 Task: Reply to email with the signature Gage Hill with the subject Request for a survey from softage.1@softage.net with the message Please let me know if there are any concerns regarding the project timeline. Undo the message and rewrite the message as Please let me know if there are any changes to the project scope. Send the email
Action: Mouse moved to (401, 524)
Screenshot: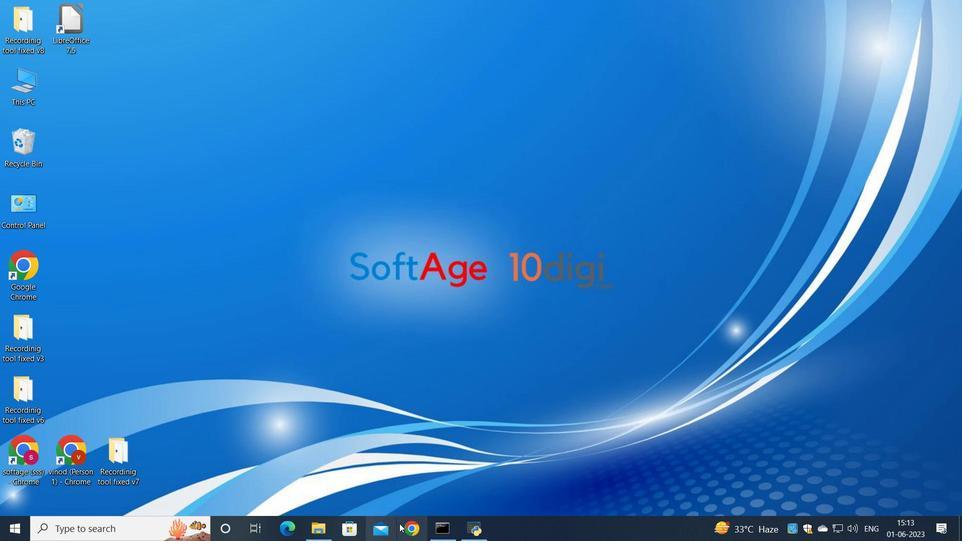
Action: Mouse pressed left at (401, 524)
Screenshot: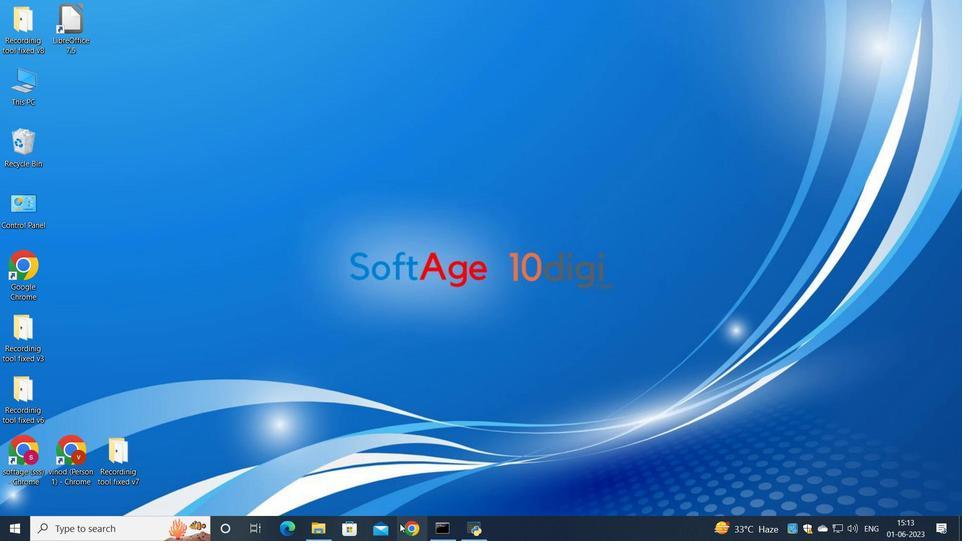 
Action: Mouse moved to (424, 317)
Screenshot: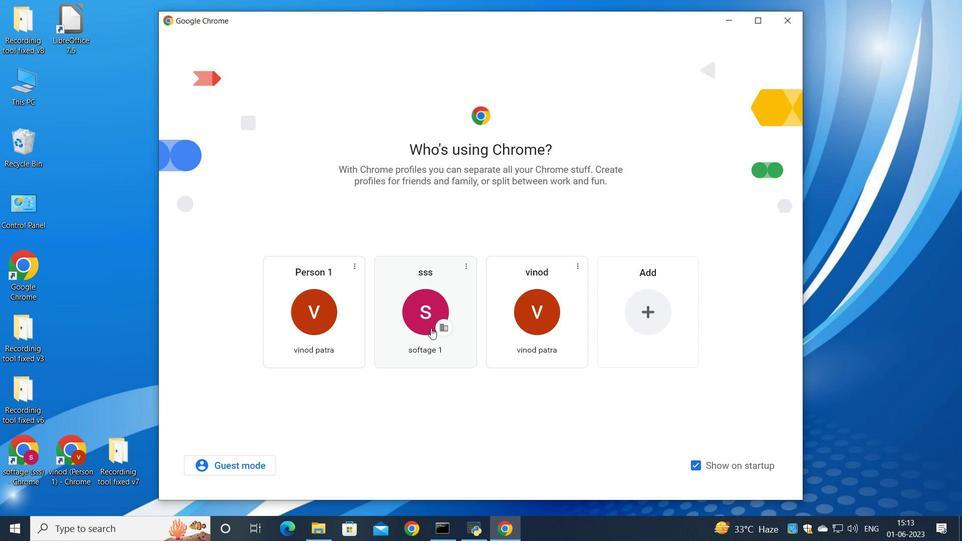 
Action: Mouse pressed left at (424, 317)
Screenshot: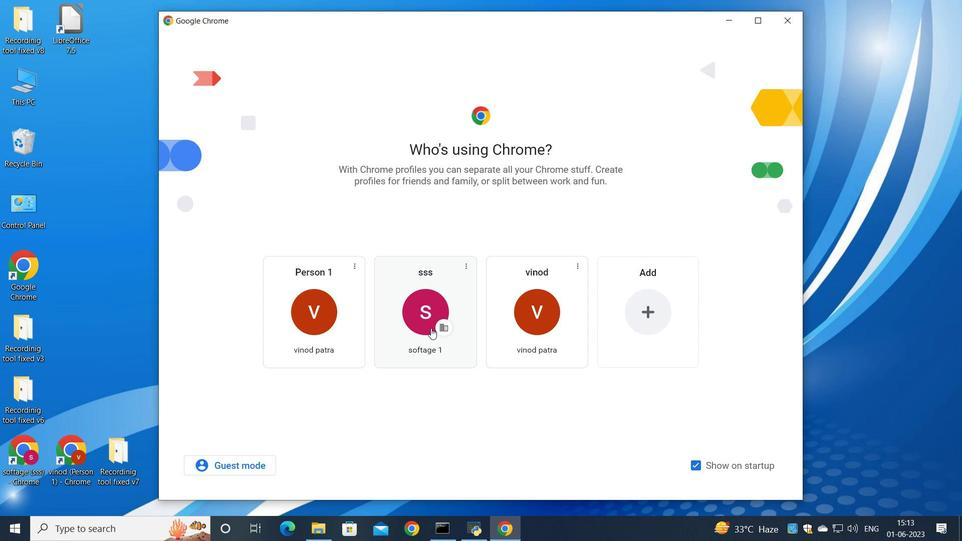 
Action: Mouse moved to (840, 83)
Screenshot: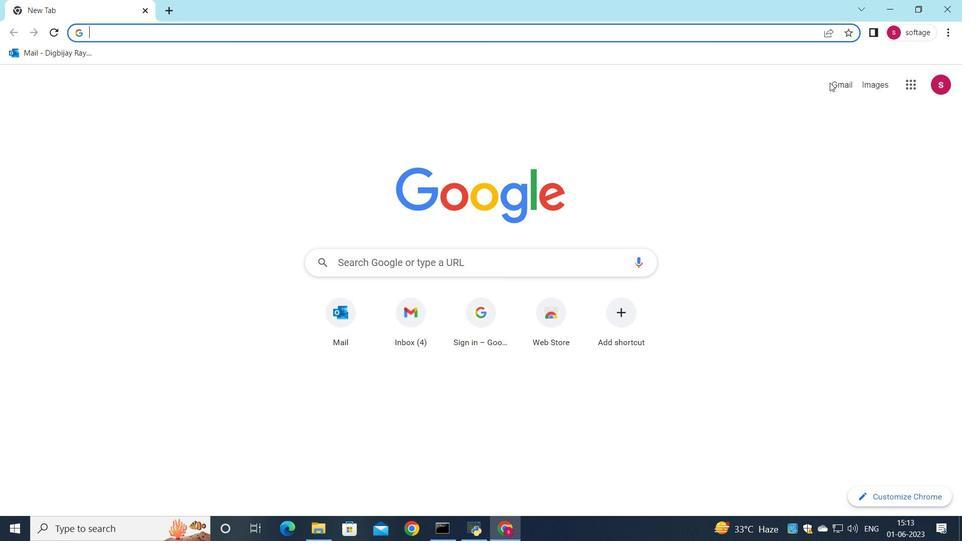 
Action: Mouse pressed left at (840, 83)
Screenshot: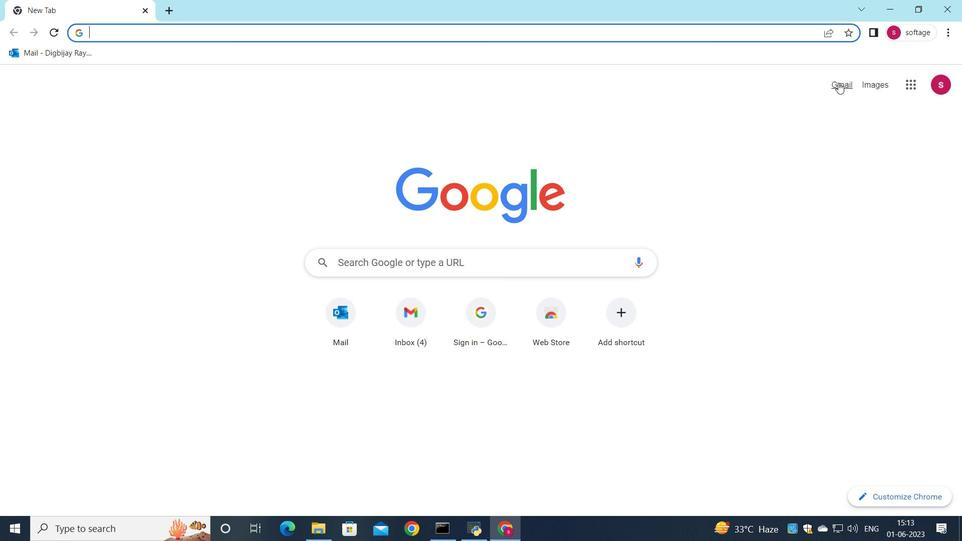 
Action: Mouse moved to (815, 85)
Screenshot: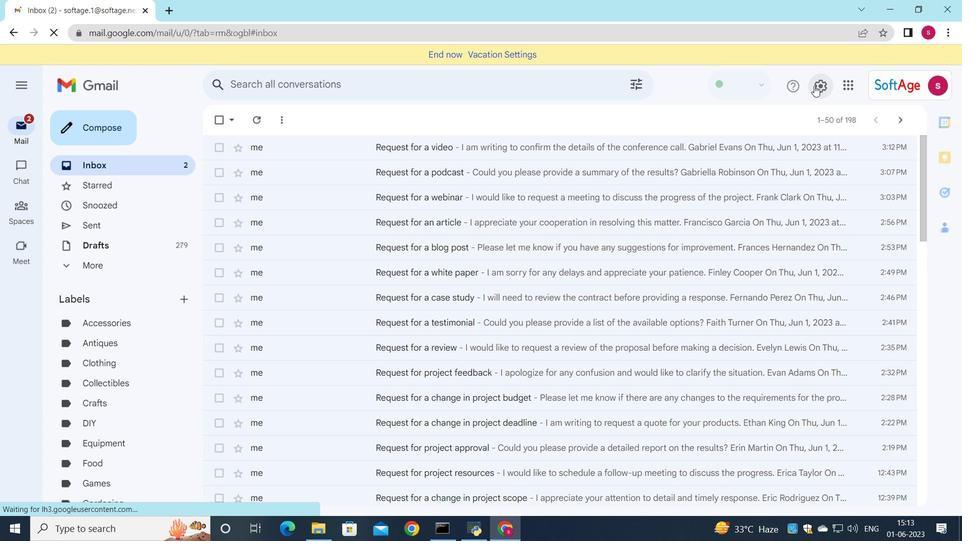 
Action: Mouse pressed left at (815, 85)
Screenshot: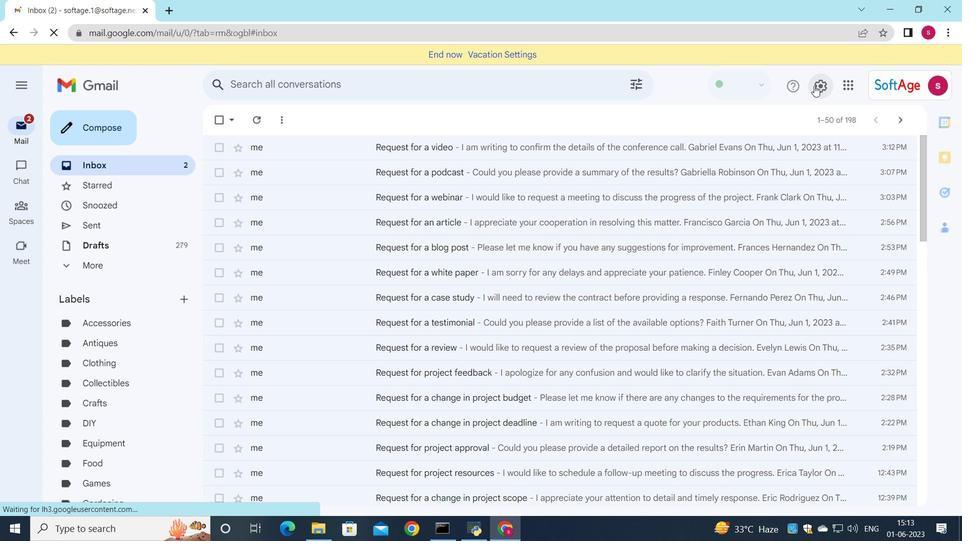 
Action: Mouse moved to (826, 147)
Screenshot: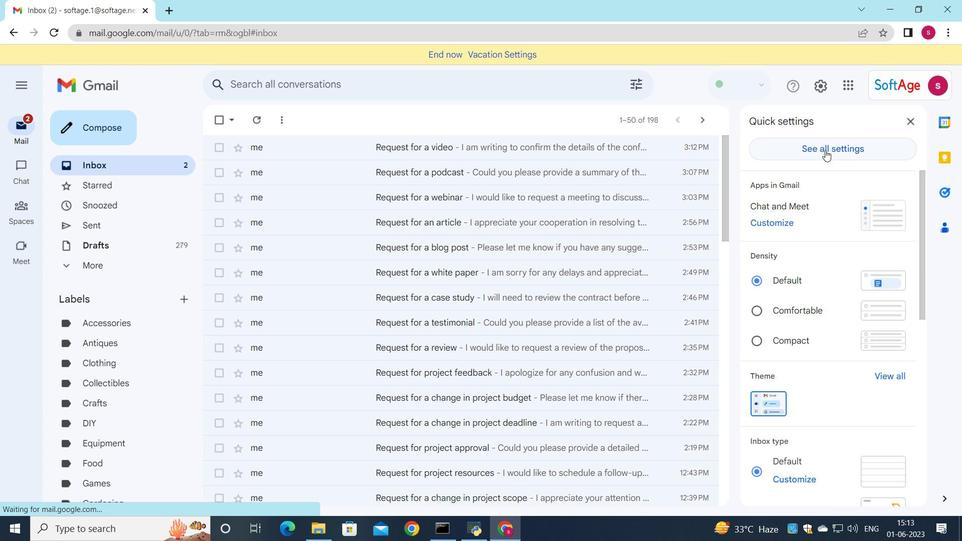 
Action: Mouse pressed left at (826, 147)
Screenshot: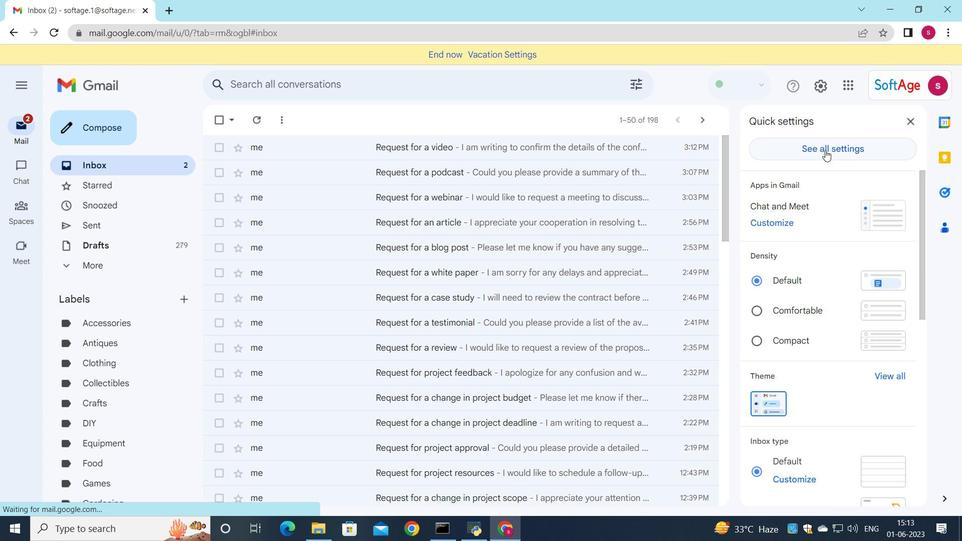 
Action: Mouse moved to (495, 314)
Screenshot: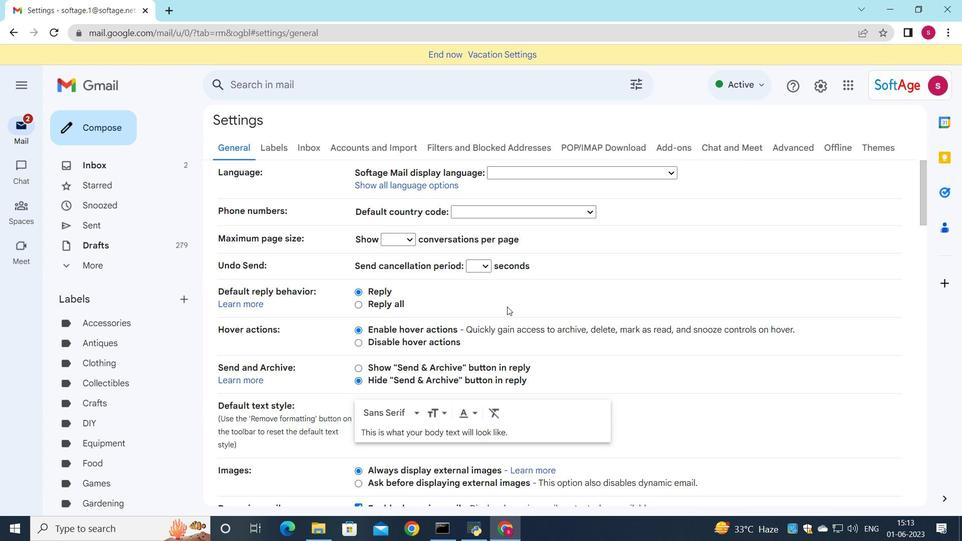 
Action: Mouse scrolled (495, 313) with delta (0, 0)
Screenshot: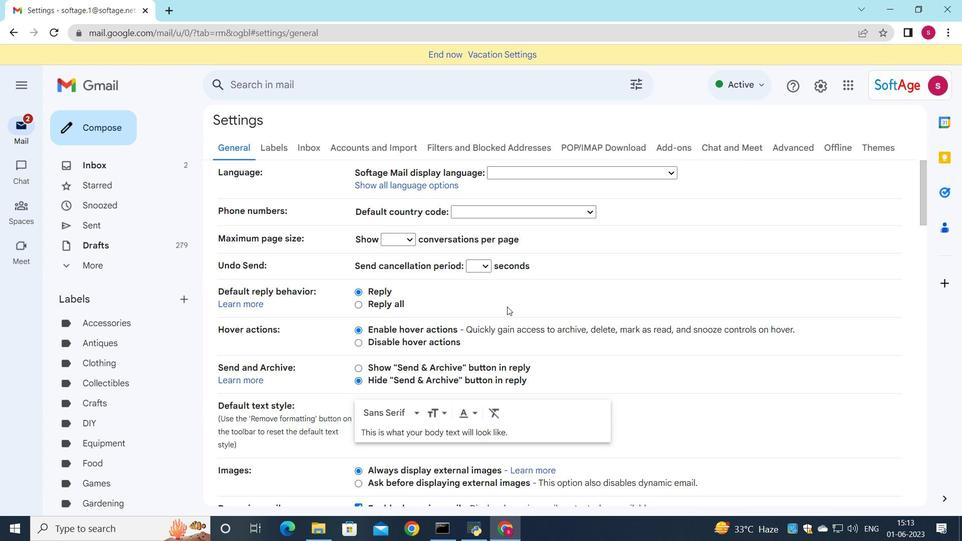 
Action: Mouse scrolled (495, 313) with delta (0, 0)
Screenshot: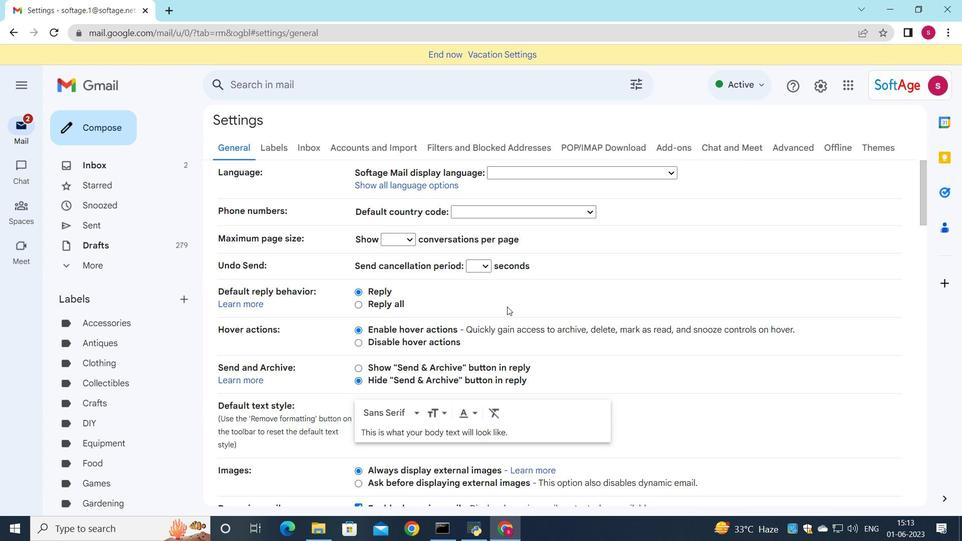 
Action: Mouse scrolled (495, 313) with delta (0, 0)
Screenshot: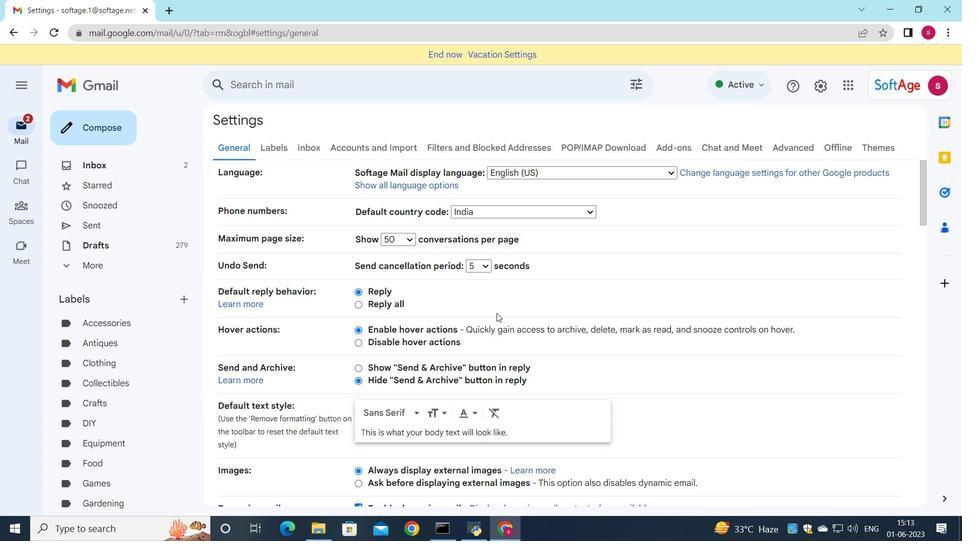 
Action: Mouse moved to (495, 314)
Screenshot: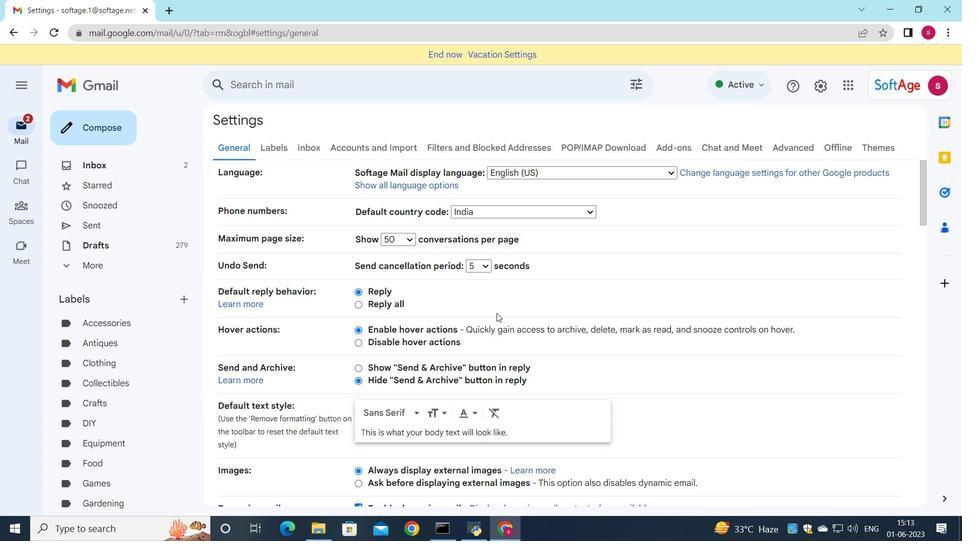 
Action: Mouse scrolled (495, 313) with delta (0, 0)
Screenshot: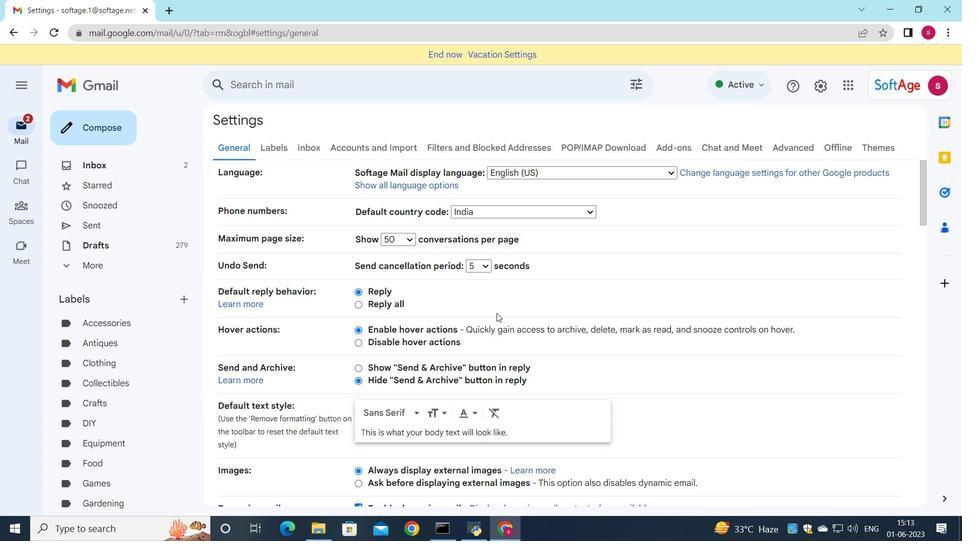 
Action: Mouse scrolled (495, 313) with delta (0, 0)
Screenshot: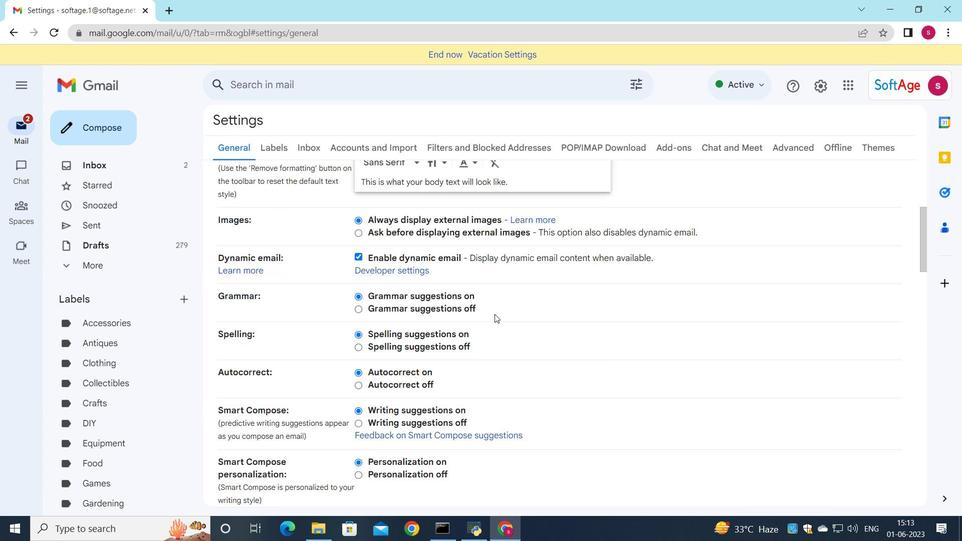 
Action: Mouse scrolled (495, 313) with delta (0, 0)
Screenshot: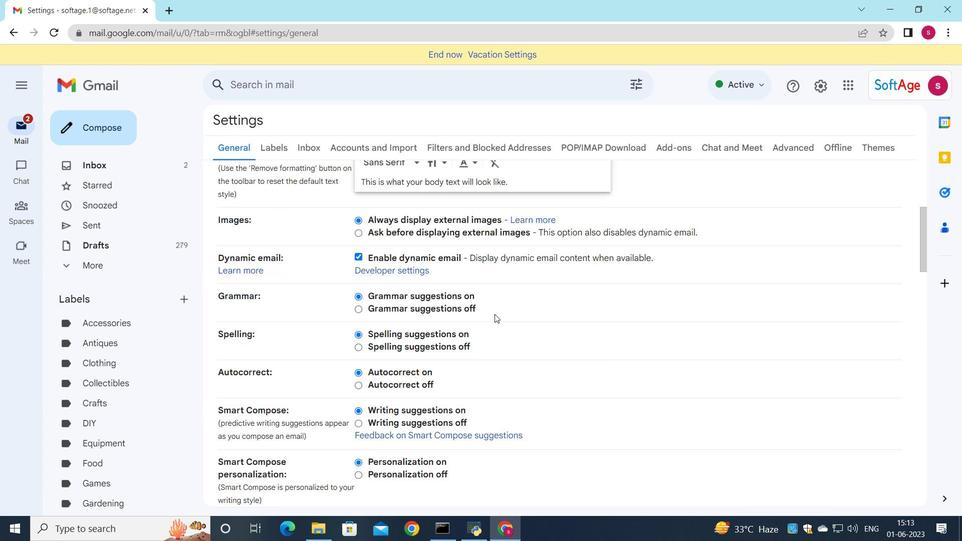 
Action: Mouse scrolled (495, 313) with delta (0, 0)
Screenshot: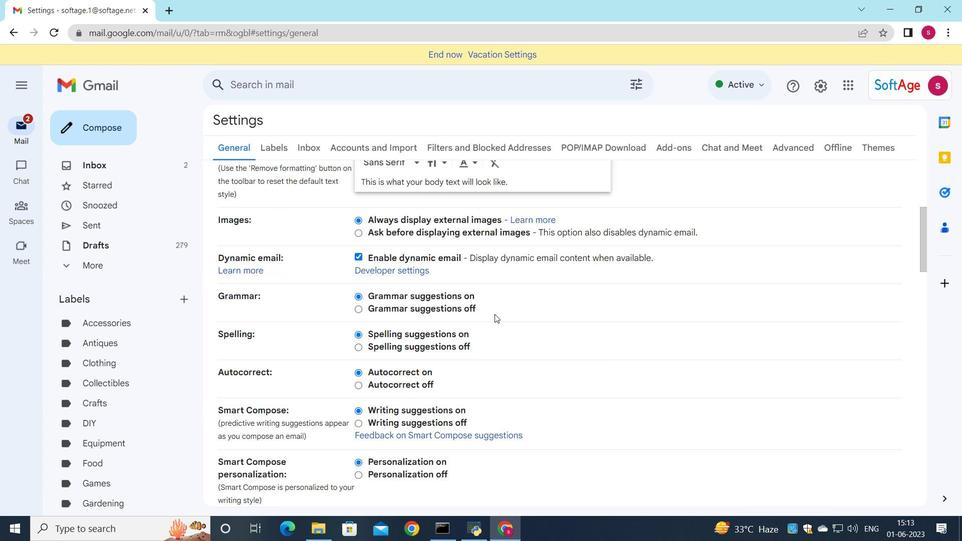 
Action: Mouse scrolled (495, 313) with delta (0, 0)
Screenshot: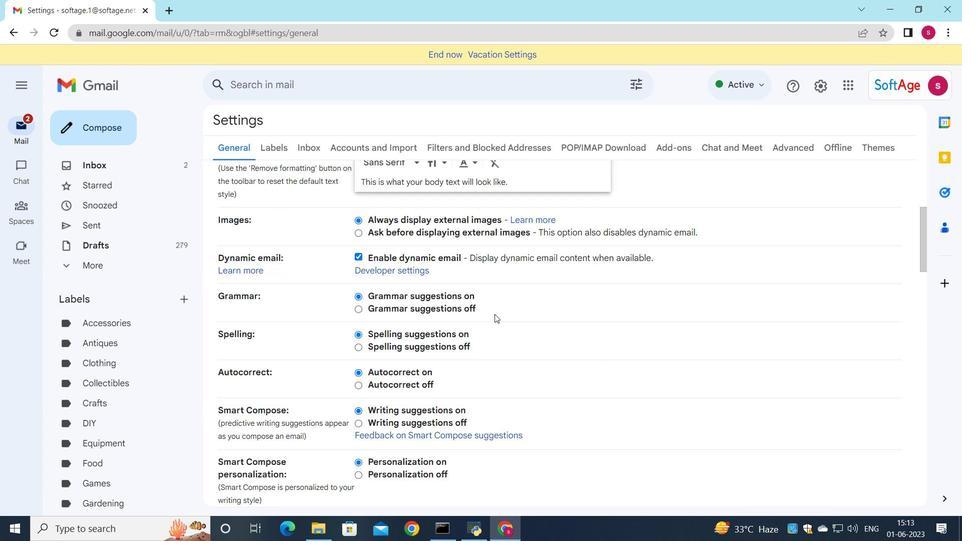 
Action: Mouse scrolled (495, 313) with delta (0, 0)
Screenshot: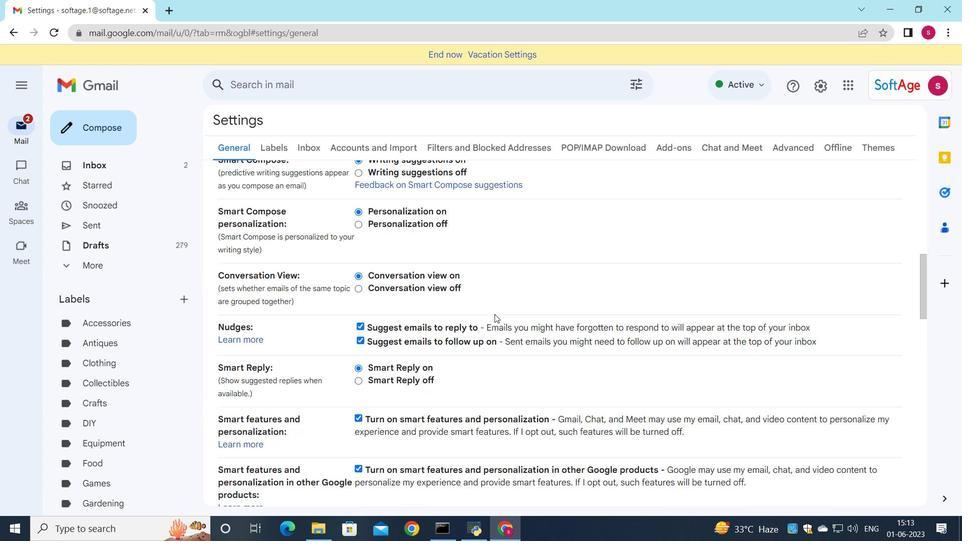 
Action: Mouse scrolled (495, 313) with delta (0, 0)
Screenshot: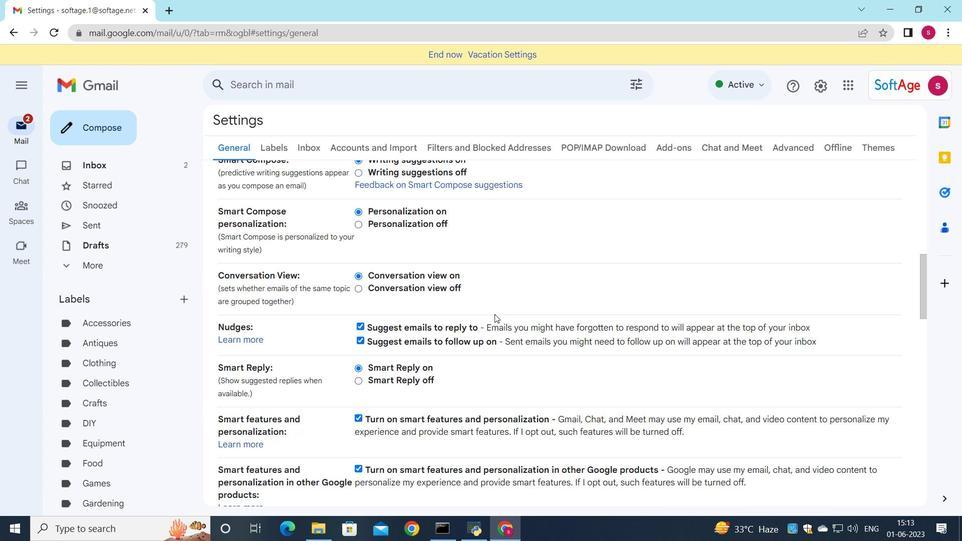 
Action: Mouse scrolled (495, 313) with delta (0, 0)
Screenshot: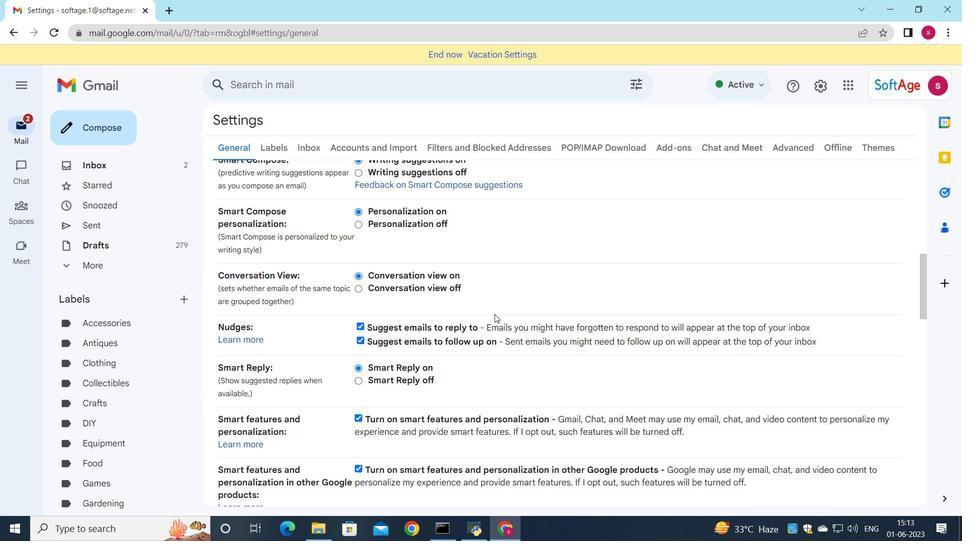 
Action: Mouse scrolled (495, 313) with delta (0, 0)
Screenshot: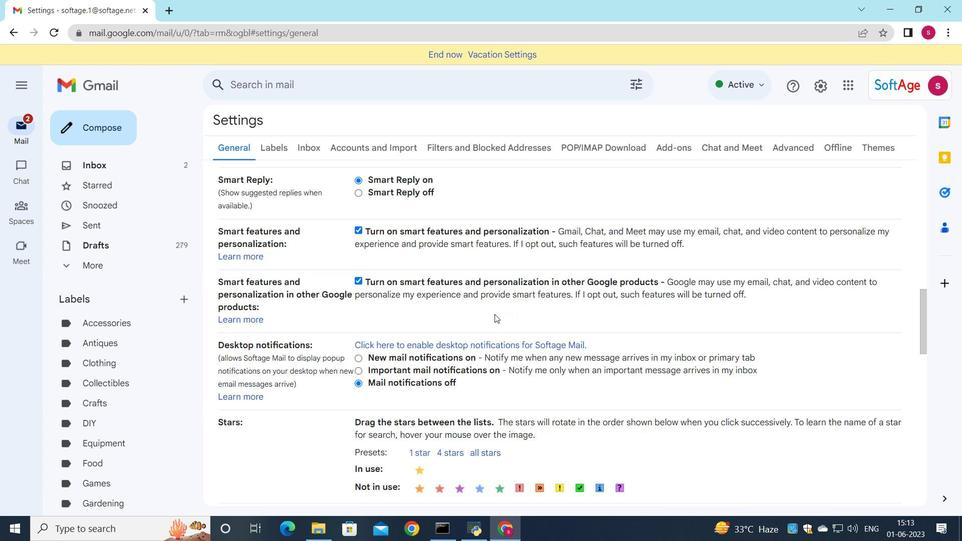 
Action: Mouse scrolled (495, 313) with delta (0, 0)
Screenshot: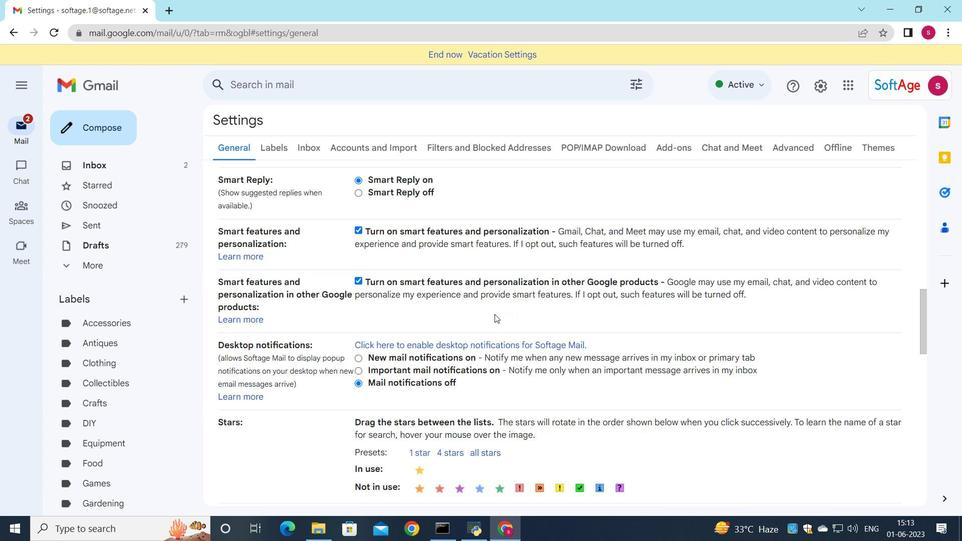 
Action: Mouse scrolled (495, 313) with delta (0, 0)
Screenshot: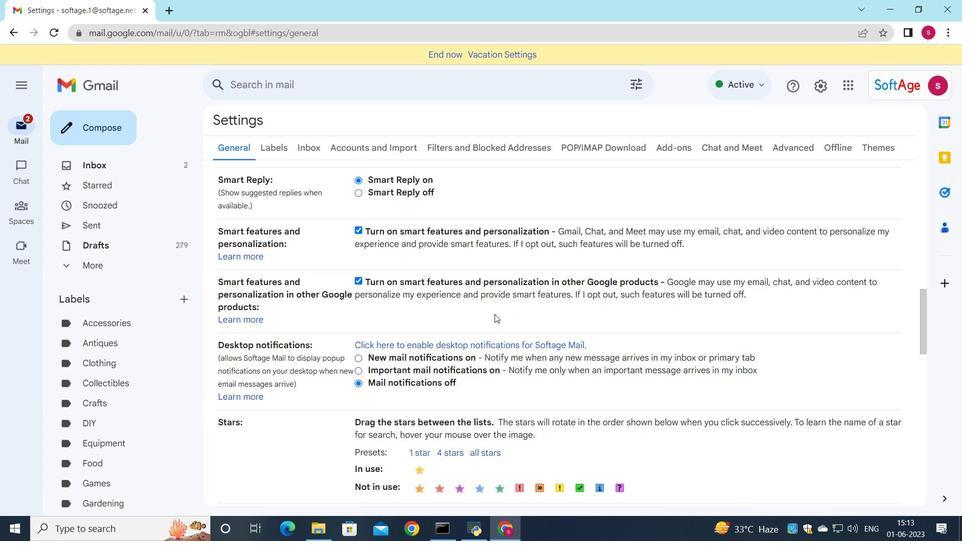 
Action: Mouse scrolled (495, 313) with delta (0, 0)
Screenshot: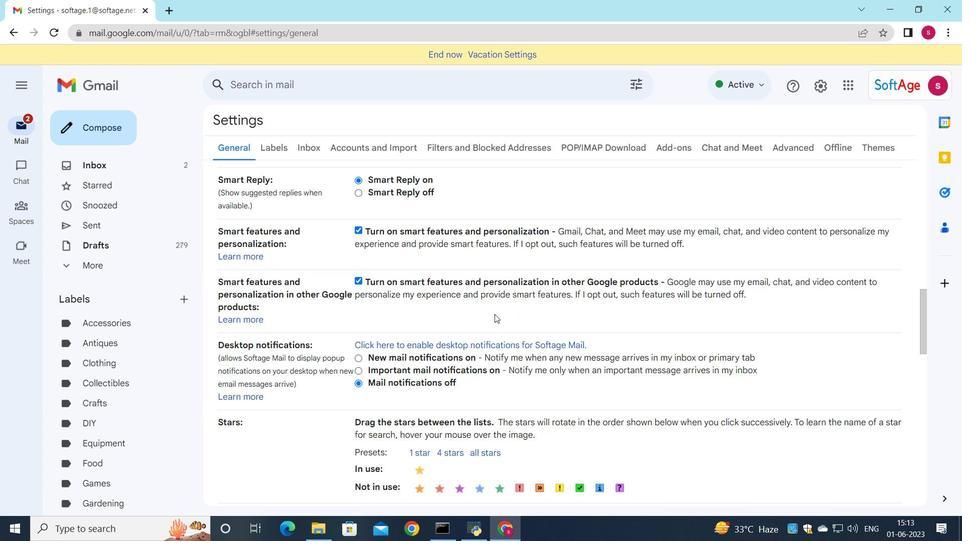 
Action: Mouse scrolled (495, 313) with delta (0, 0)
Screenshot: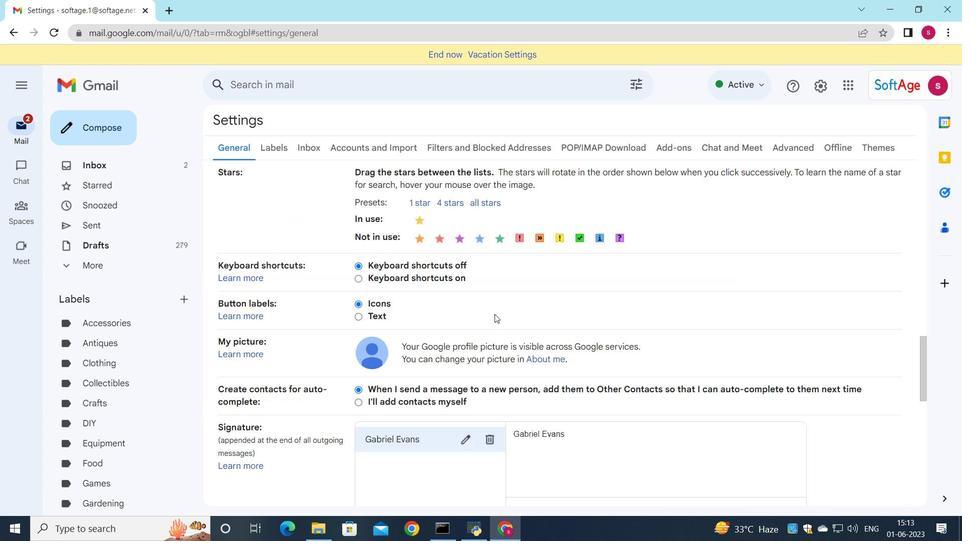
Action: Mouse scrolled (495, 313) with delta (0, 0)
Screenshot: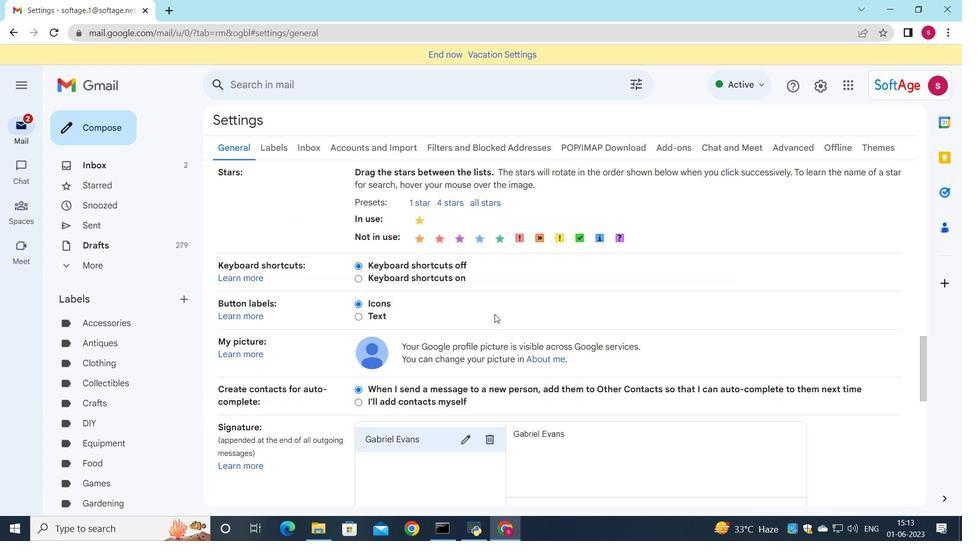 
Action: Mouse scrolled (495, 313) with delta (0, 0)
Screenshot: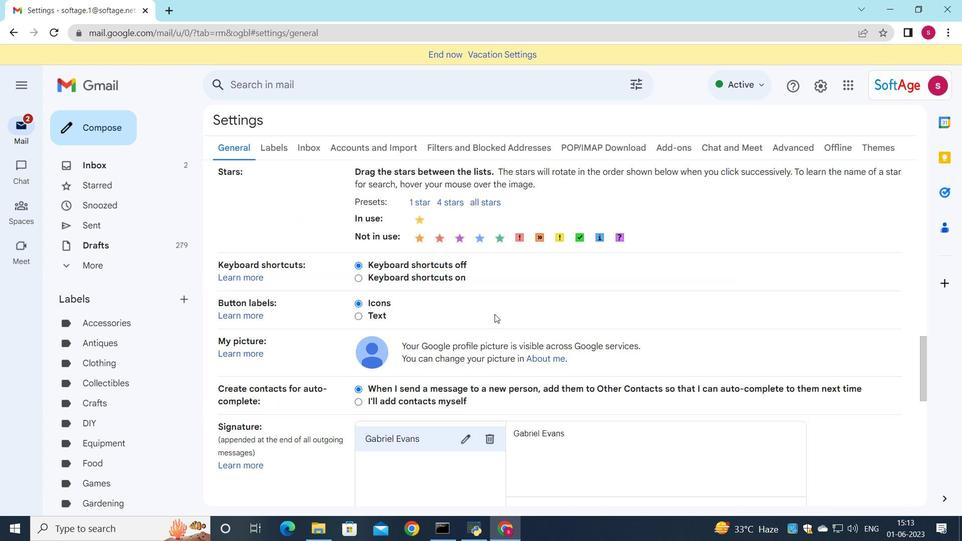 
Action: Mouse scrolled (495, 313) with delta (0, 0)
Screenshot: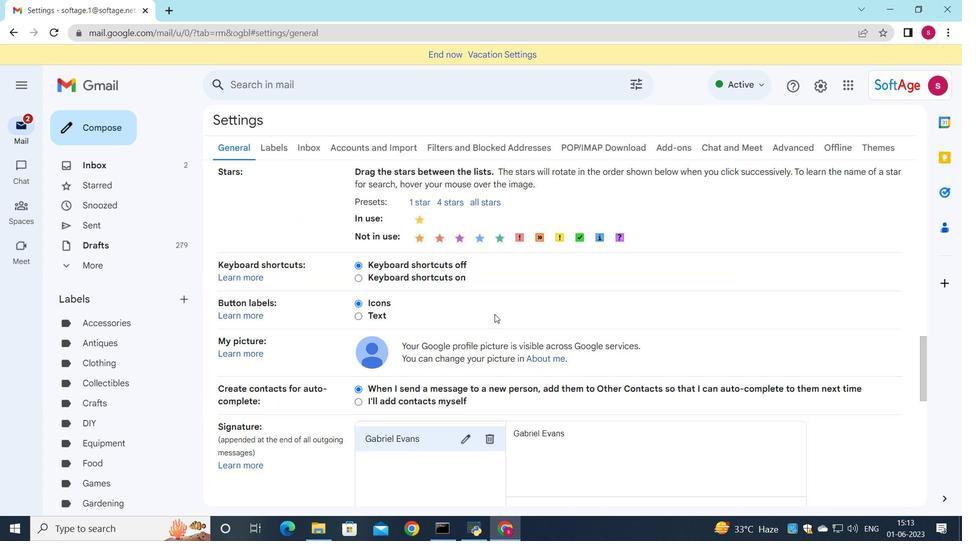 
Action: Mouse moved to (492, 187)
Screenshot: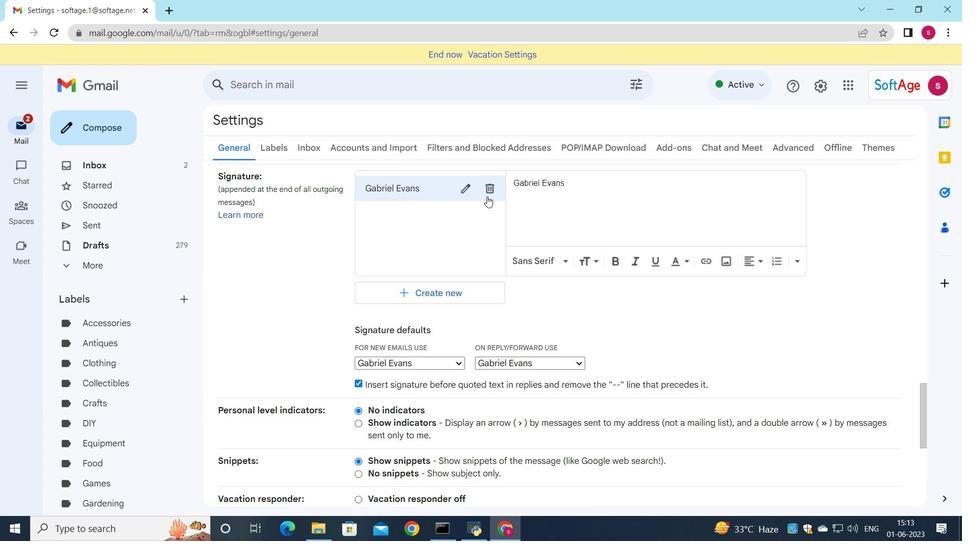
Action: Mouse pressed left at (492, 187)
Screenshot: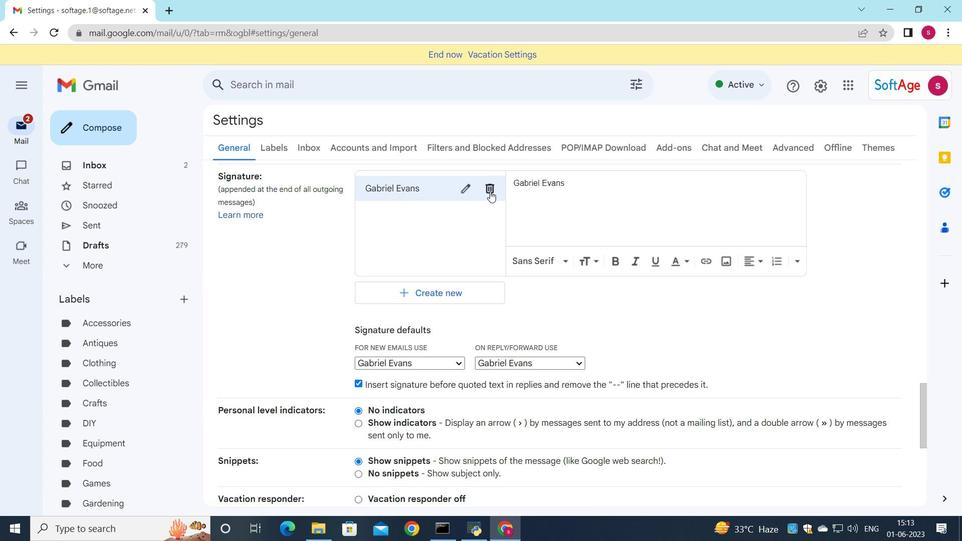 
Action: Mouse moved to (603, 306)
Screenshot: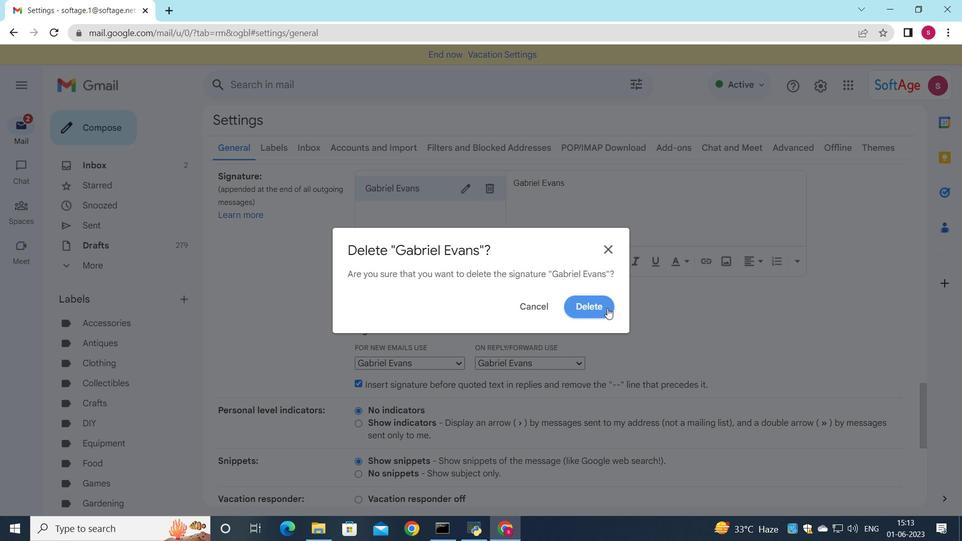 
Action: Mouse pressed left at (603, 306)
Screenshot: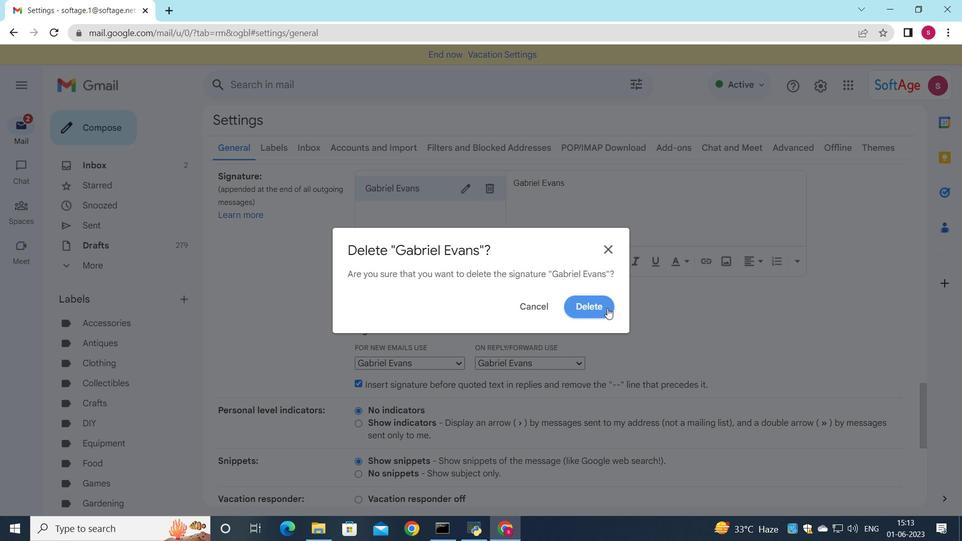
Action: Mouse moved to (401, 197)
Screenshot: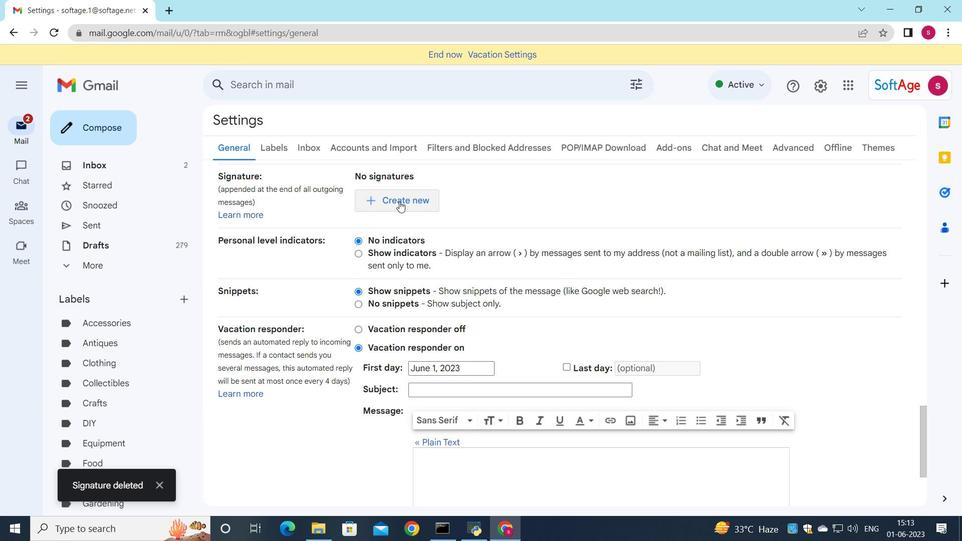
Action: Mouse pressed left at (401, 197)
Screenshot: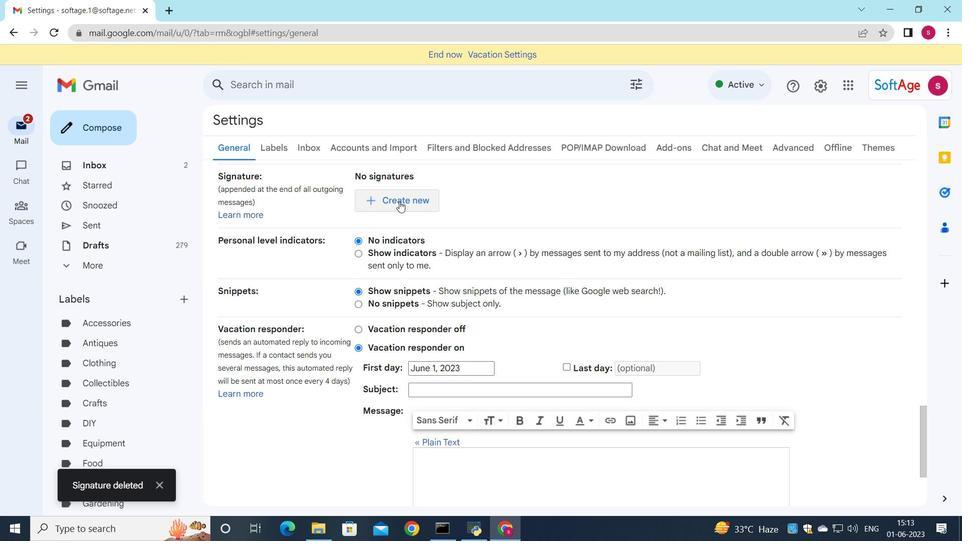 
Action: Mouse moved to (654, 200)
Screenshot: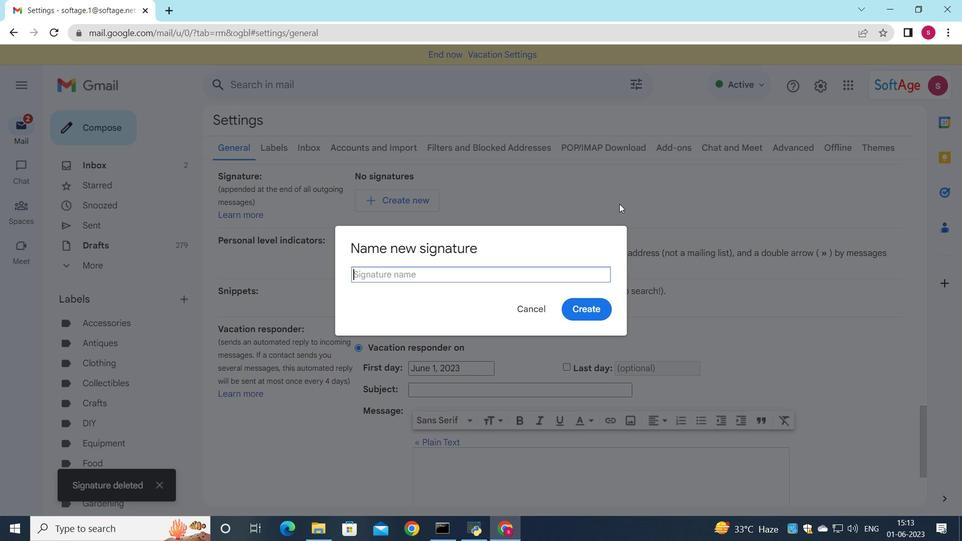 
Action: Key pressed <Key.shift>gage<Key.space><Key.shift>Hill
Screenshot: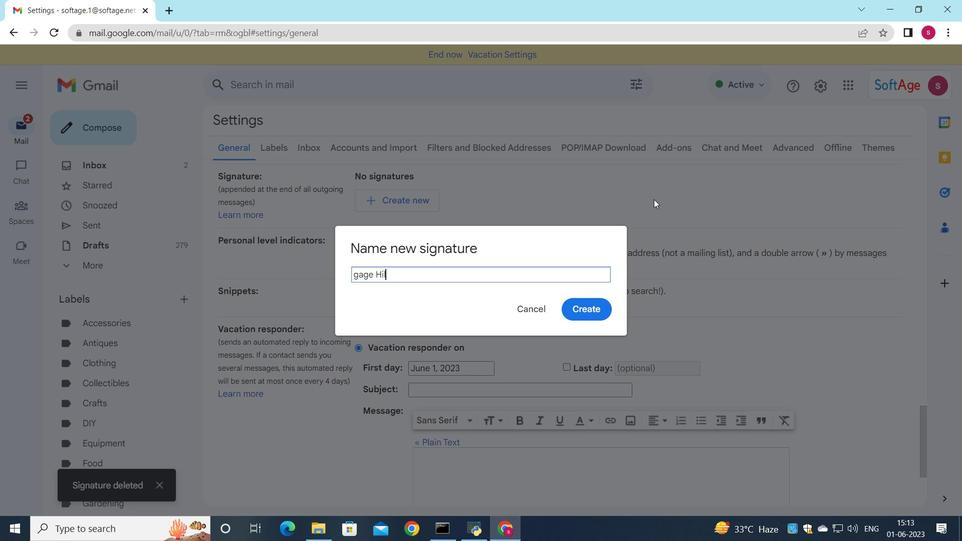 
Action: Mouse moved to (357, 275)
Screenshot: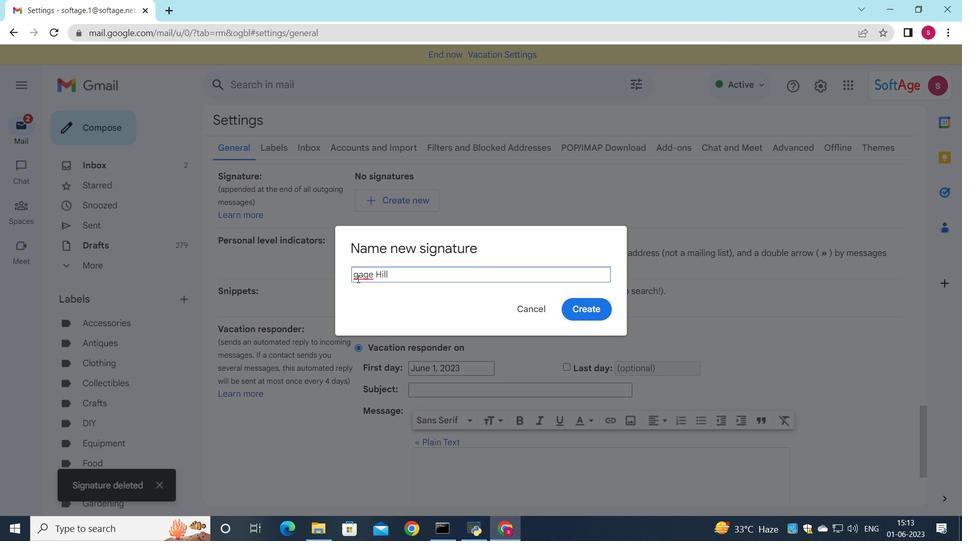
Action: Mouse pressed left at (357, 275)
Screenshot: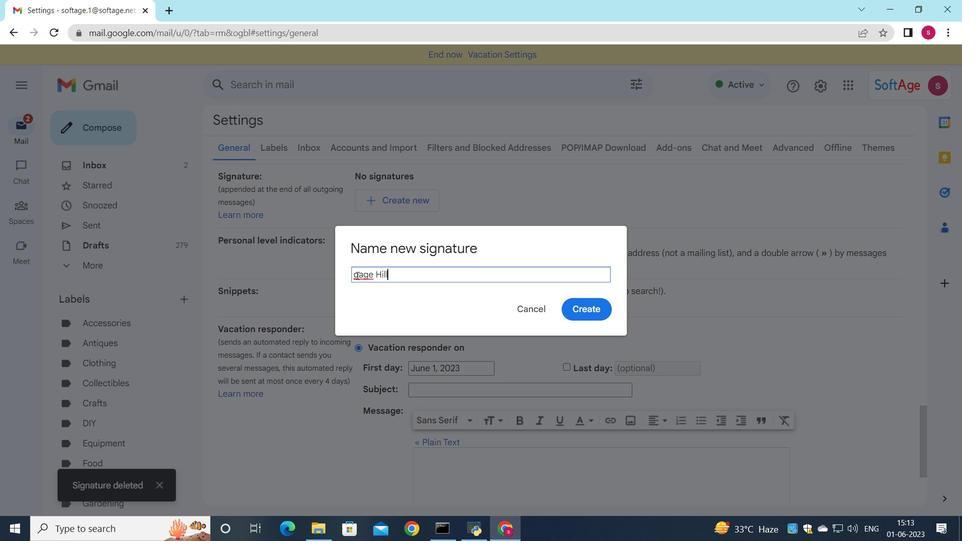 
Action: Key pressed <Key.backspace><Key.shift><Key.shift>G
Screenshot: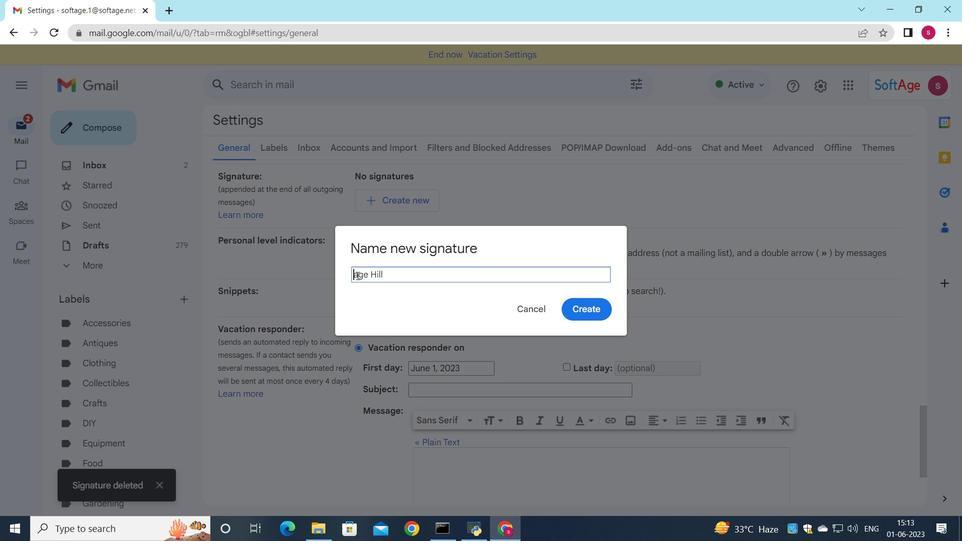 
Action: Mouse moved to (590, 311)
Screenshot: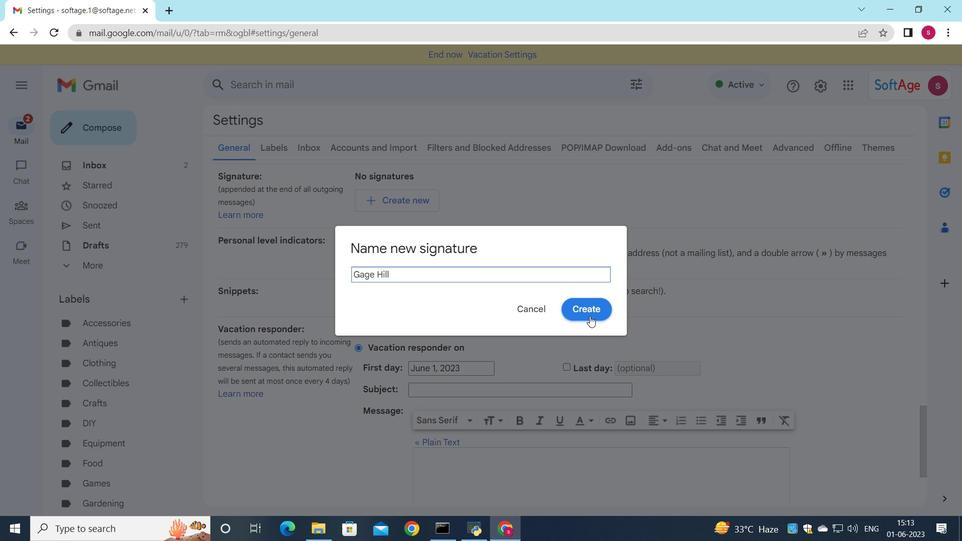
Action: Mouse pressed left at (590, 311)
Screenshot: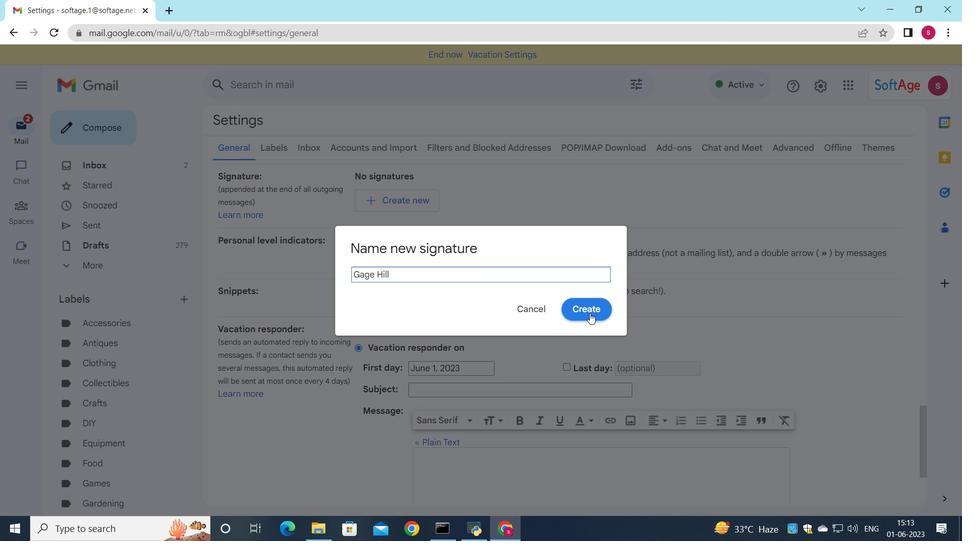 
Action: Mouse moved to (599, 179)
Screenshot: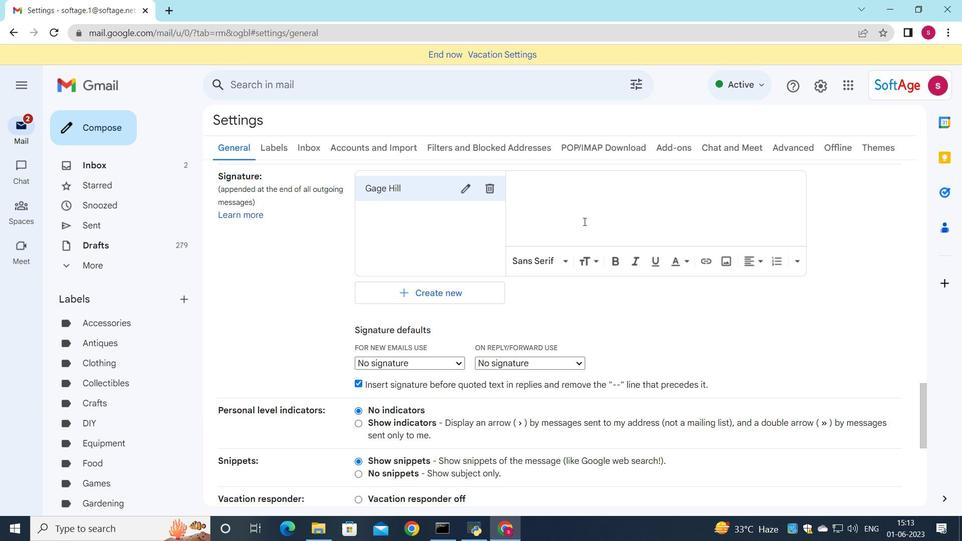 
Action: Mouse pressed left at (599, 179)
Screenshot: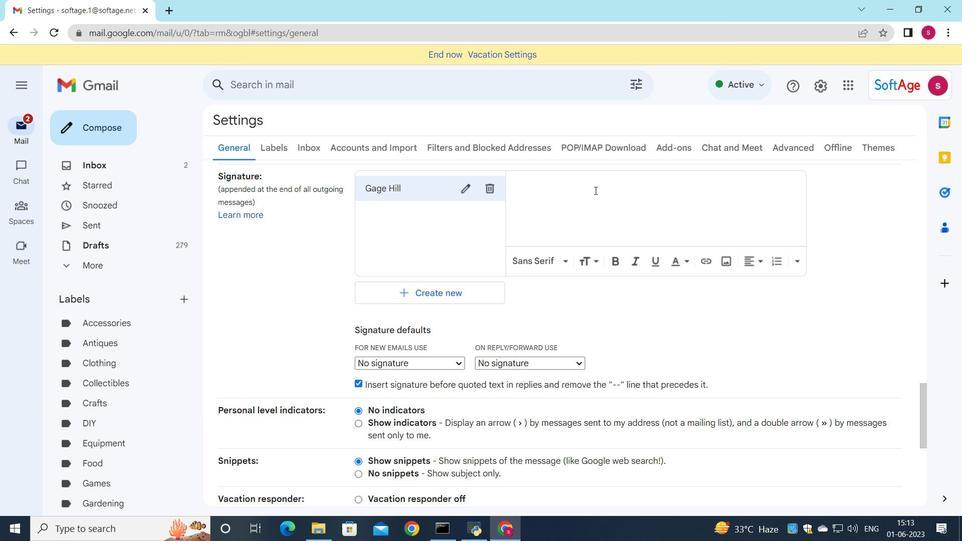 
Action: Mouse moved to (596, 185)
Screenshot: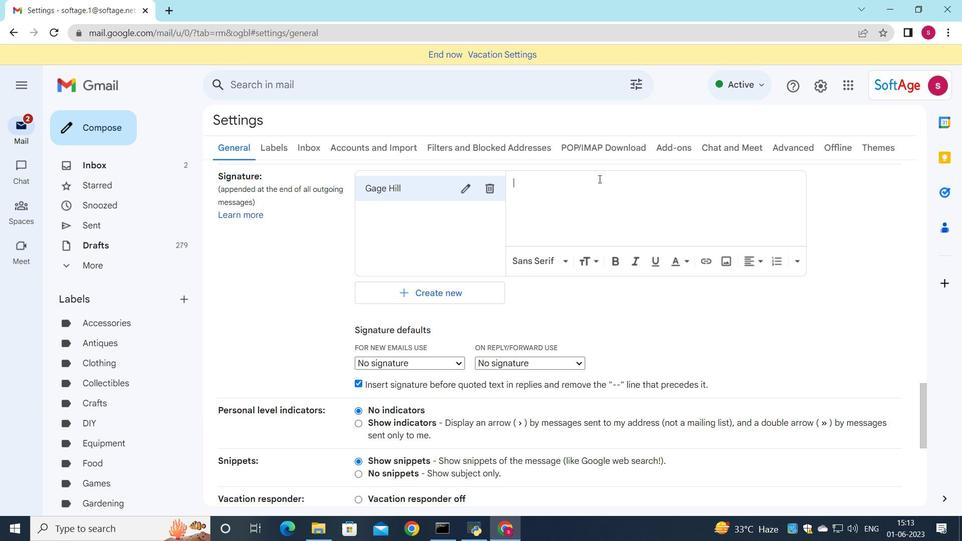 
Action: Key pressed <Key.shift><Key.shift>gage<Key.space><Key.shift>Hill
Screenshot: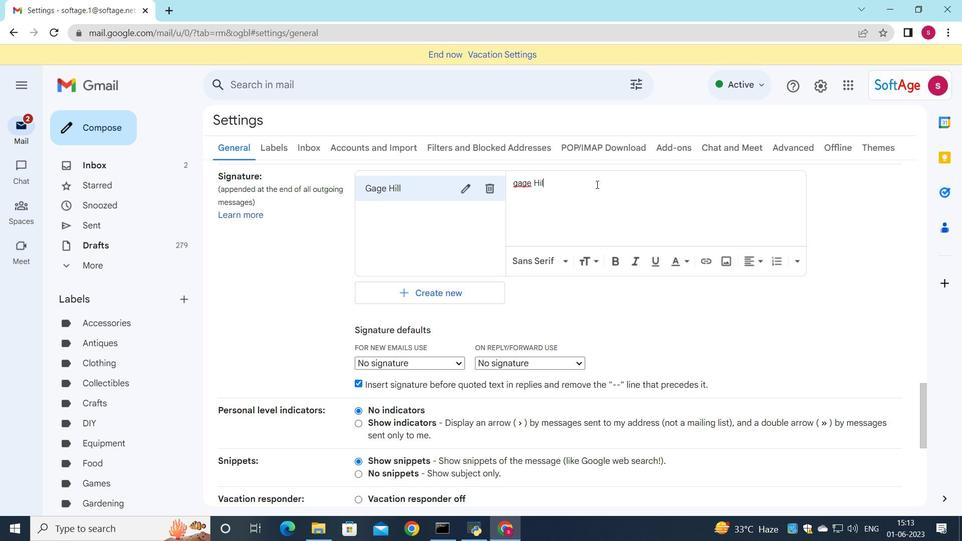 
Action: Mouse moved to (516, 185)
Screenshot: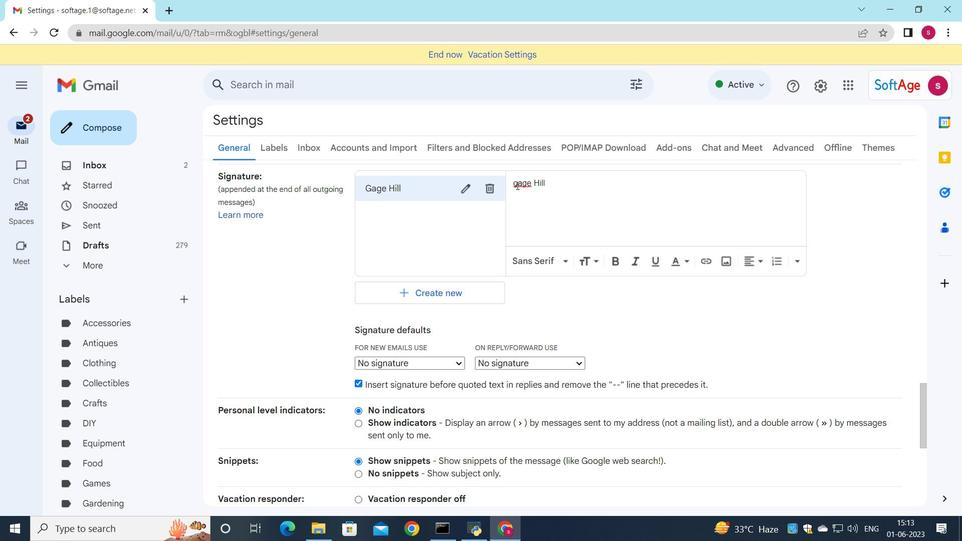 
Action: Mouse pressed left at (516, 185)
Screenshot: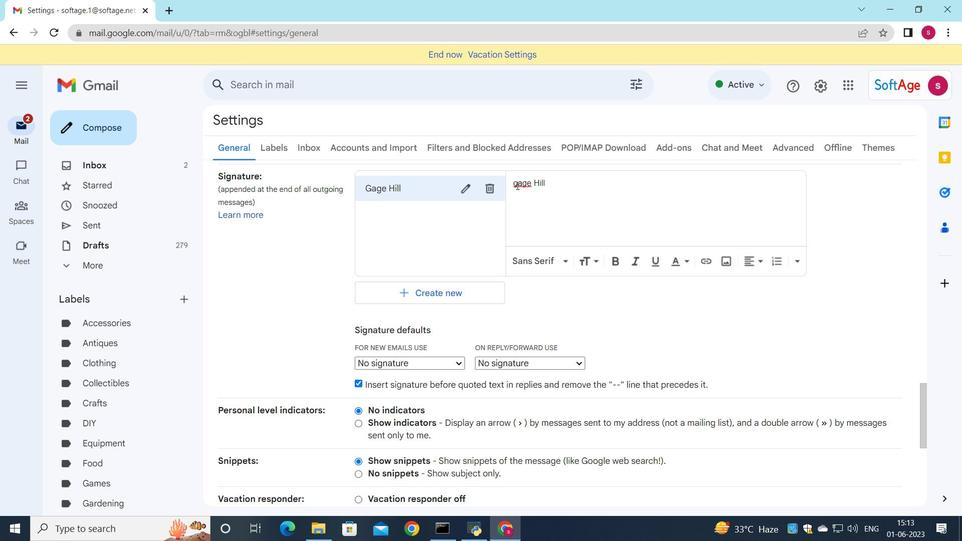 
Action: Key pressed <Key.backspace><Key.shift>G
Screenshot: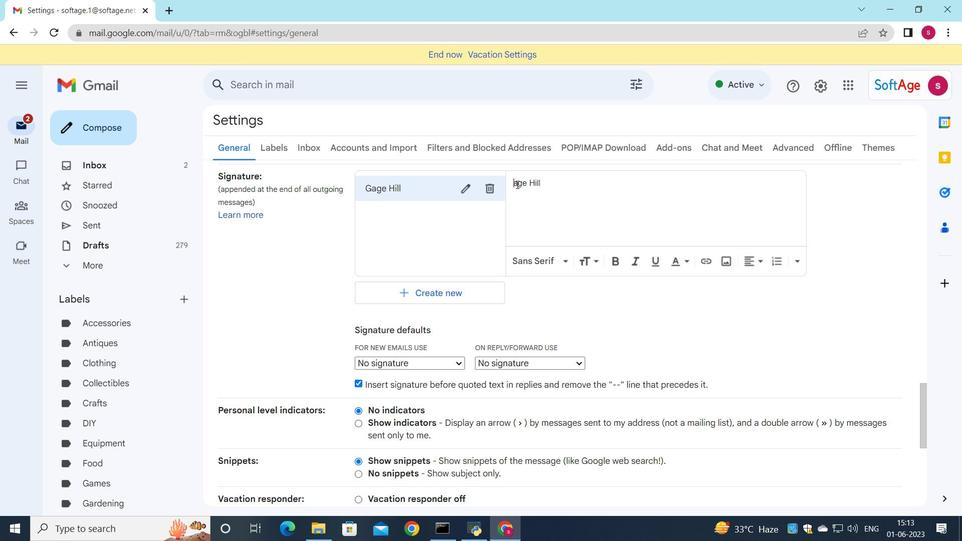 
Action: Mouse moved to (450, 370)
Screenshot: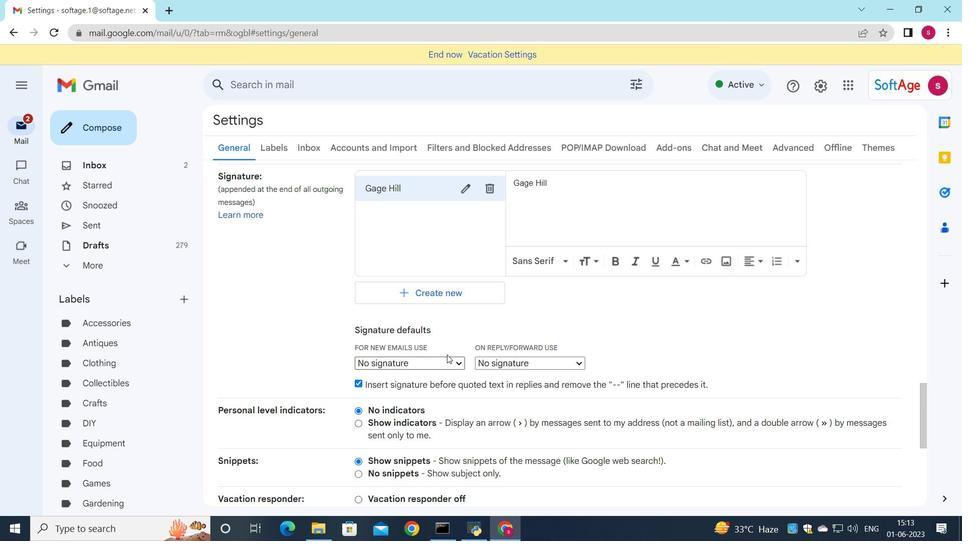 
Action: Mouse pressed left at (450, 370)
Screenshot: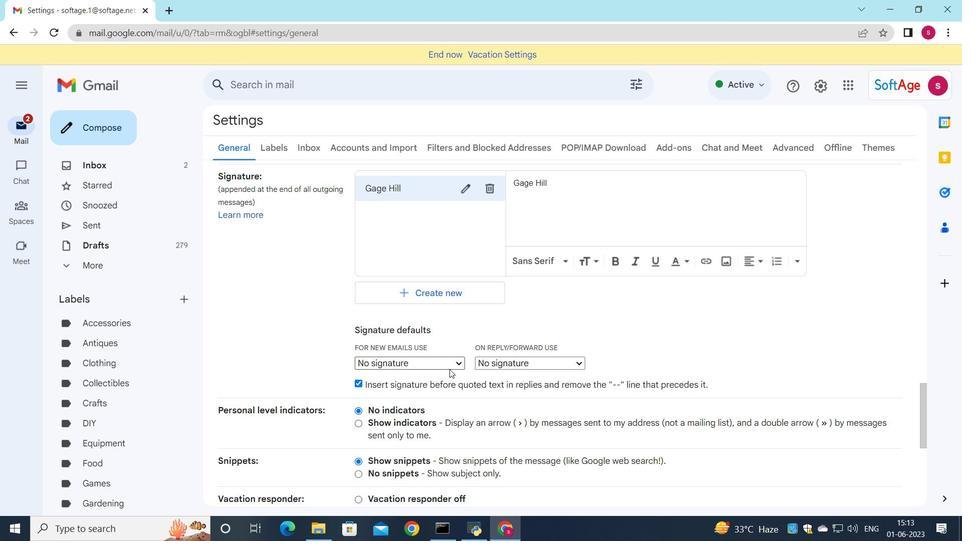 
Action: Mouse moved to (451, 364)
Screenshot: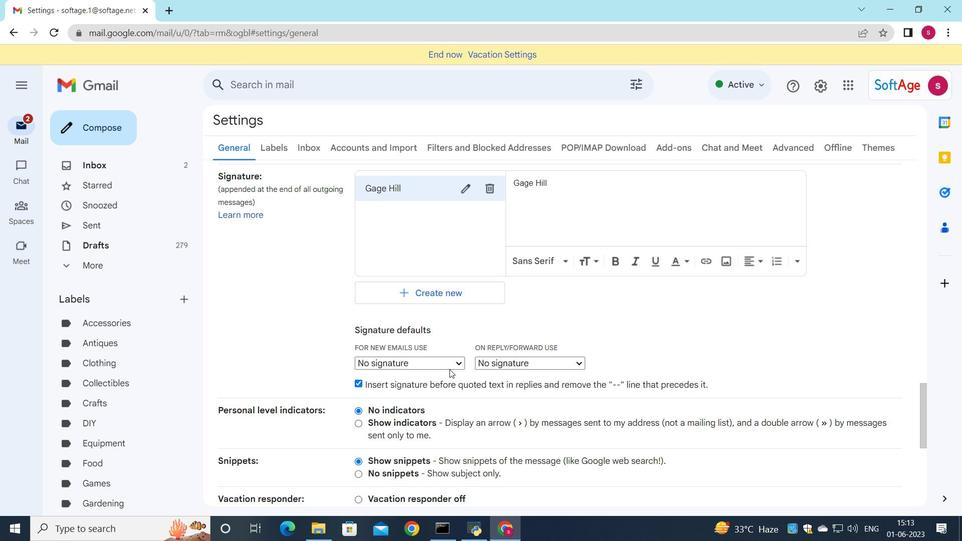 
Action: Mouse pressed left at (451, 364)
Screenshot: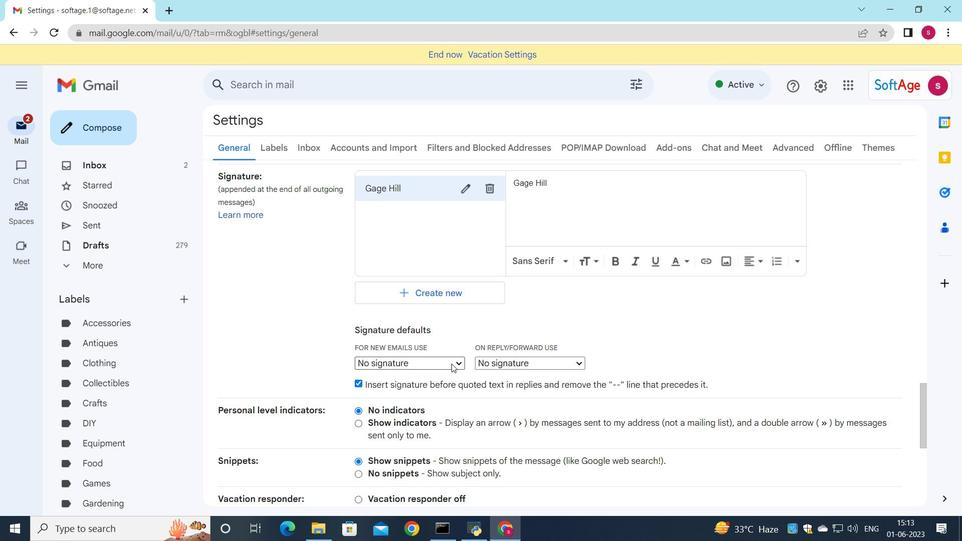 
Action: Mouse moved to (447, 388)
Screenshot: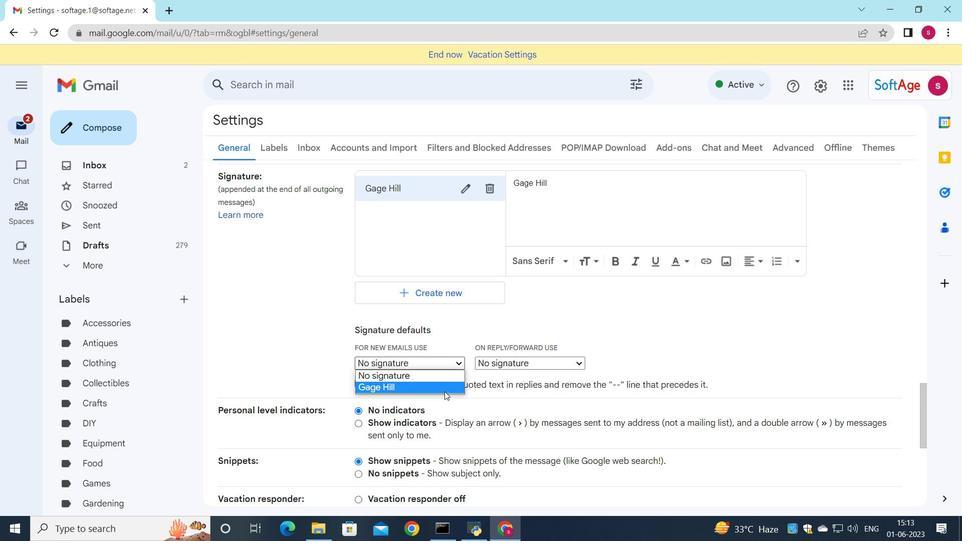 
Action: Mouse pressed left at (447, 388)
Screenshot: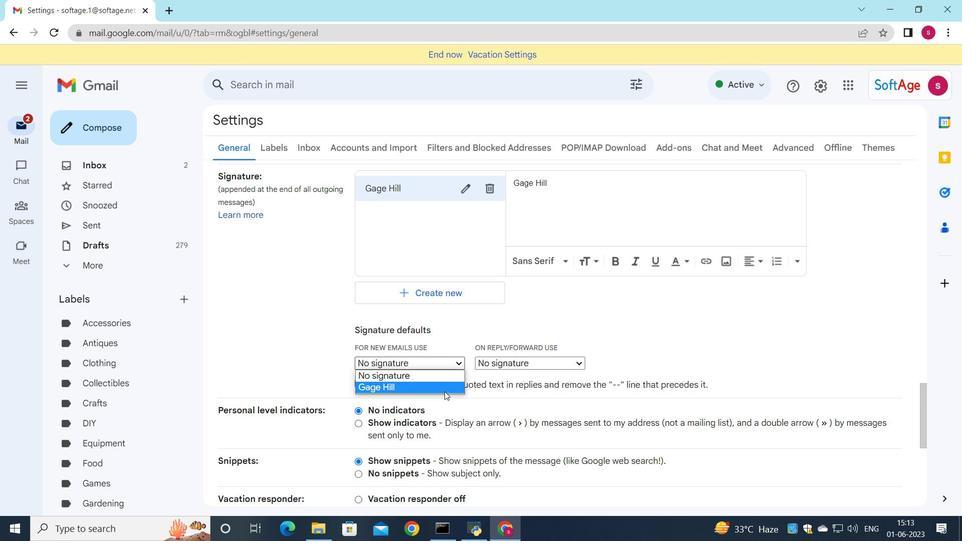 
Action: Mouse moved to (540, 360)
Screenshot: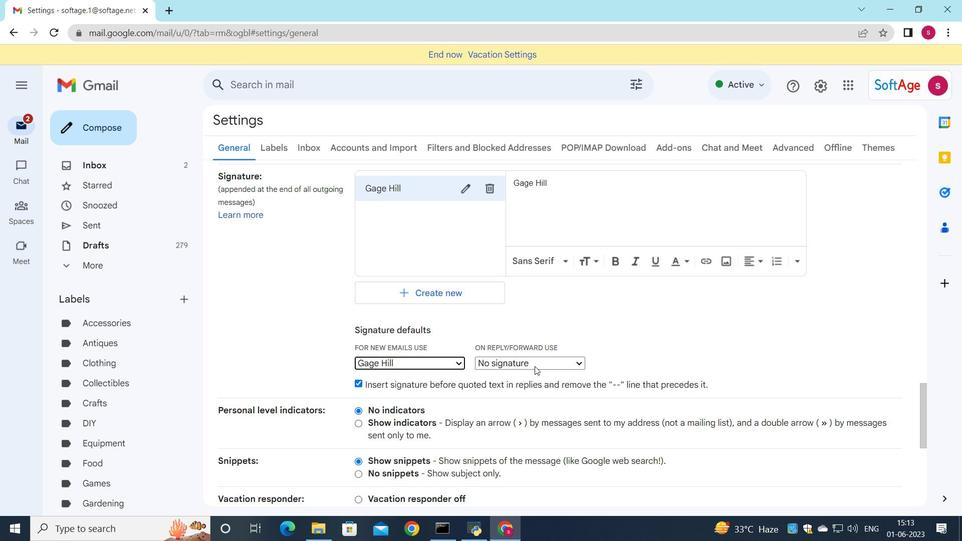 
Action: Mouse pressed left at (540, 360)
Screenshot: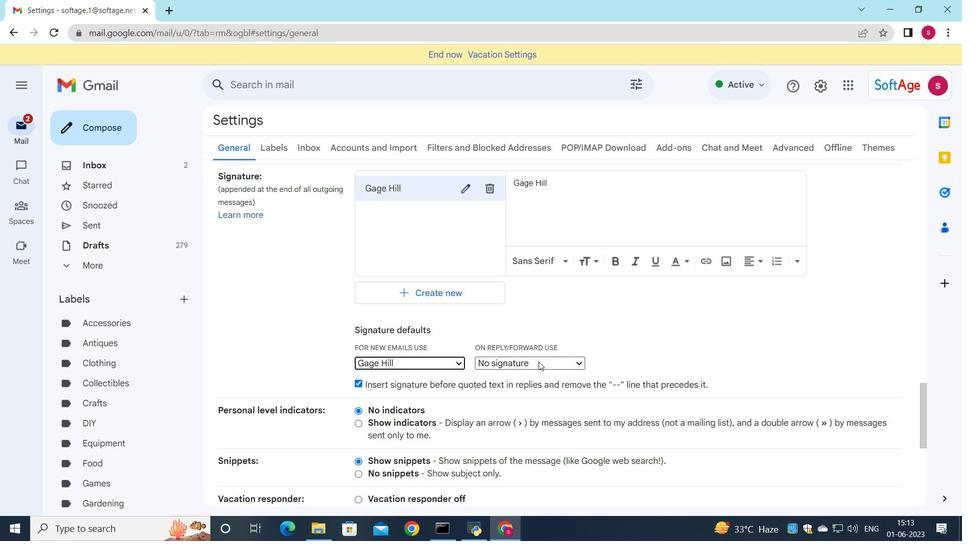 
Action: Mouse moved to (524, 394)
Screenshot: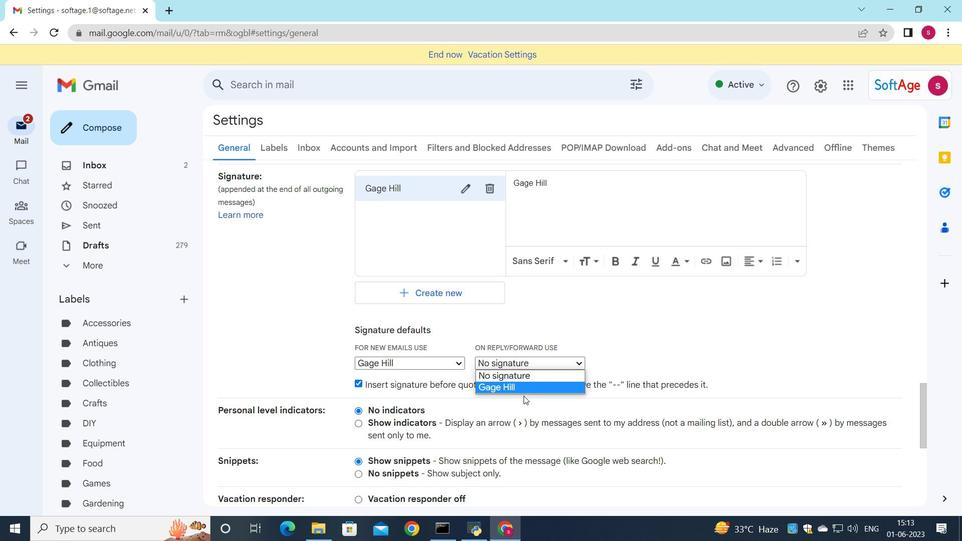 
Action: Mouse pressed left at (524, 394)
Screenshot: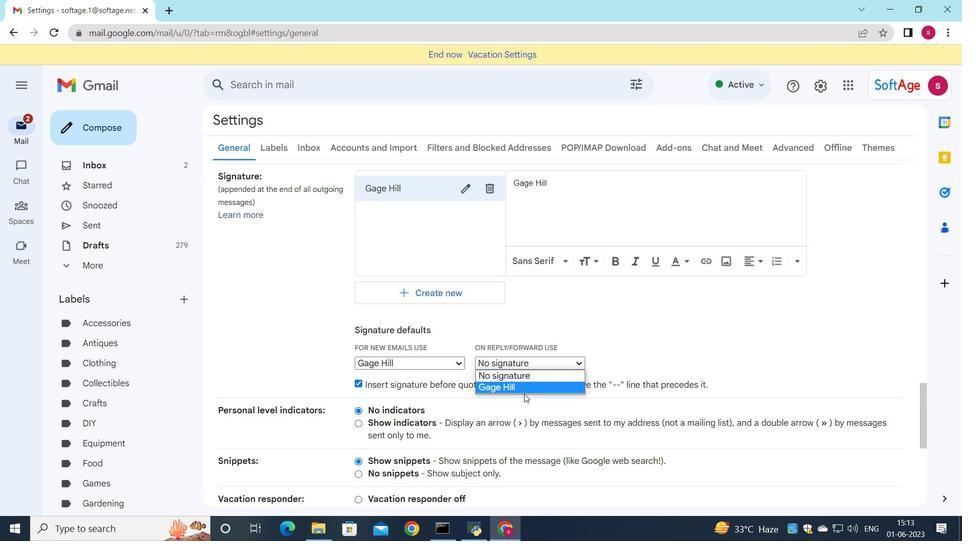 
Action: Mouse moved to (524, 392)
Screenshot: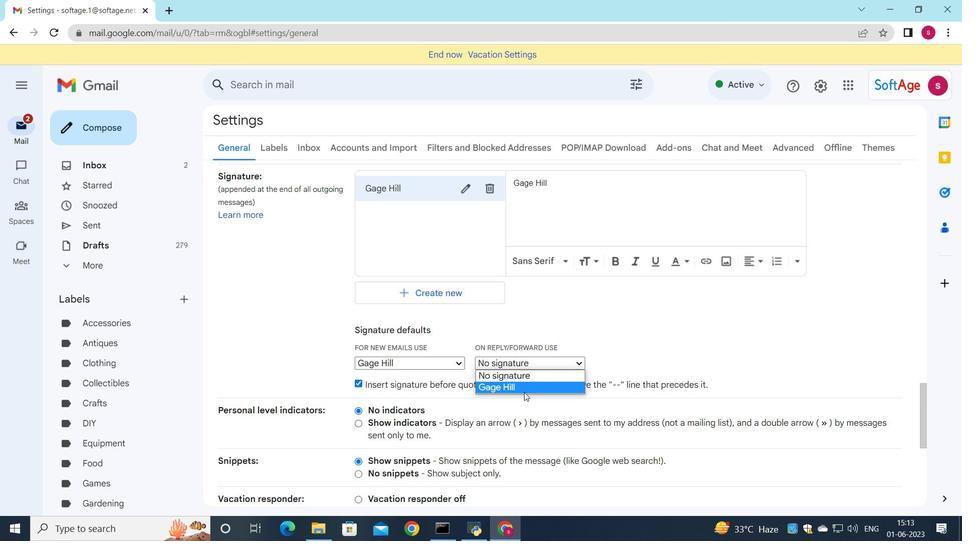 
Action: Mouse pressed left at (524, 392)
Screenshot: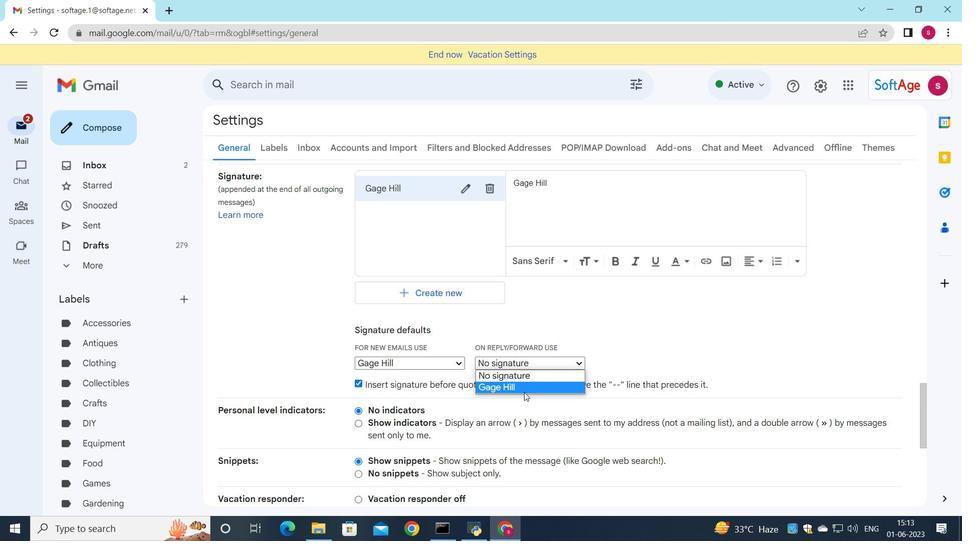 
Action: Mouse moved to (513, 382)
Screenshot: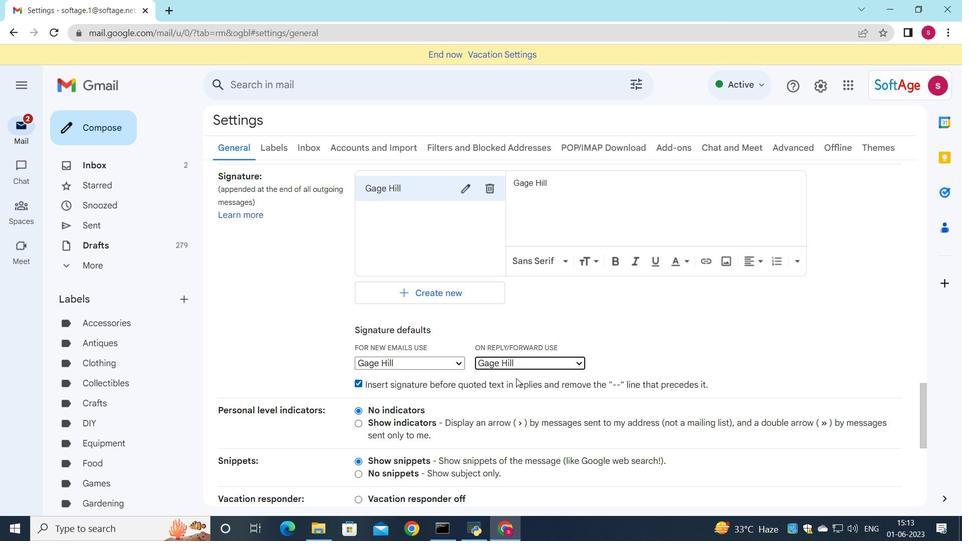 
Action: Mouse scrolled (513, 381) with delta (0, 0)
Screenshot: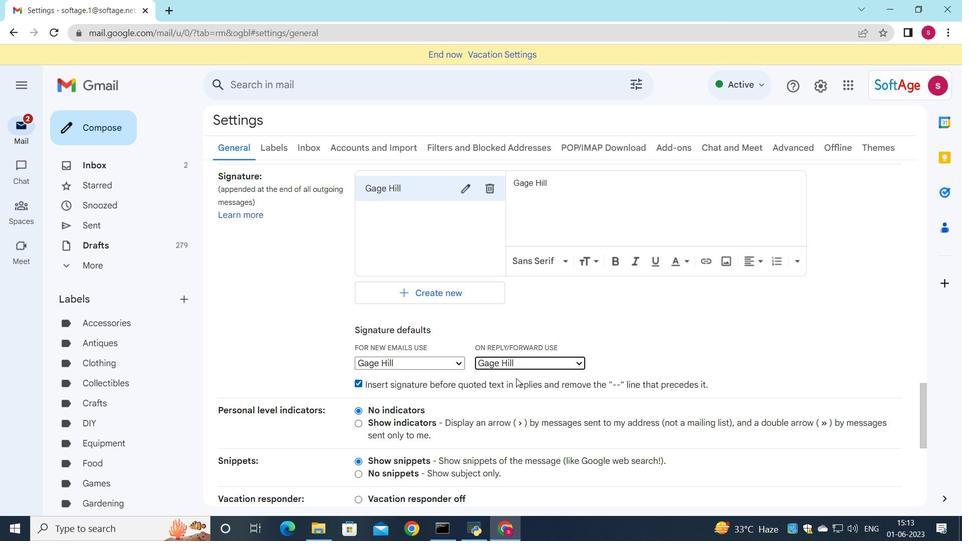 
Action: Mouse moved to (512, 387)
Screenshot: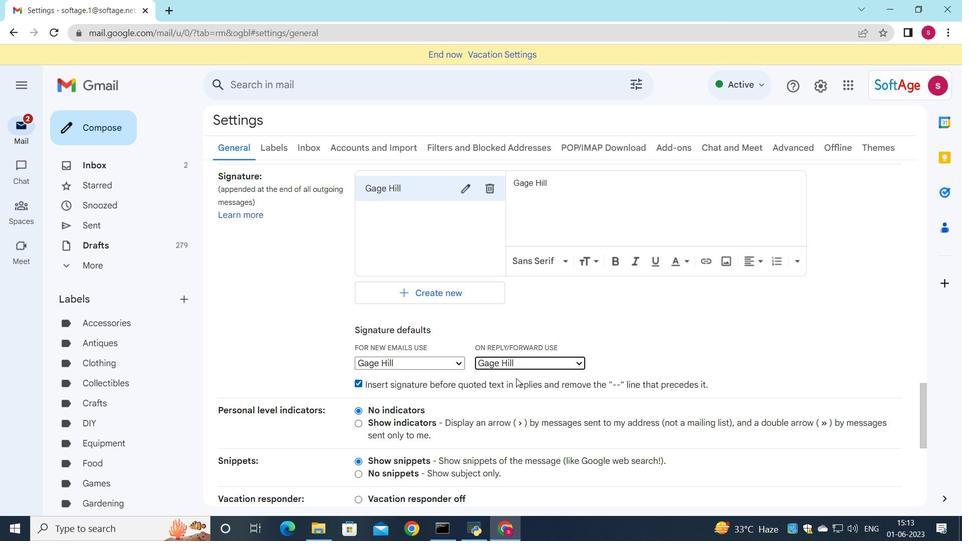 
Action: Mouse scrolled (512, 387) with delta (0, 0)
Screenshot: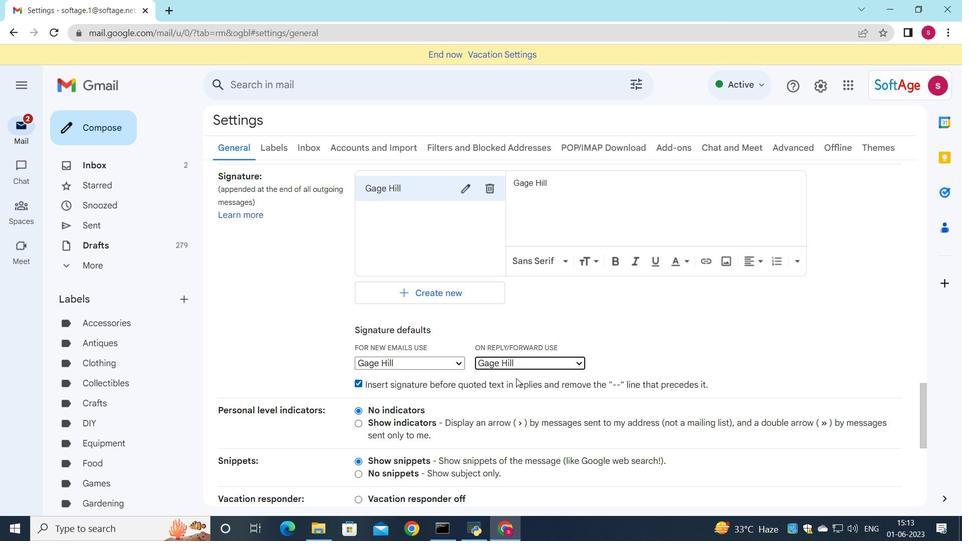 
Action: Mouse moved to (512, 394)
Screenshot: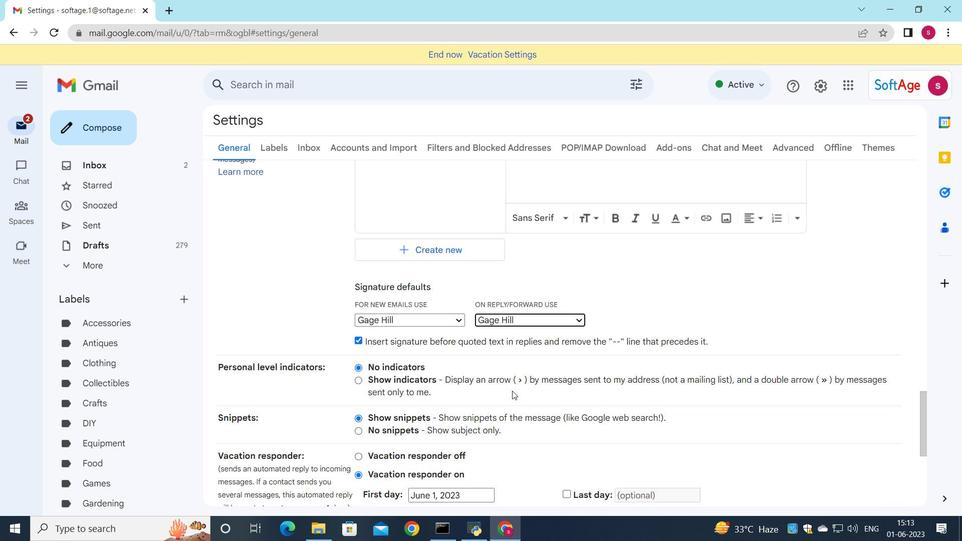
Action: Mouse scrolled (512, 392) with delta (0, 0)
Screenshot: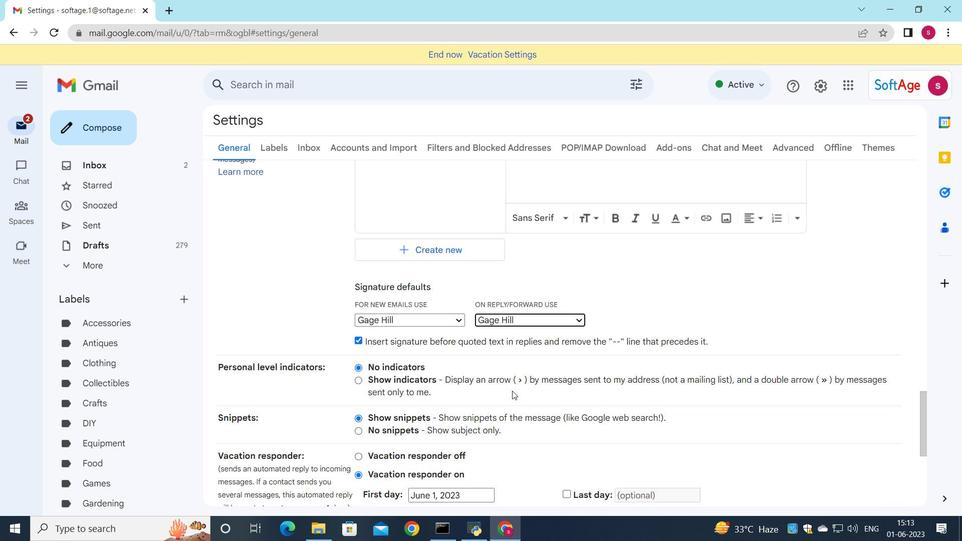 
Action: Mouse moved to (515, 398)
Screenshot: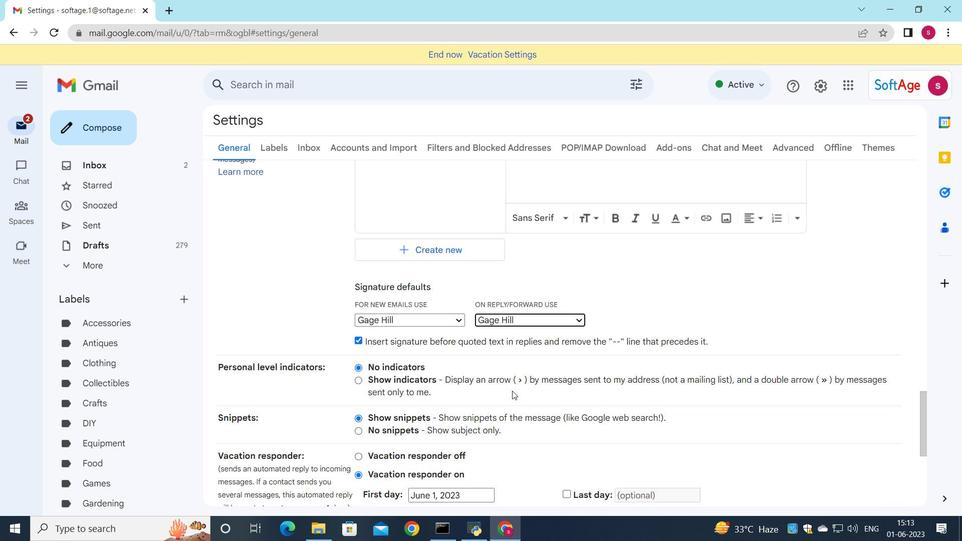 
Action: Mouse scrolled (513, 395) with delta (0, 0)
Screenshot: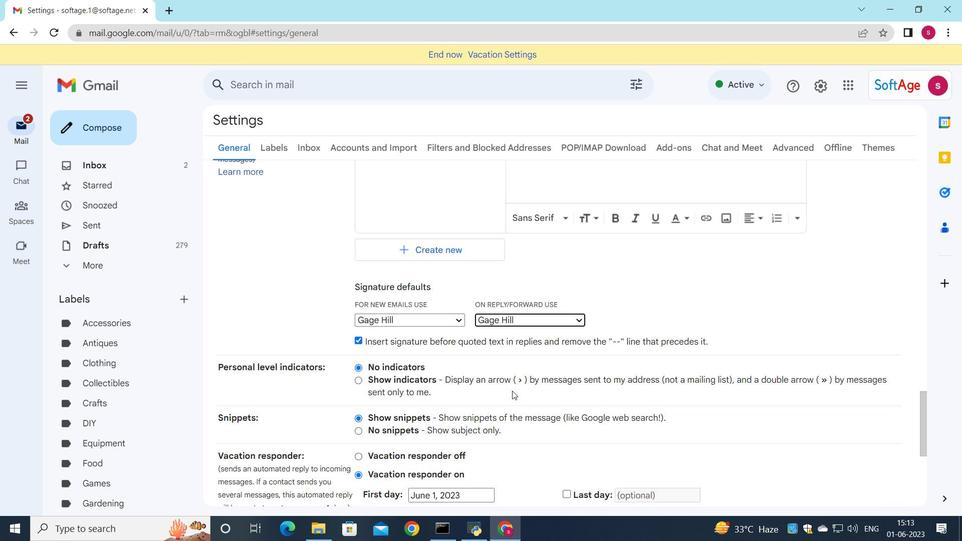 
Action: Mouse scrolled (515, 397) with delta (0, 0)
Screenshot: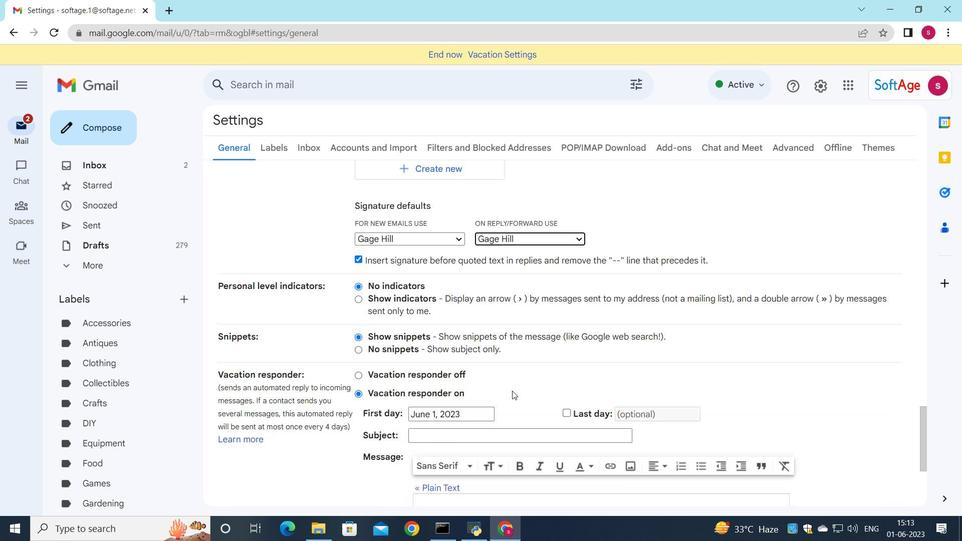 
Action: Mouse scrolled (515, 397) with delta (0, 0)
Screenshot: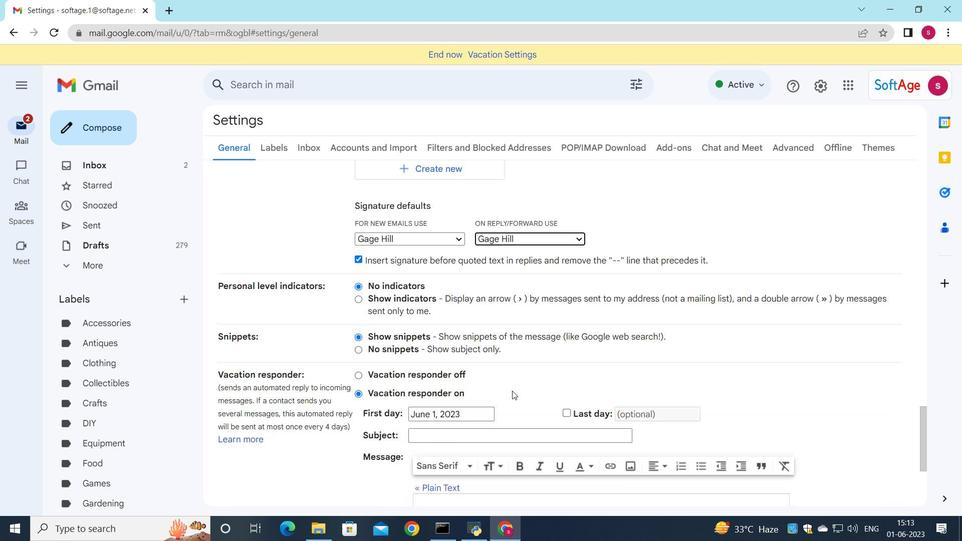 
Action: Mouse scrolled (515, 397) with delta (0, 0)
Screenshot: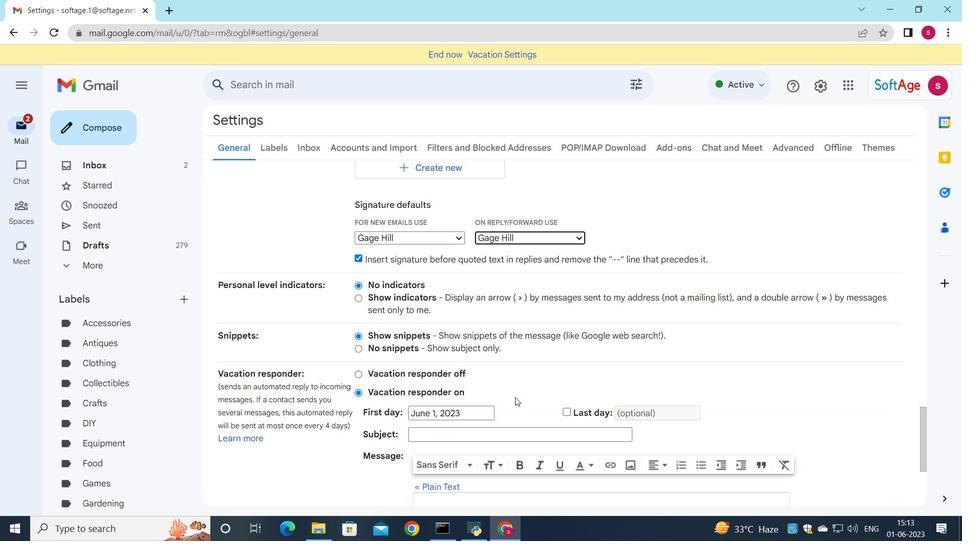 
Action: Mouse moved to (514, 403)
Screenshot: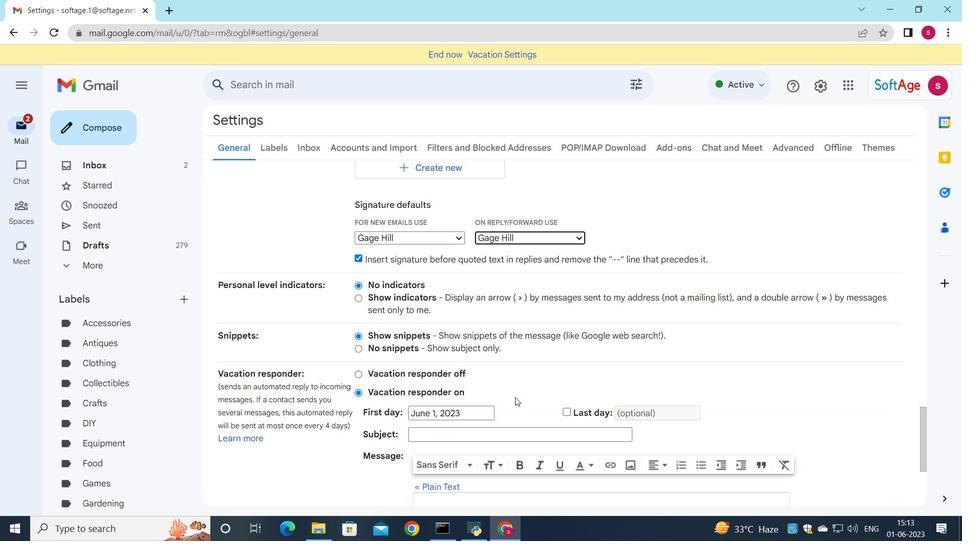 
Action: Mouse scrolled (514, 402) with delta (0, 0)
Screenshot: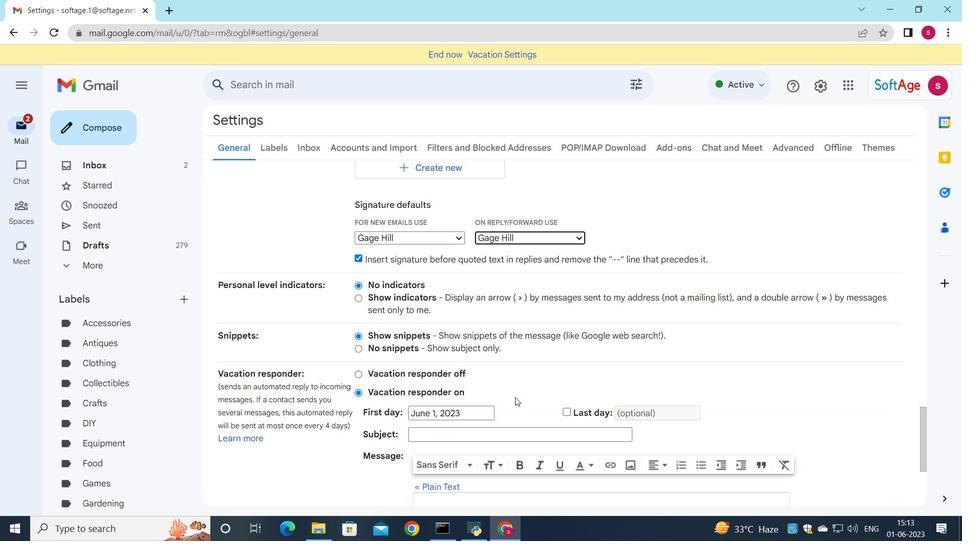 
Action: Mouse moved to (542, 443)
Screenshot: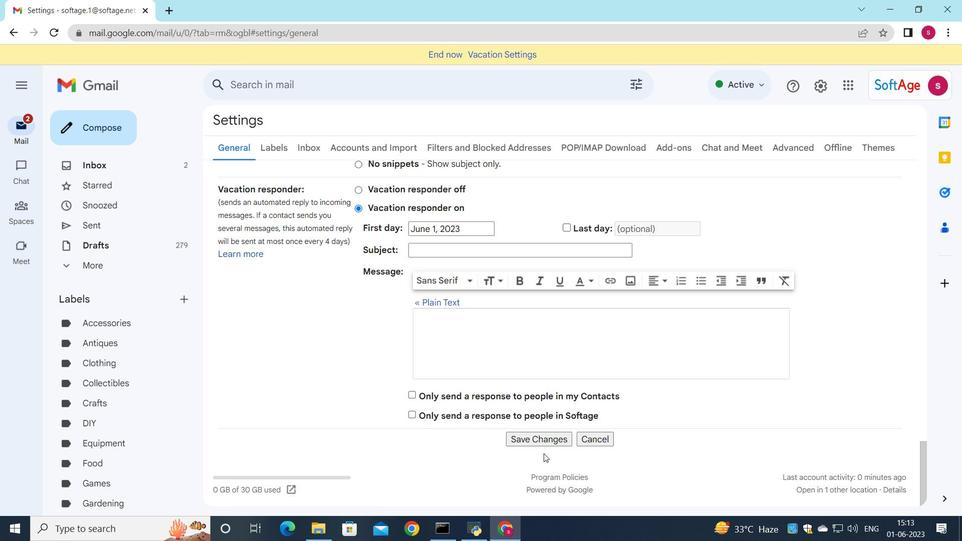 
Action: Mouse pressed left at (542, 443)
Screenshot: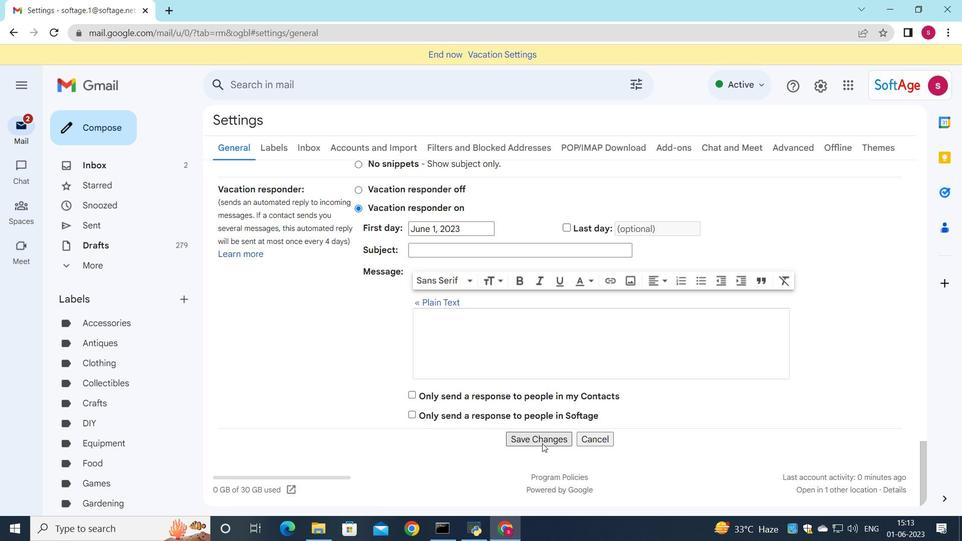 
Action: Mouse moved to (383, 287)
Screenshot: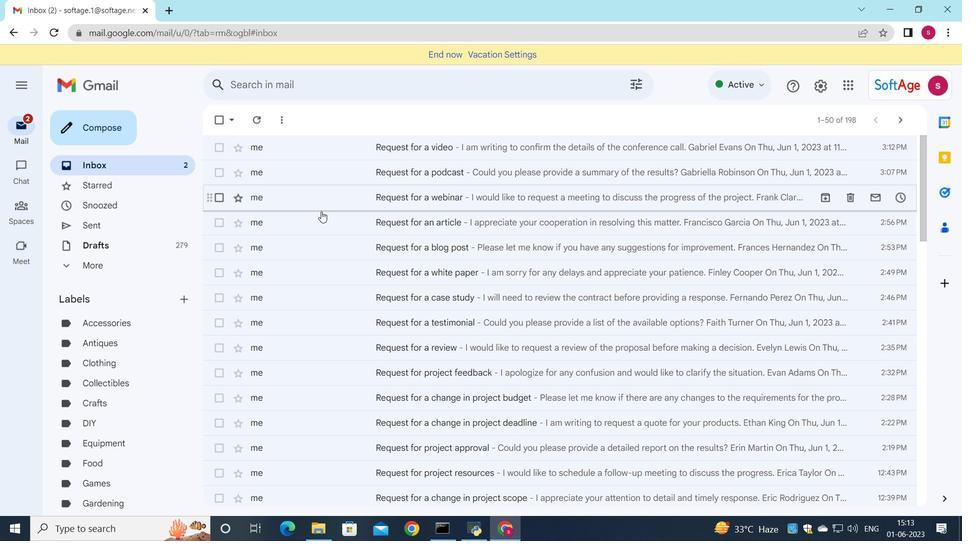 
Action: Mouse pressed left at (383, 287)
Screenshot: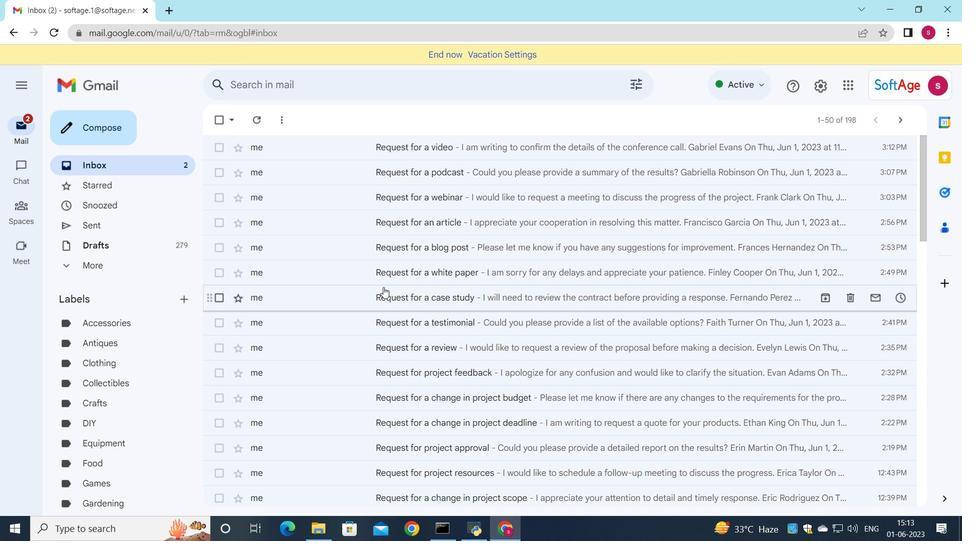 
Action: Mouse moved to (328, 302)
Screenshot: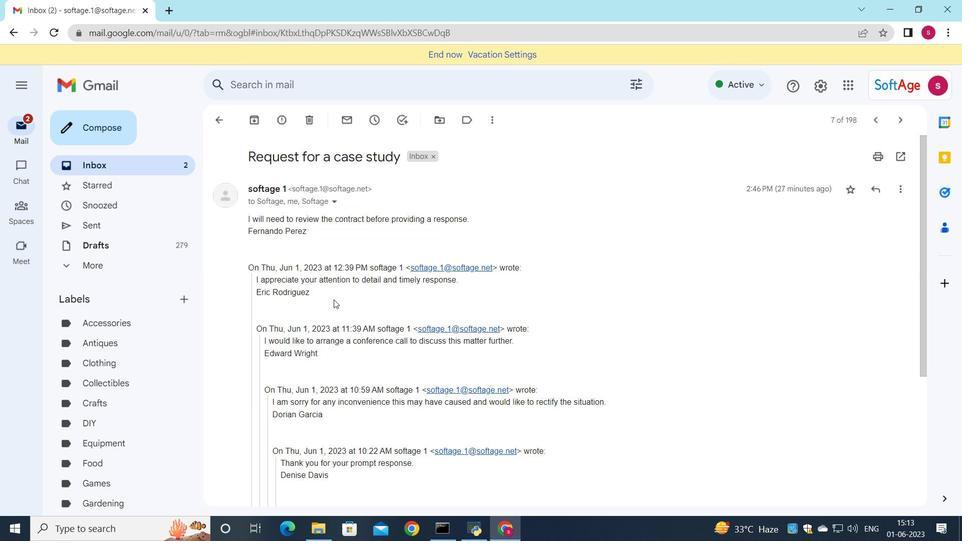 
Action: Mouse scrolled (328, 302) with delta (0, 0)
Screenshot: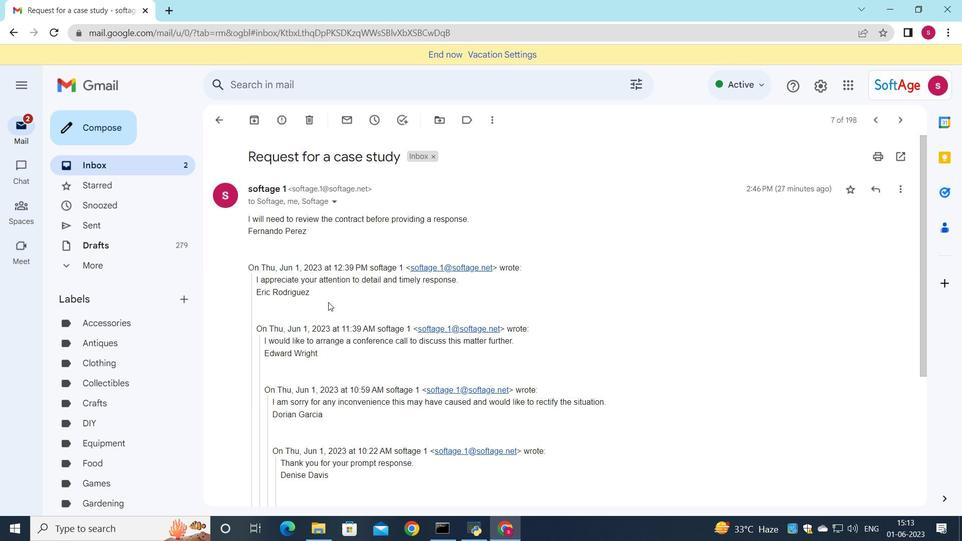 
Action: Mouse scrolled (328, 302) with delta (0, 0)
Screenshot: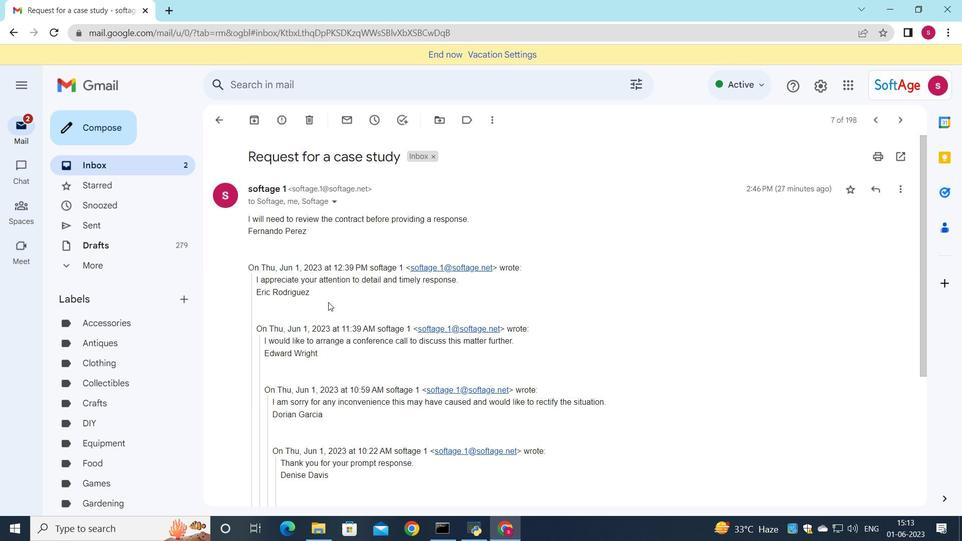 
Action: Mouse scrolled (328, 302) with delta (0, 0)
Screenshot: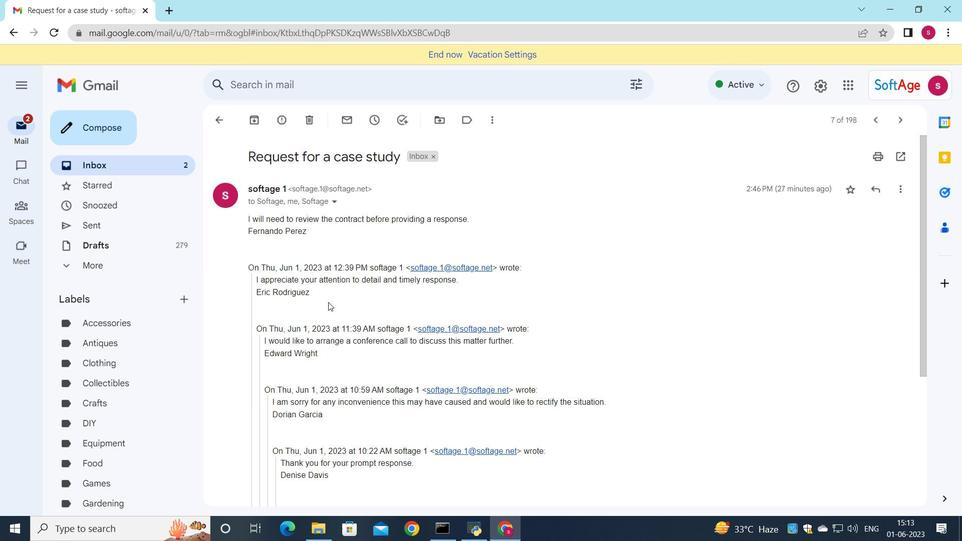 
Action: Mouse scrolled (328, 302) with delta (0, 0)
Screenshot: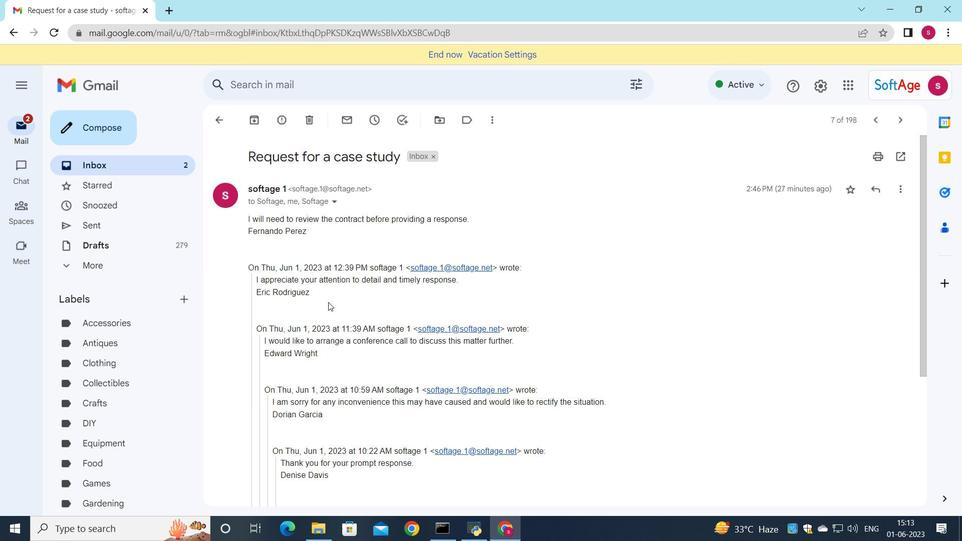 
Action: Mouse moved to (284, 433)
Screenshot: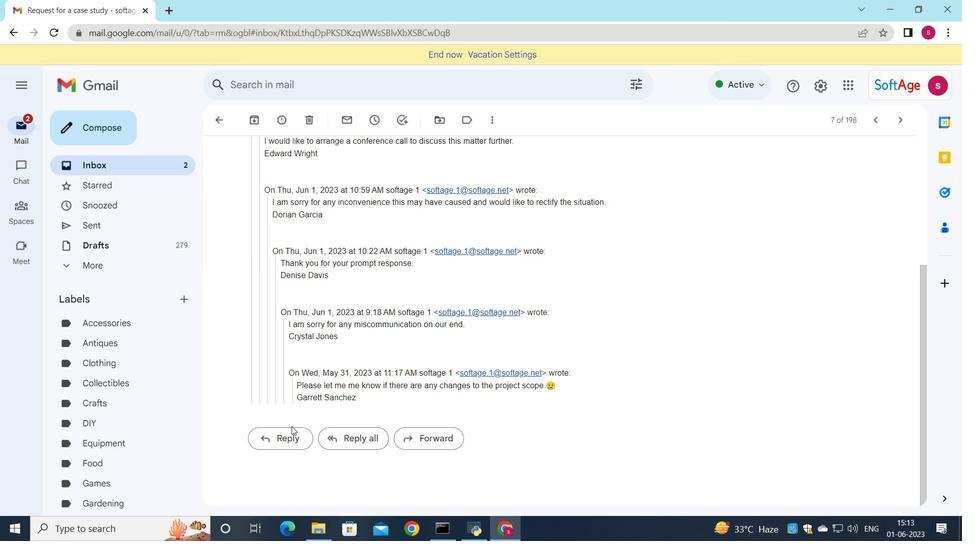 
Action: Mouse pressed left at (284, 433)
Screenshot: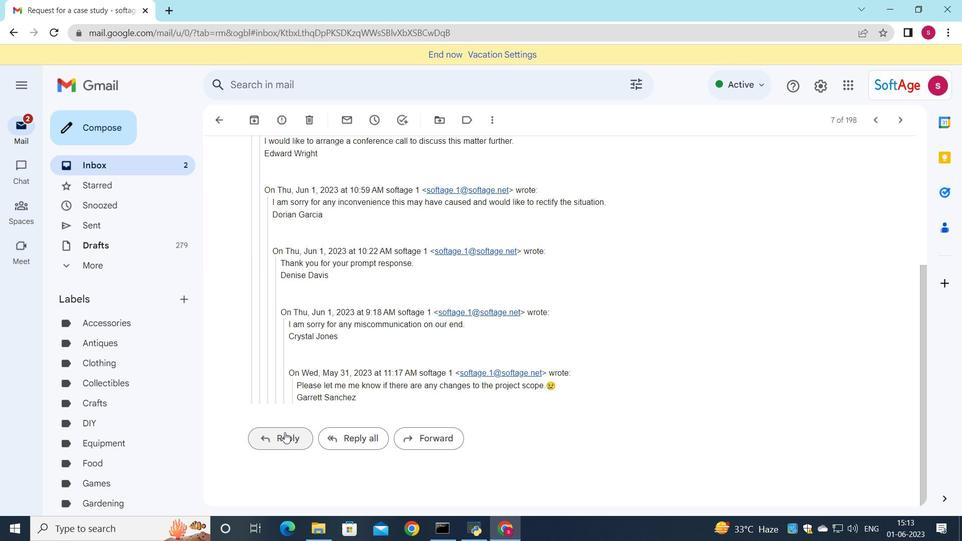 
Action: Mouse moved to (271, 342)
Screenshot: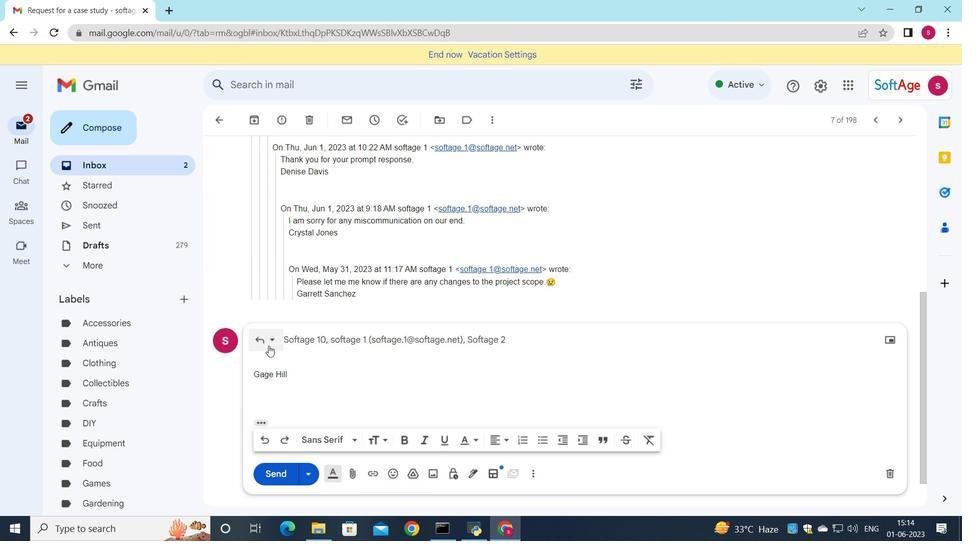 
Action: Mouse pressed left at (271, 342)
Screenshot: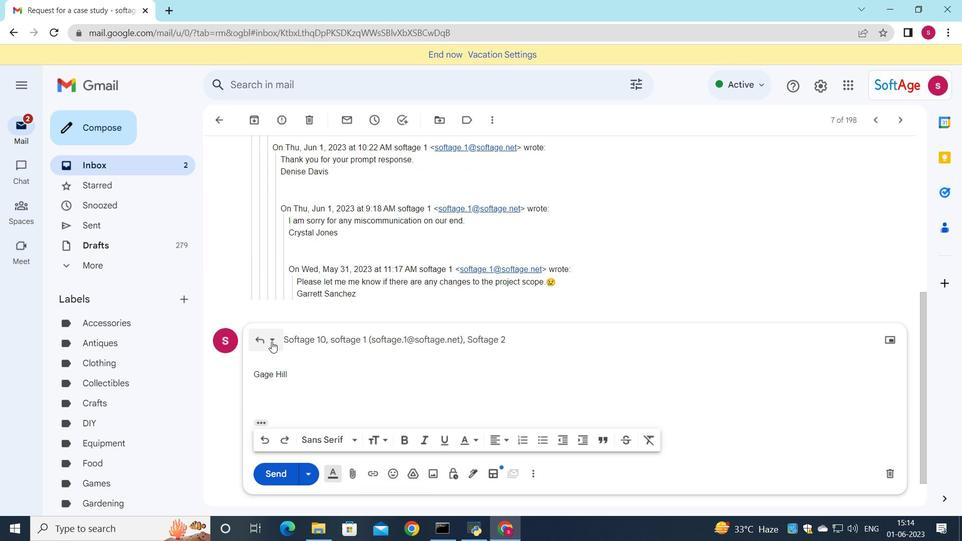 
Action: Mouse moved to (301, 433)
Screenshot: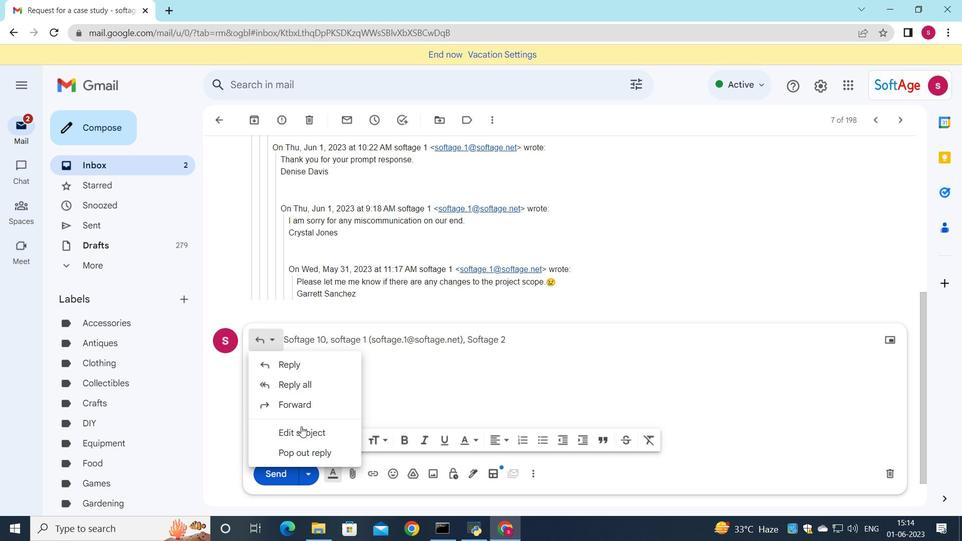 
Action: Mouse pressed left at (301, 433)
Screenshot: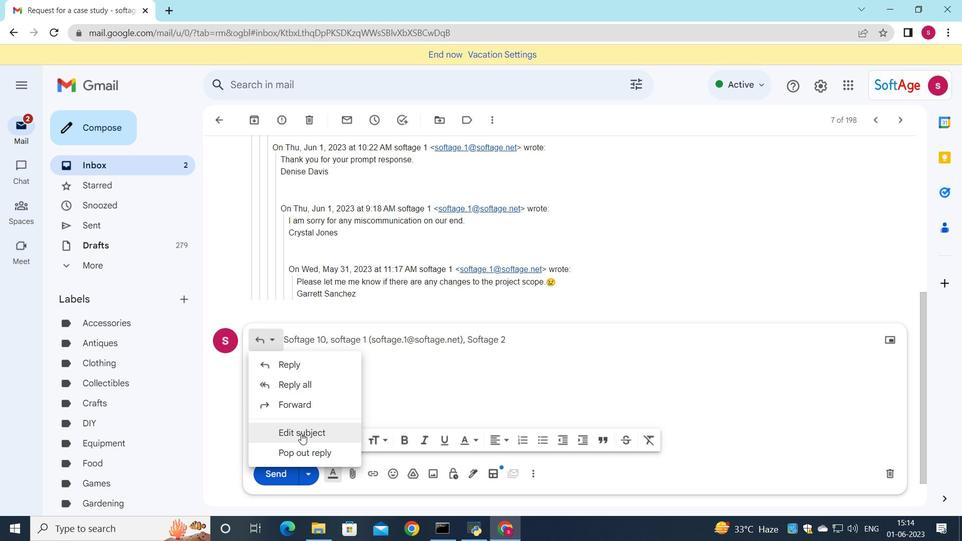 
Action: Mouse moved to (651, 234)
Screenshot: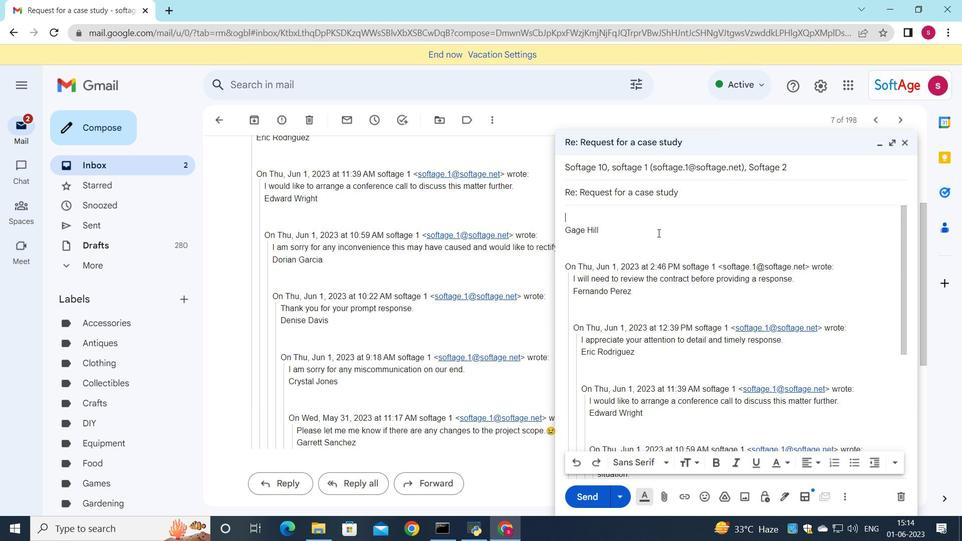 
Action: Key pressed <Key.shift>Request<Key.space>for<Key.space>a<Key.space>survey<Key.space>
Screenshot: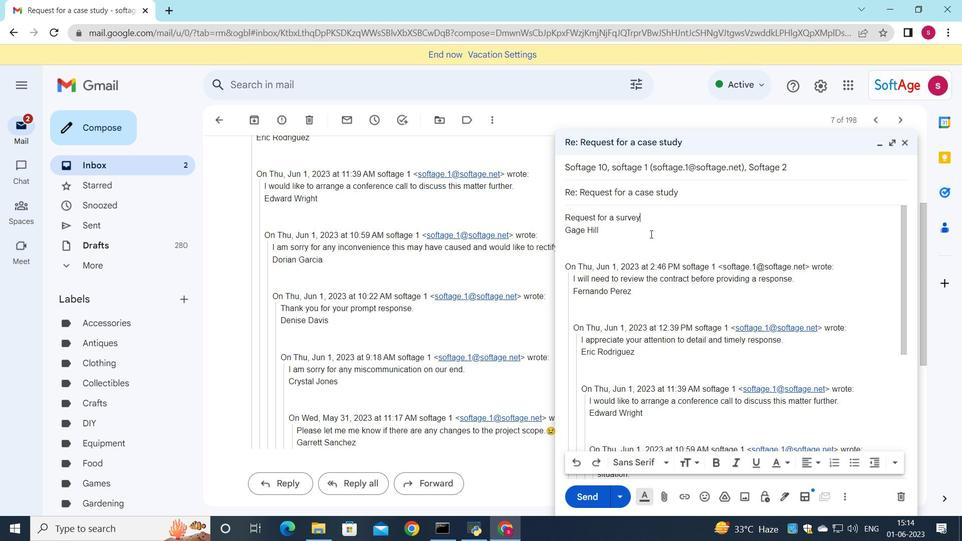 
Action: Mouse moved to (654, 217)
Screenshot: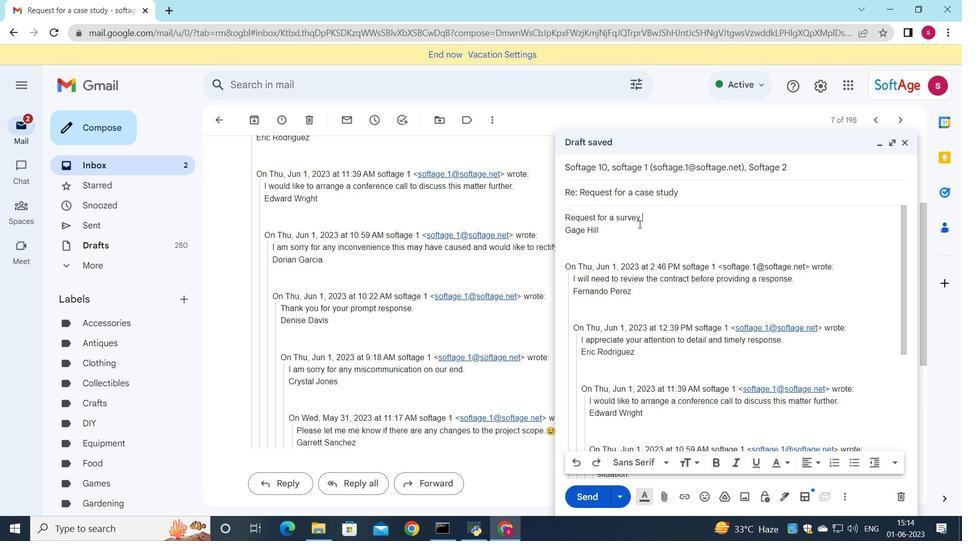
Action: Mouse pressed left at (654, 217)
Screenshot: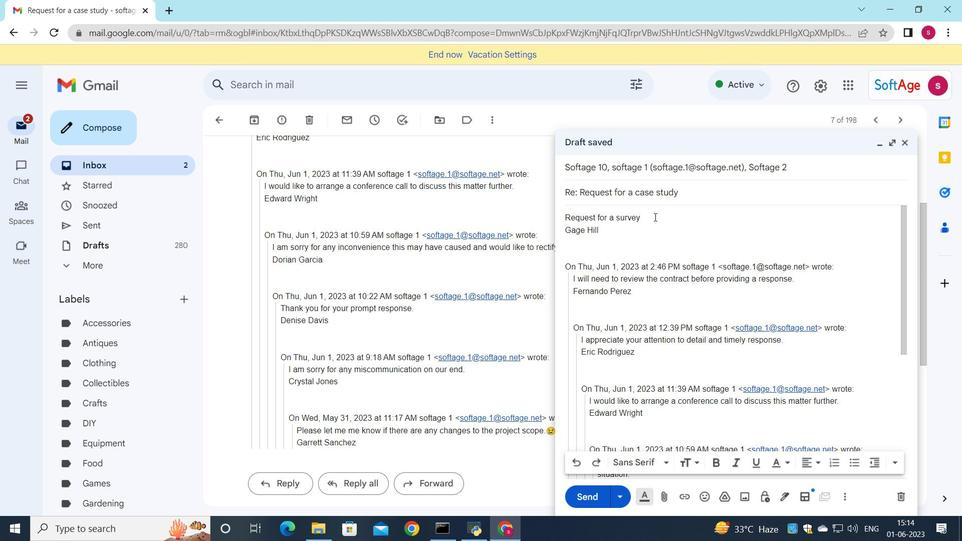 
Action: Mouse moved to (634, 246)
Screenshot: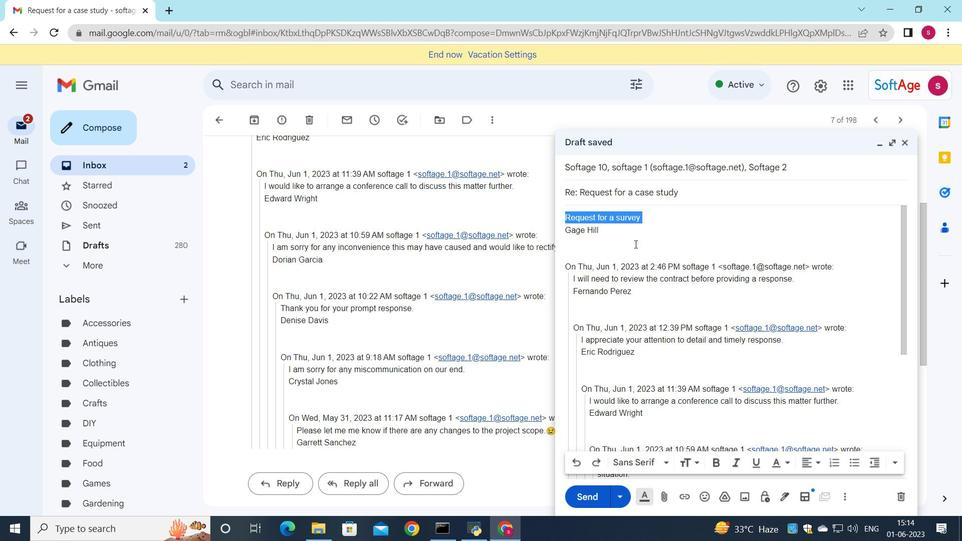 
Action: Key pressed ctrl+C
Screenshot: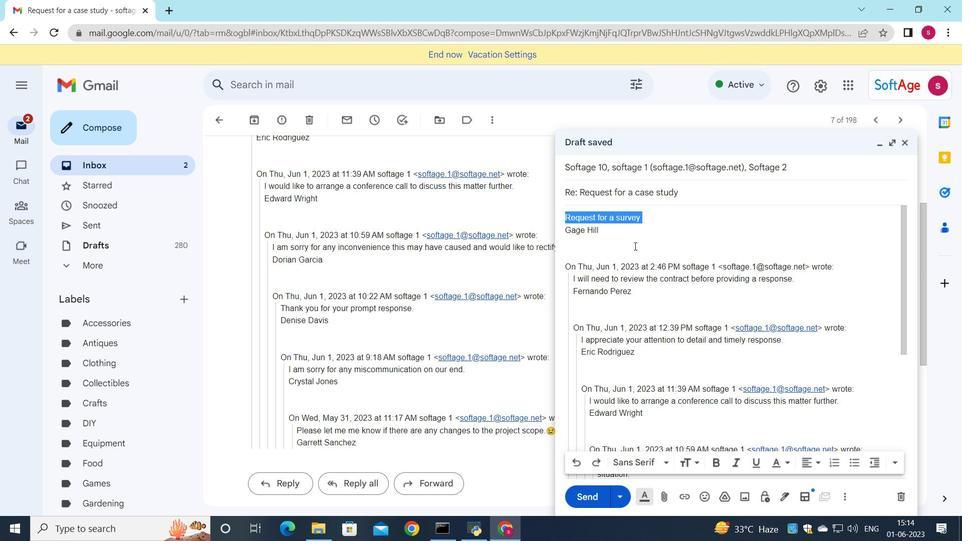 
Action: Mouse moved to (658, 264)
Screenshot: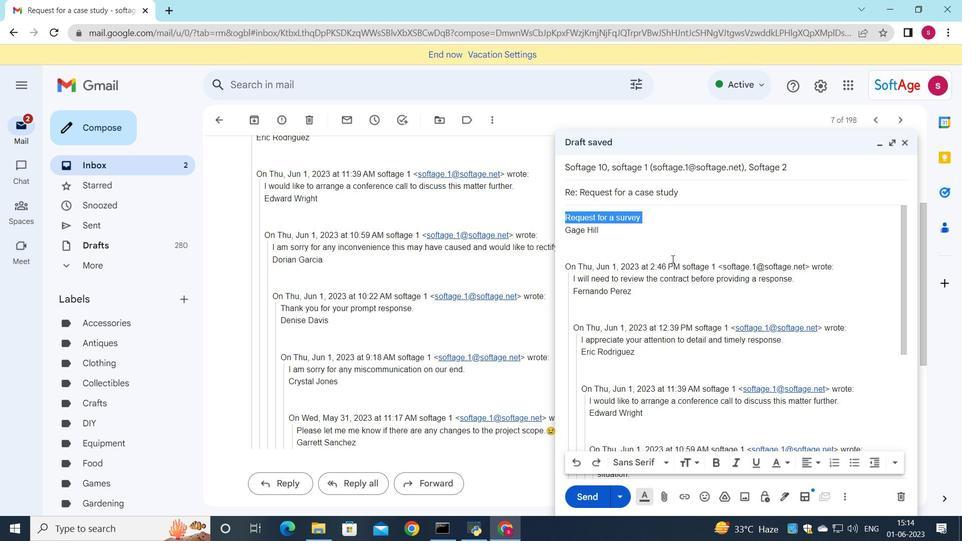 
Action: Key pressed <Key.delete>
Screenshot: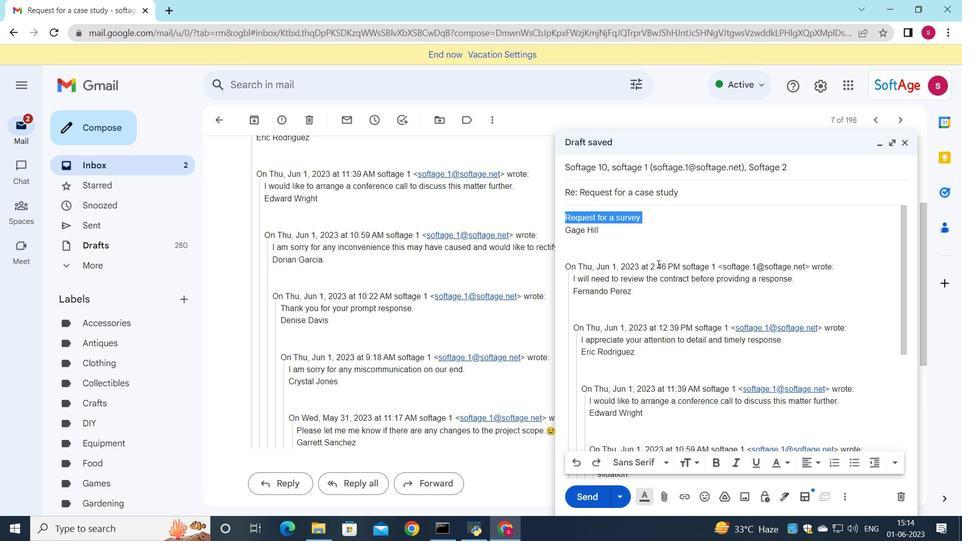 
Action: Mouse moved to (687, 189)
Screenshot: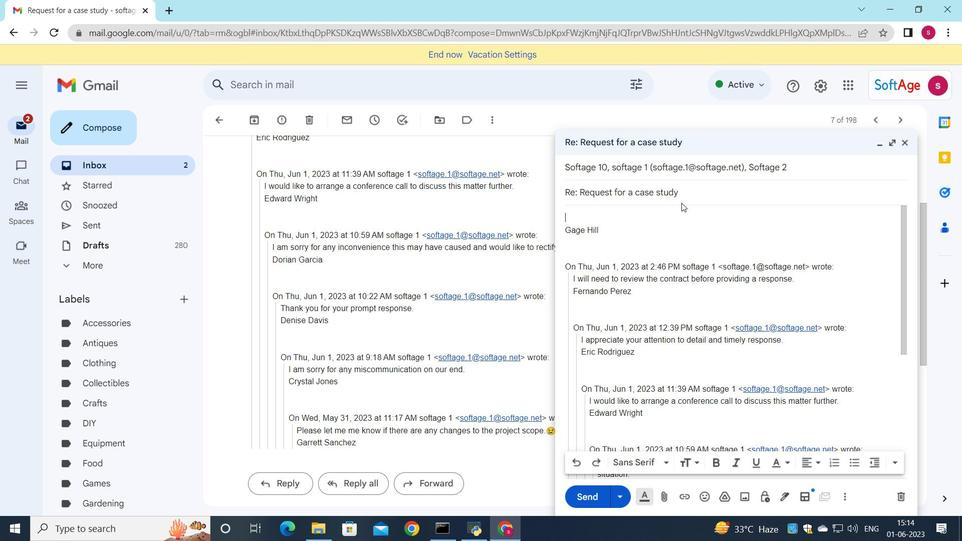 
Action: Mouse pressed left at (687, 189)
Screenshot: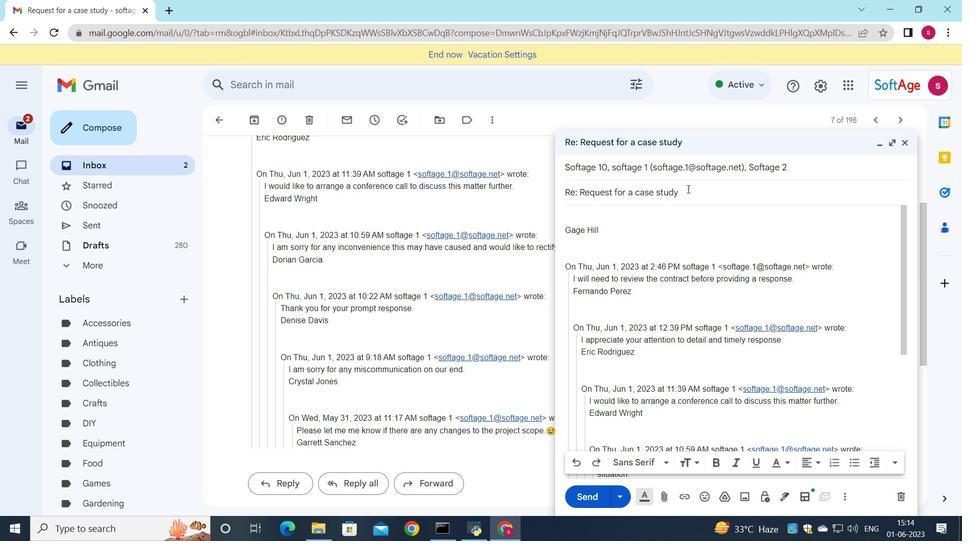 
Action: Mouse moved to (579, 196)
Screenshot: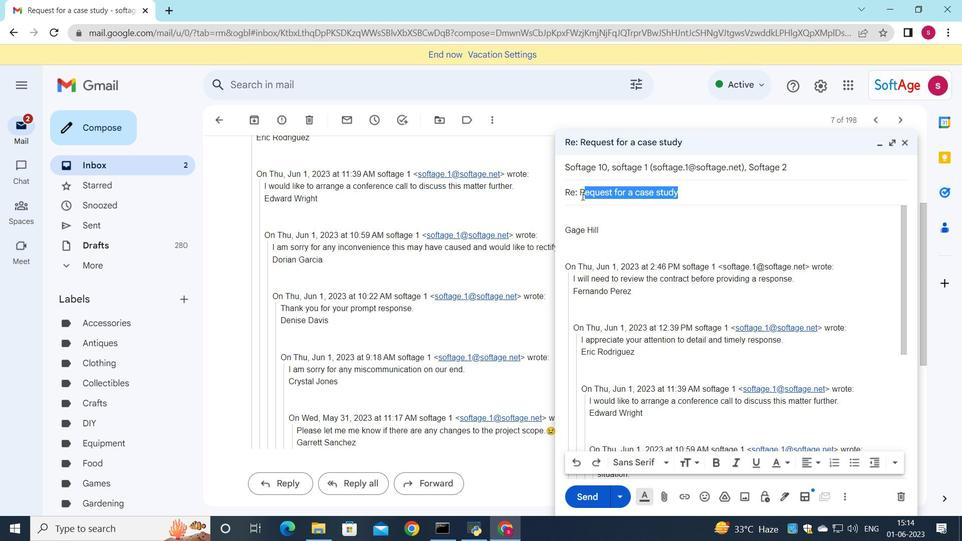
Action: Key pressed ctrl+V
Screenshot: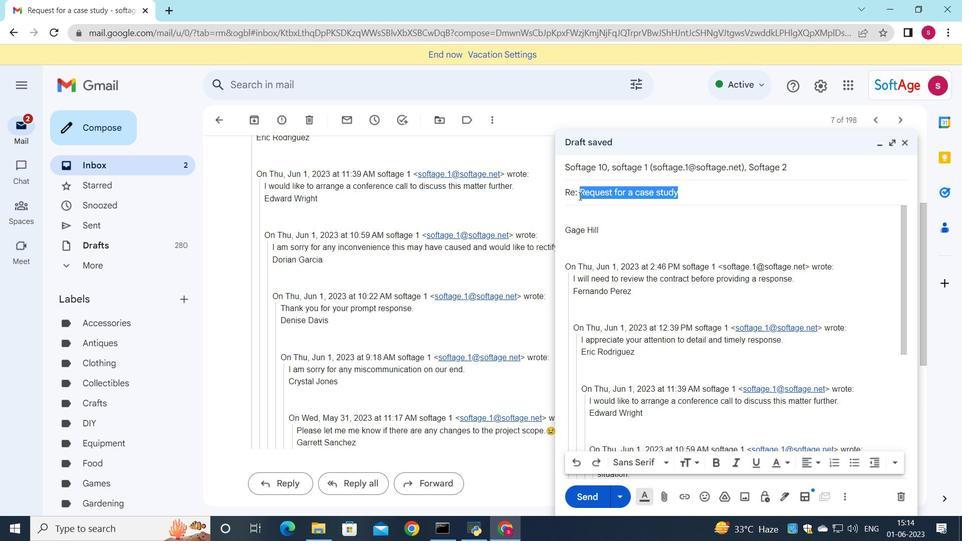
Action: Mouse moved to (600, 215)
Screenshot: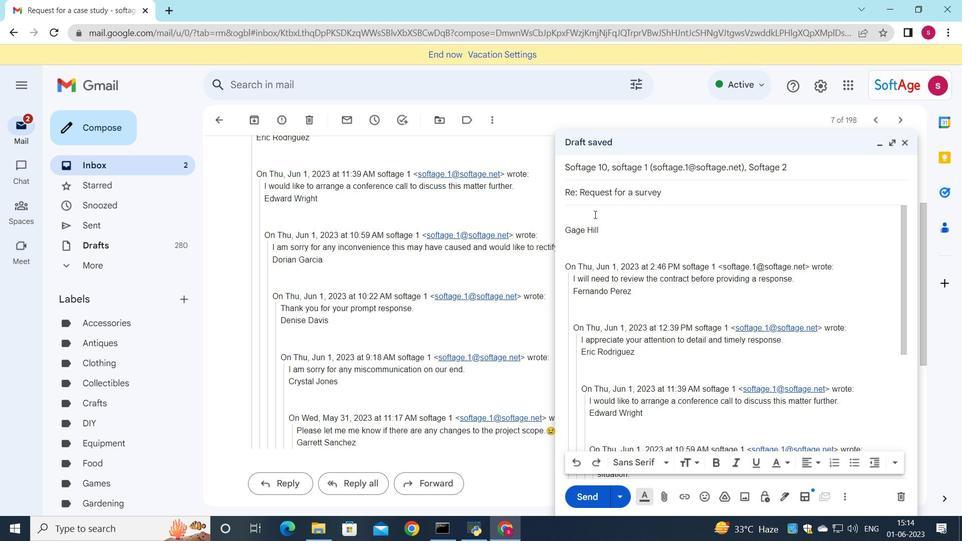 
Action: Mouse pressed left at (600, 215)
Screenshot: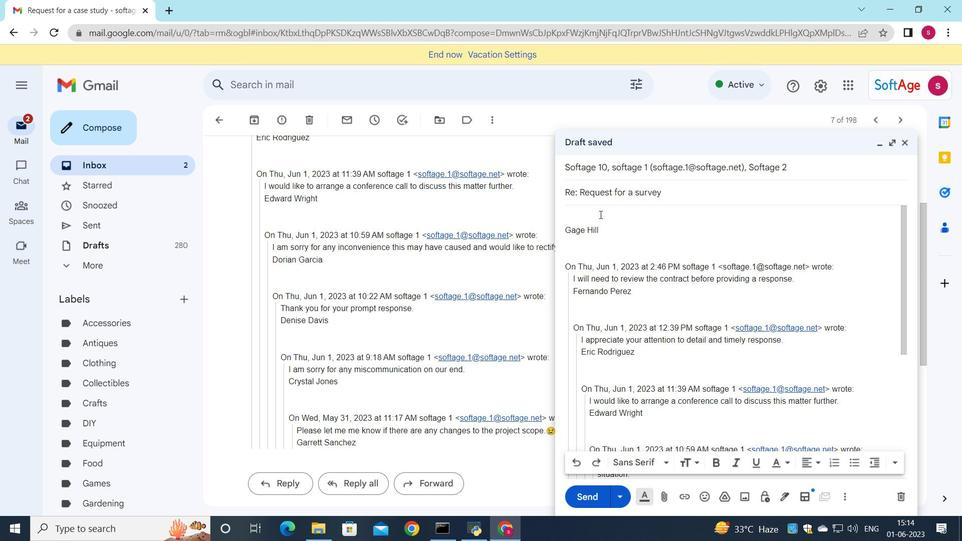 
Action: Key pressed <Key.shift>Please<Key.space>let<Key.space>me<Key.space>know<Key.space>if<Key.space>there<Key.space>are<Key.space>any<Key.space>concerns<Key.space>regars<Key.backspace>ding<Key.space>the<Key.space>project<Key.space>time<Key.space><Key.backspace>line.
Screenshot: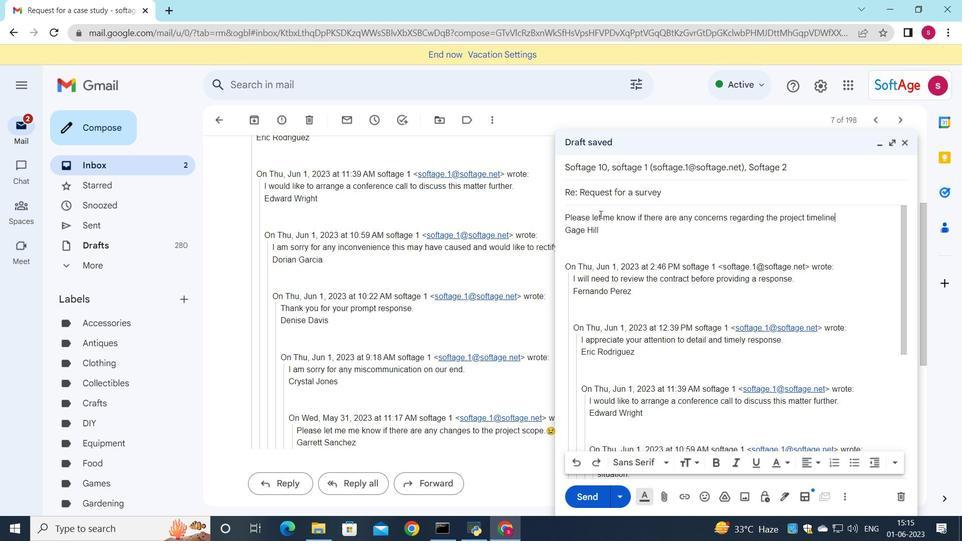 
Action: Mouse moved to (573, 465)
Screenshot: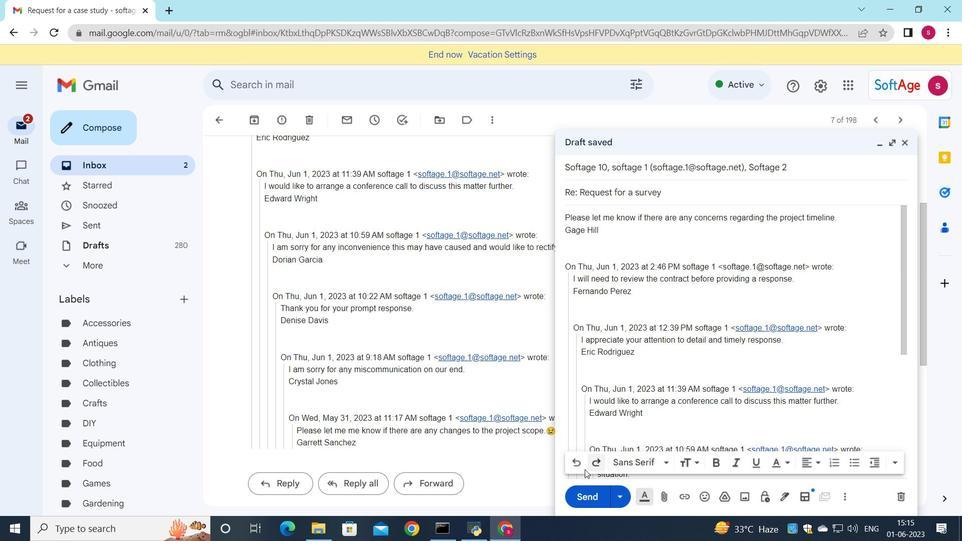 
Action: Mouse pressed left at (573, 465)
Screenshot: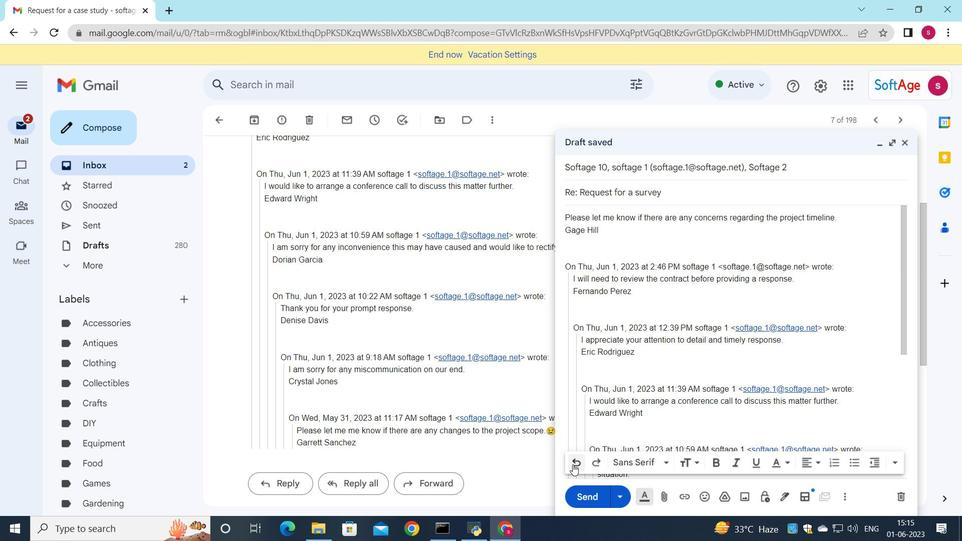 
Action: Mouse pressed left at (573, 465)
Screenshot: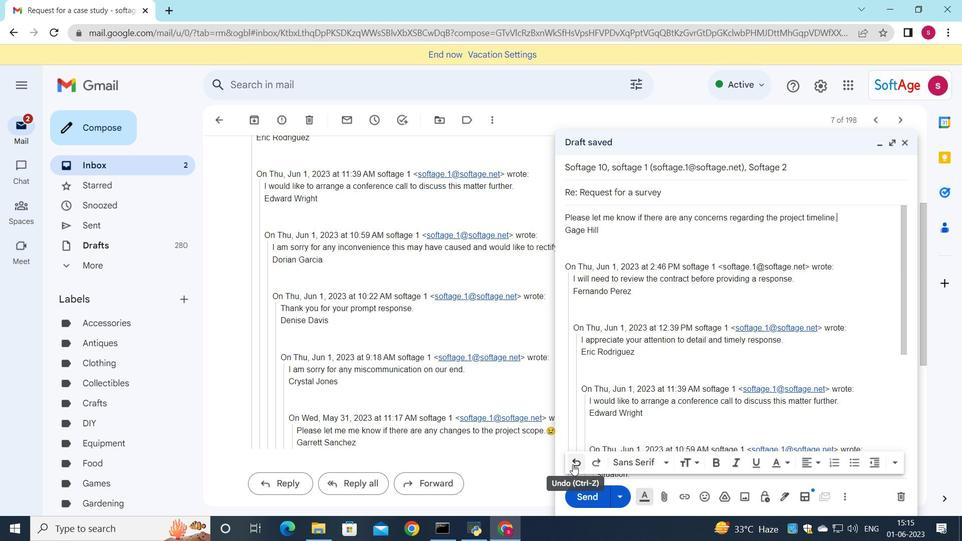 
Action: Mouse pressed left at (573, 465)
Screenshot: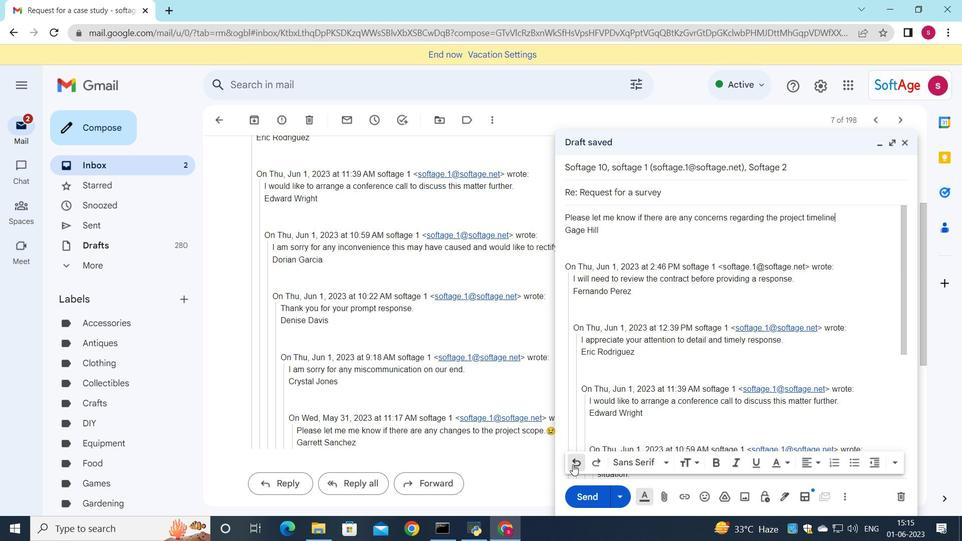
Action: Mouse pressed left at (573, 465)
Screenshot: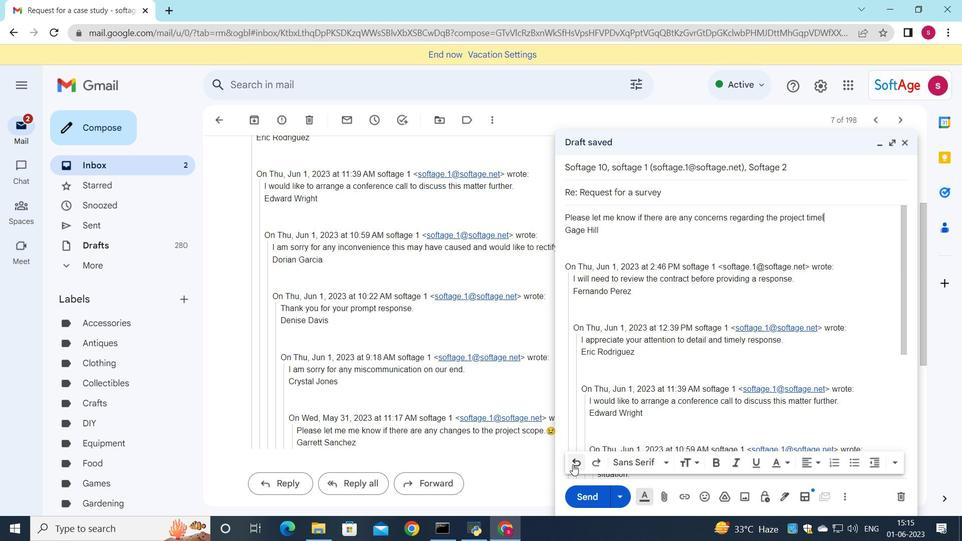 
Action: Mouse pressed left at (573, 465)
Screenshot: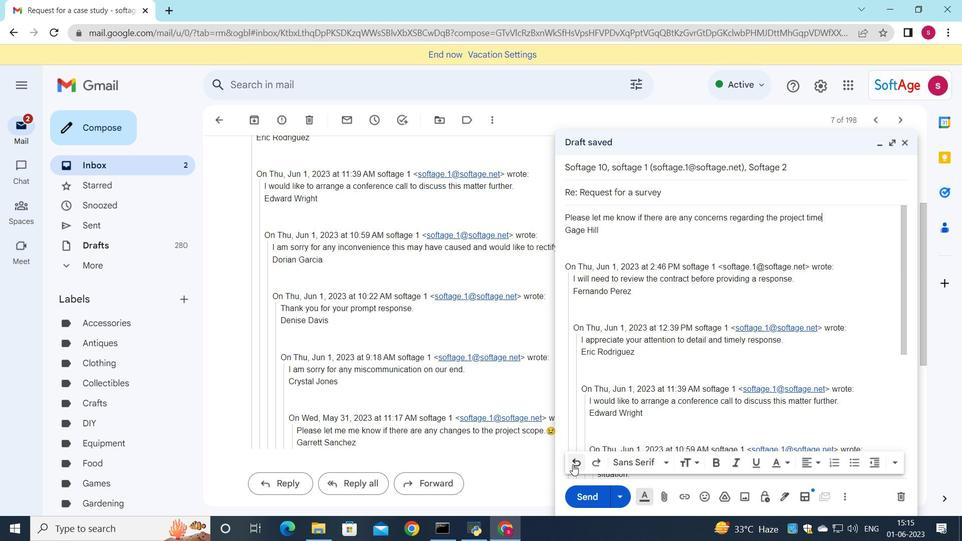 
Action: Mouse pressed left at (573, 465)
Screenshot: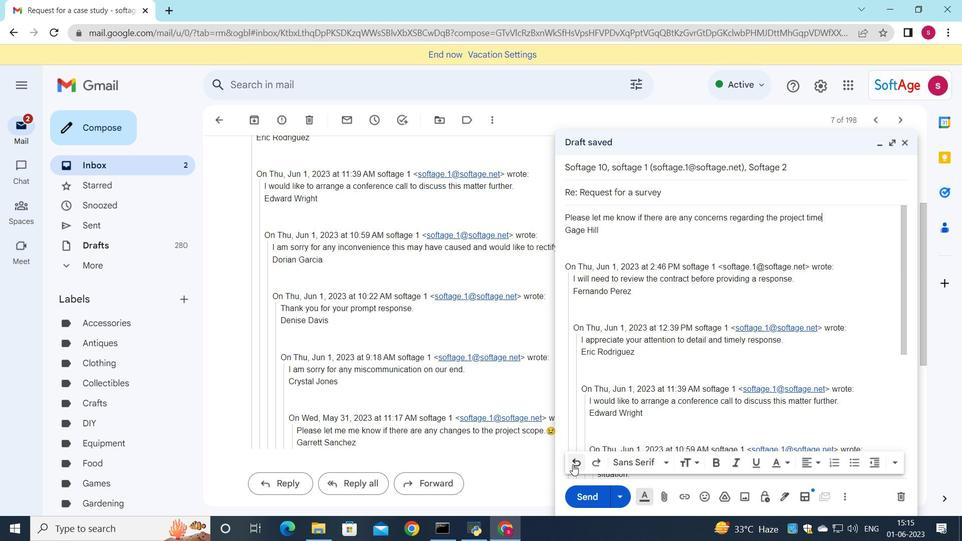 
Action: Mouse pressed left at (573, 465)
Screenshot: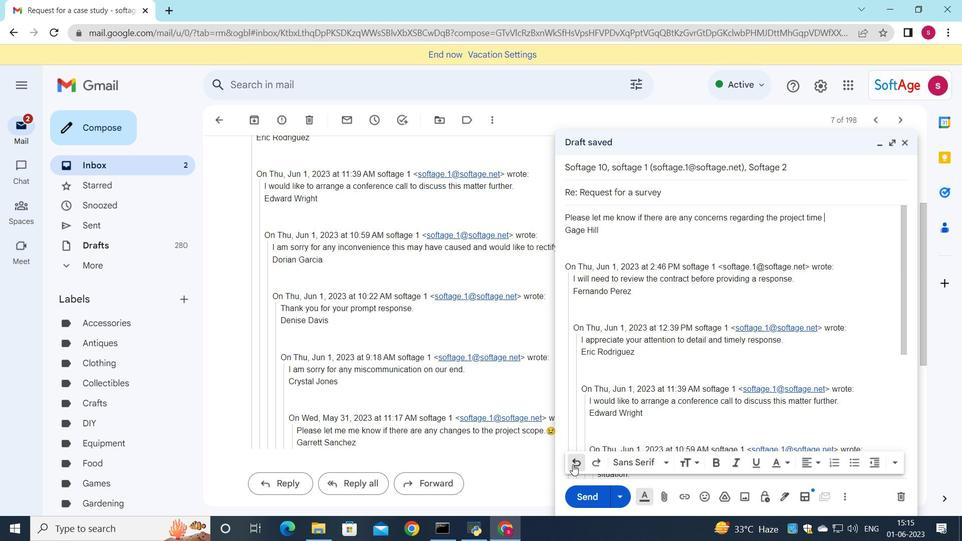 
Action: Mouse pressed left at (573, 465)
Screenshot: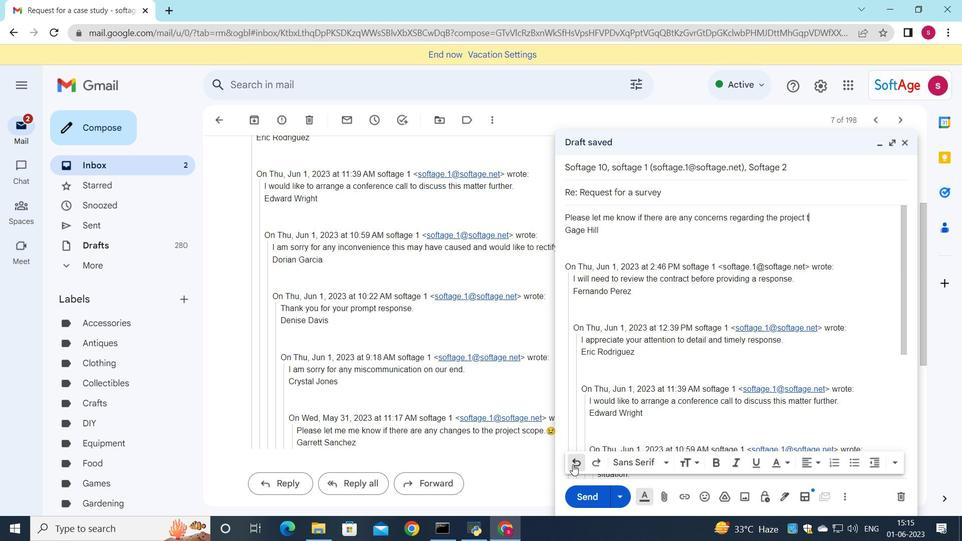 
Action: Mouse pressed left at (573, 465)
Screenshot: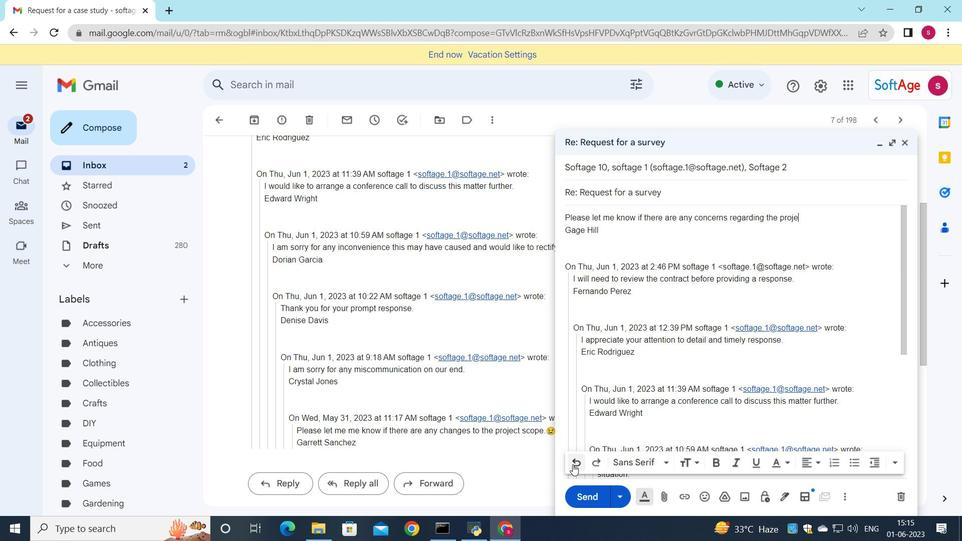 
Action: Mouse pressed left at (573, 465)
Screenshot: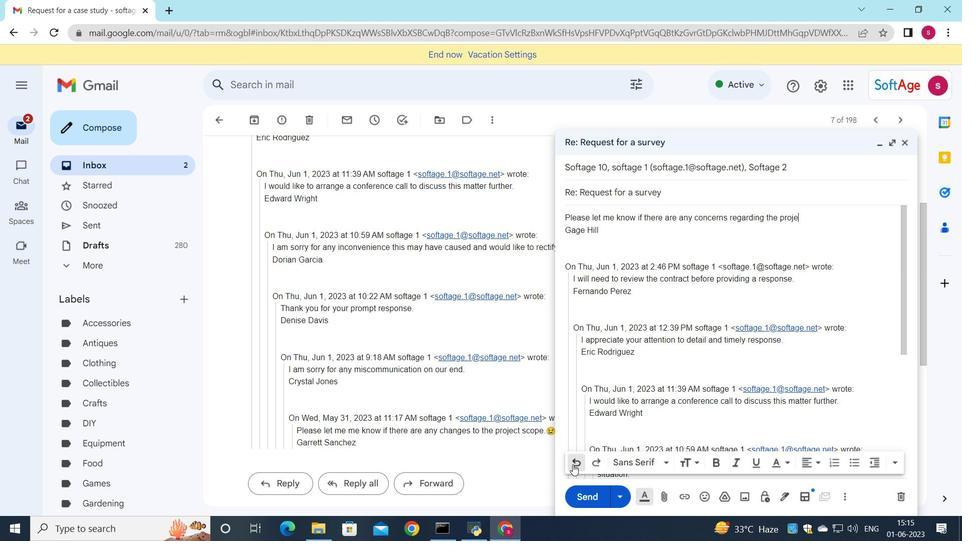 
Action: Mouse pressed left at (573, 465)
Screenshot: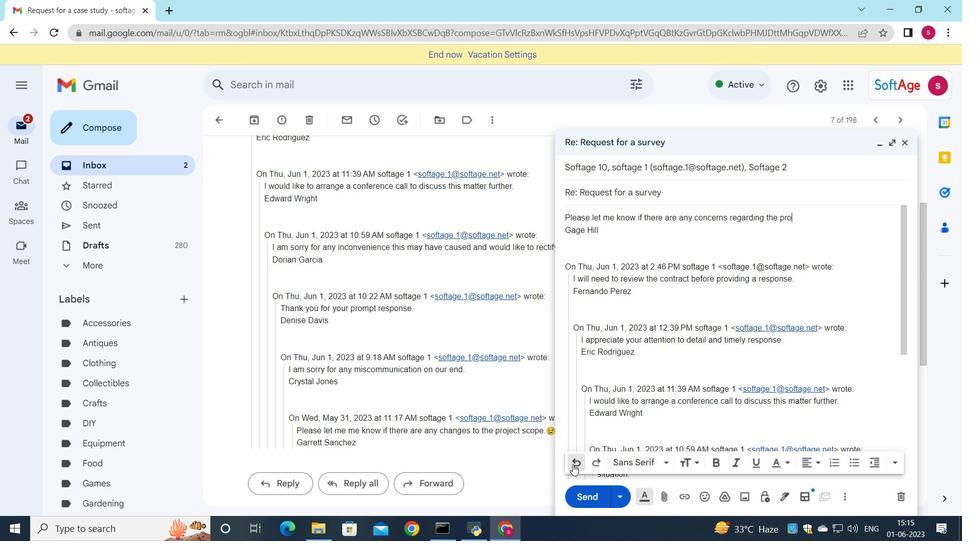 
Action: Mouse pressed left at (573, 465)
Screenshot: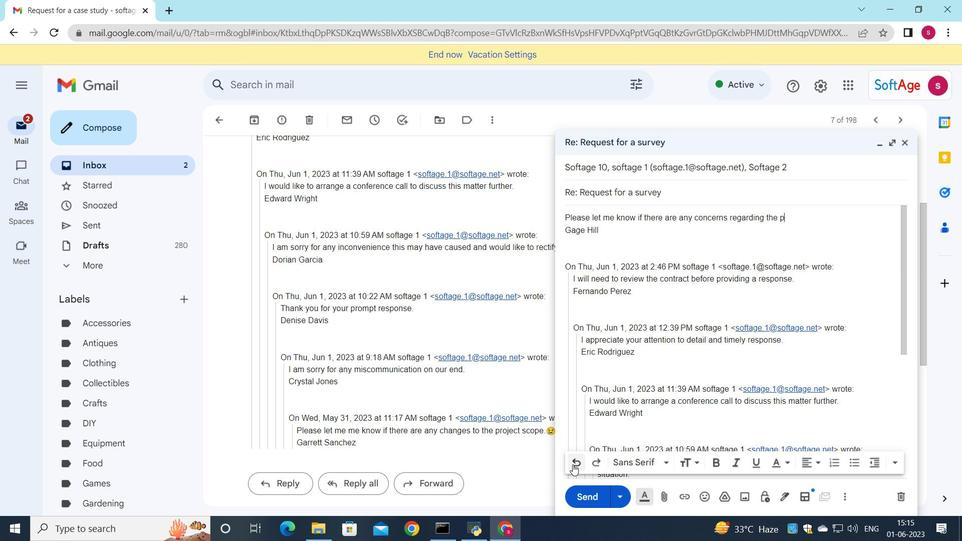 
Action: Mouse pressed left at (573, 465)
Screenshot: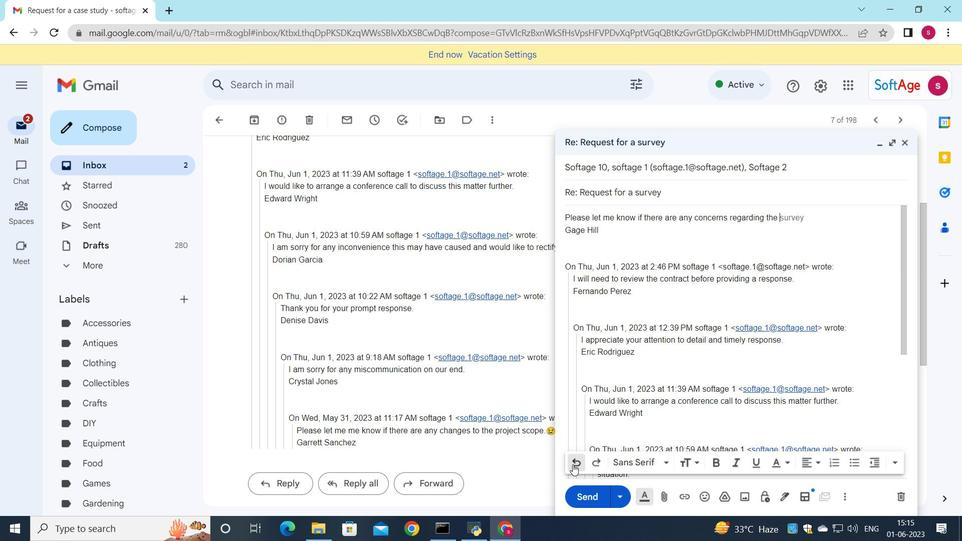 
Action: Mouse pressed left at (573, 465)
Screenshot: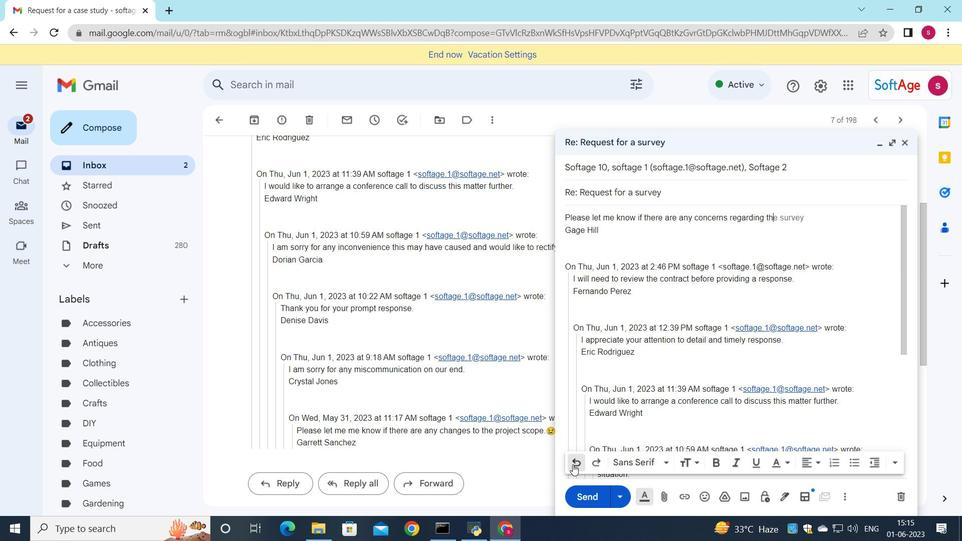 
Action: Mouse pressed left at (573, 465)
Screenshot: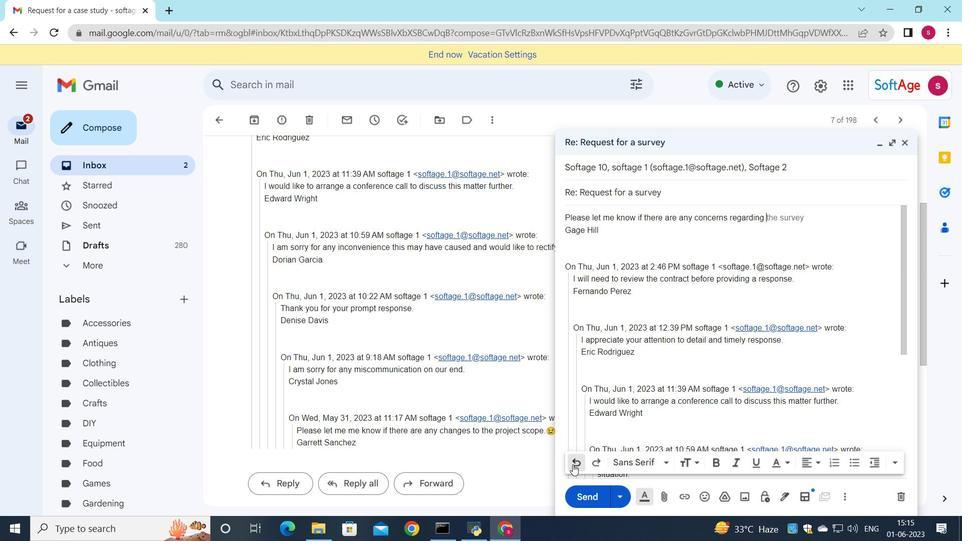 
Action: Mouse pressed left at (573, 465)
Screenshot: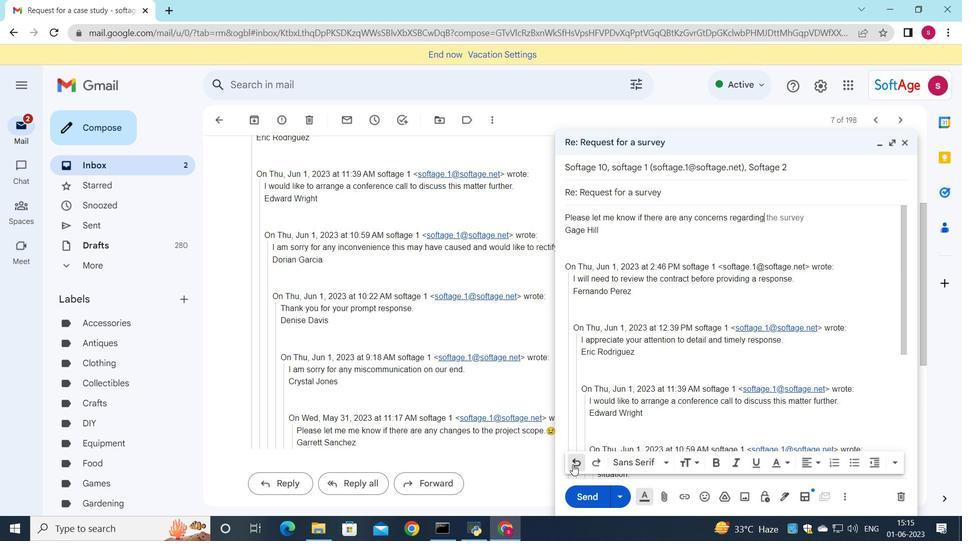 
Action: Mouse pressed left at (573, 465)
Screenshot: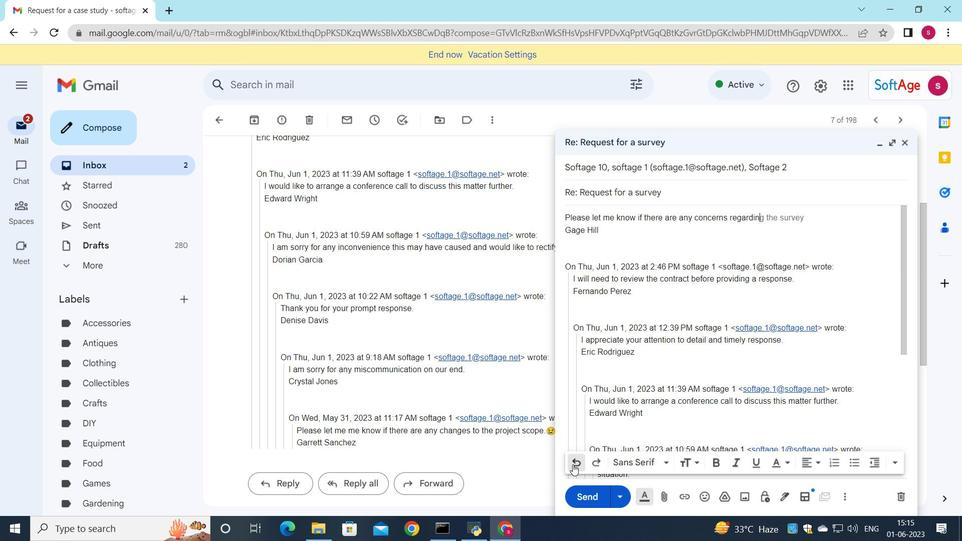 
Action: Mouse pressed left at (573, 465)
Screenshot: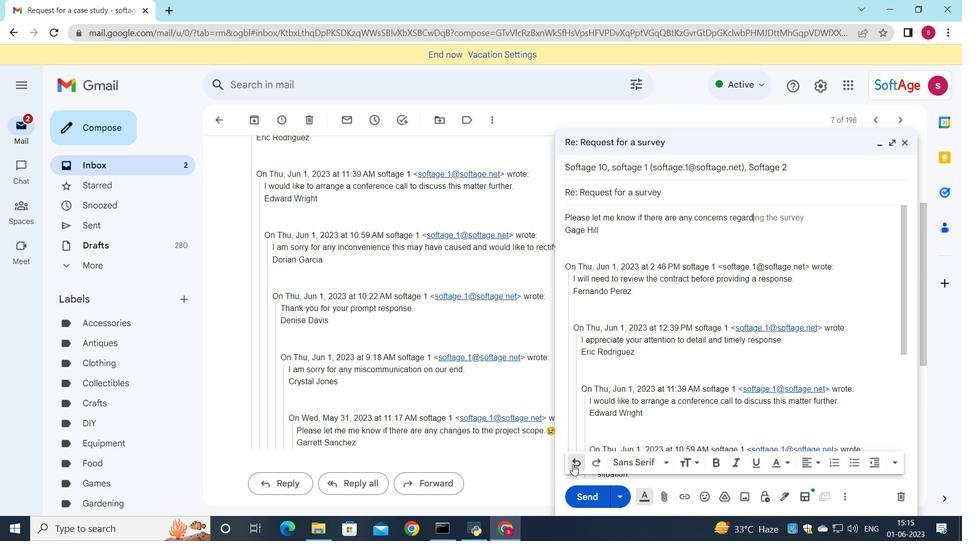 
Action: Mouse pressed left at (573, 465)
Screenshot: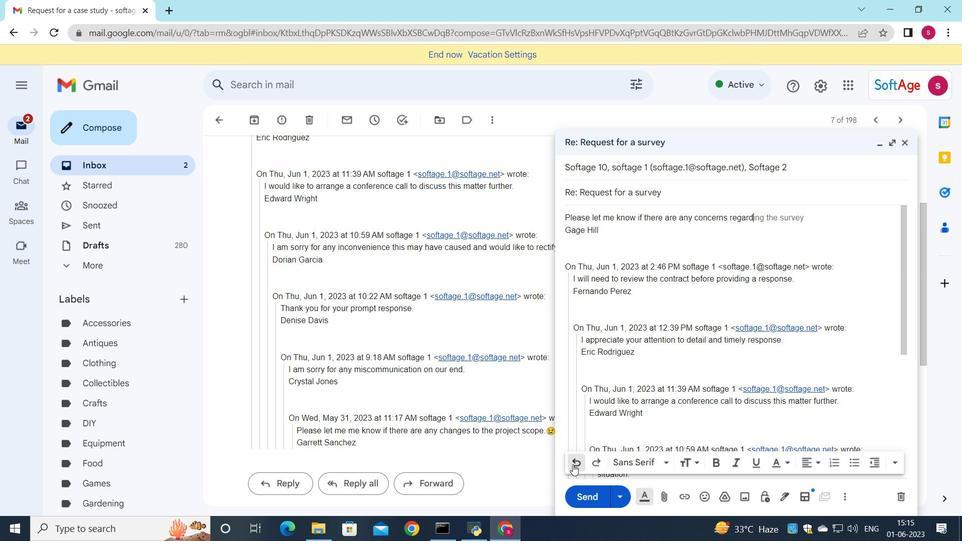 
Action: Mouse pressed left at (573, 465)
Screenshot: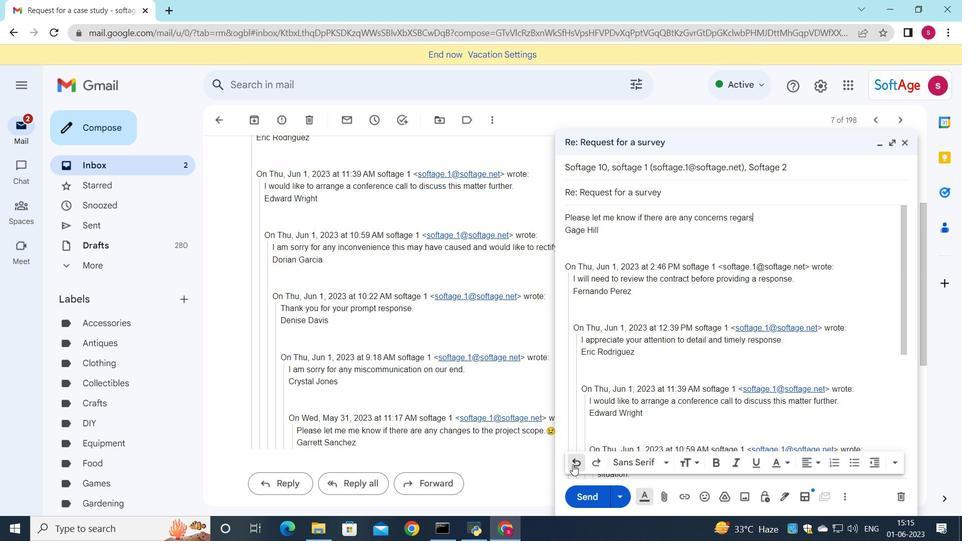 
Action: Mouse pressed left at (573, 465)
Screenshot: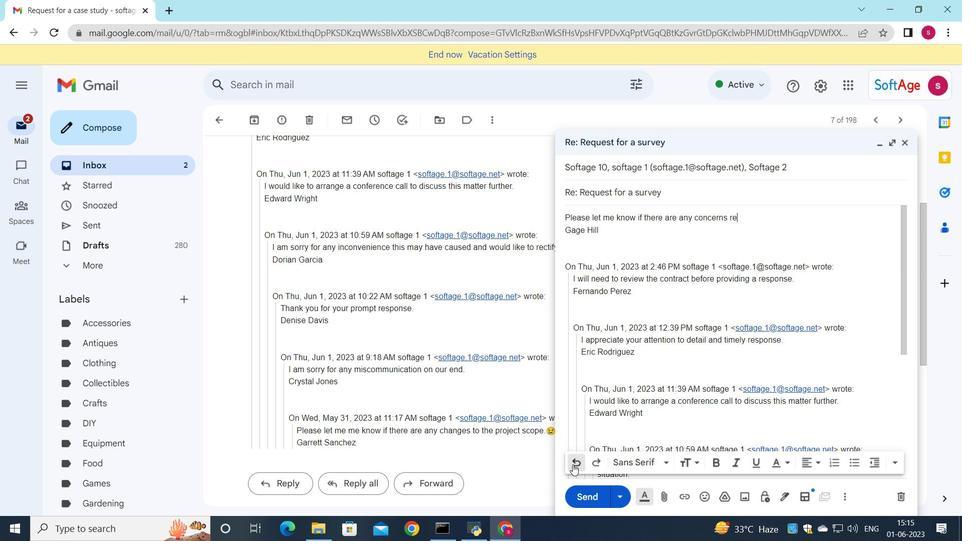 
Action: Mouse pressed left at (573, 465)
Screenshot: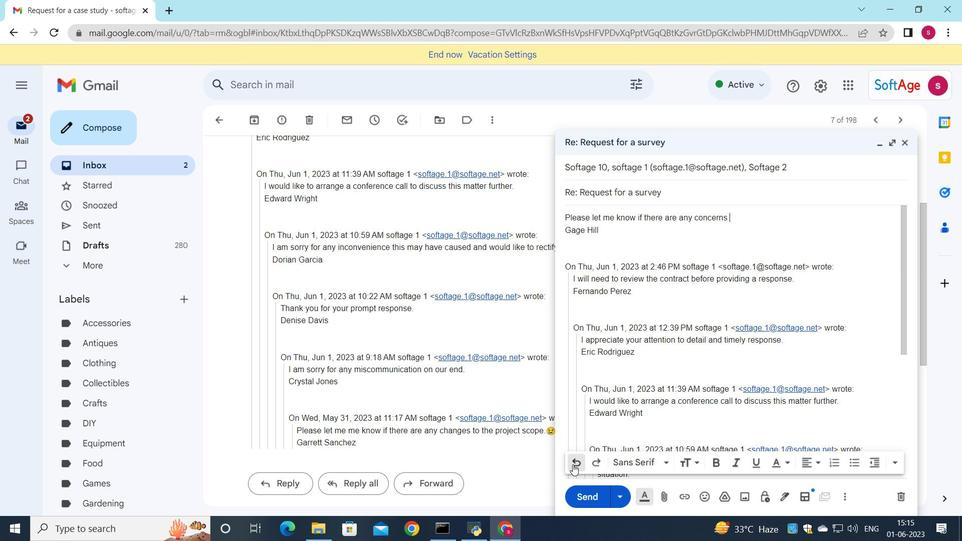 
Action: Mouse pressed left at (573, 465)
Screenshot: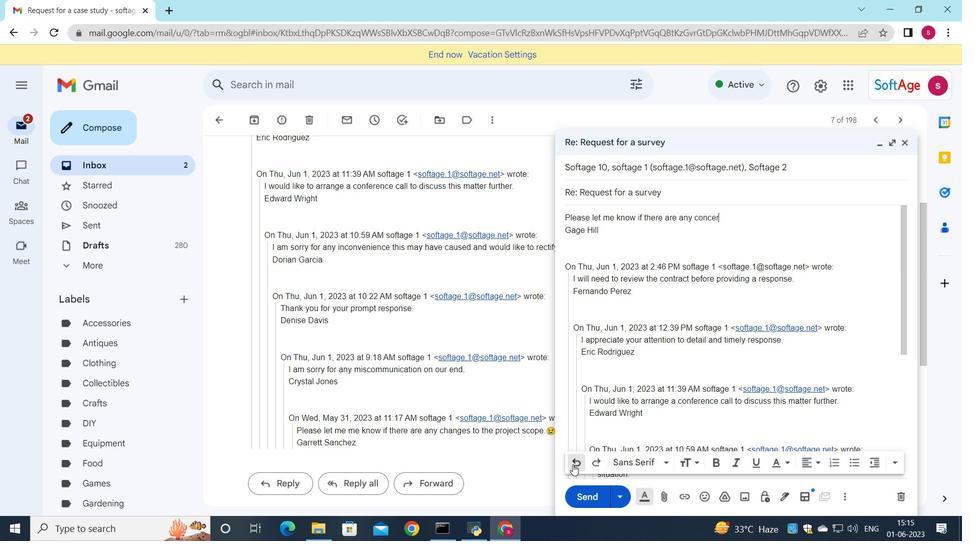 
Action: Mouse pressed left at (573, 465)
Screenshot: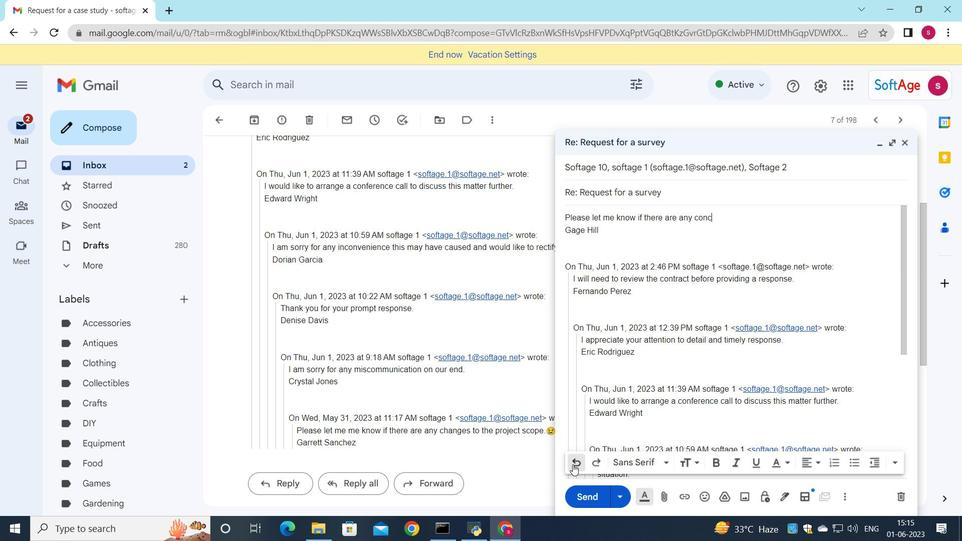 
Action: Mouse pressed left at (573, 465)
Screenshot: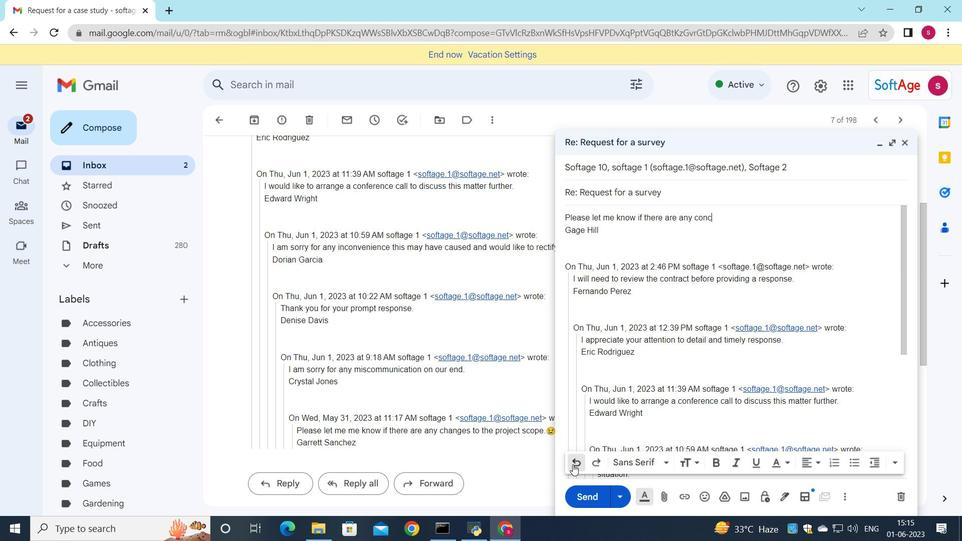 
Action: Mouse pressed left at (573, 465)
Screenshot: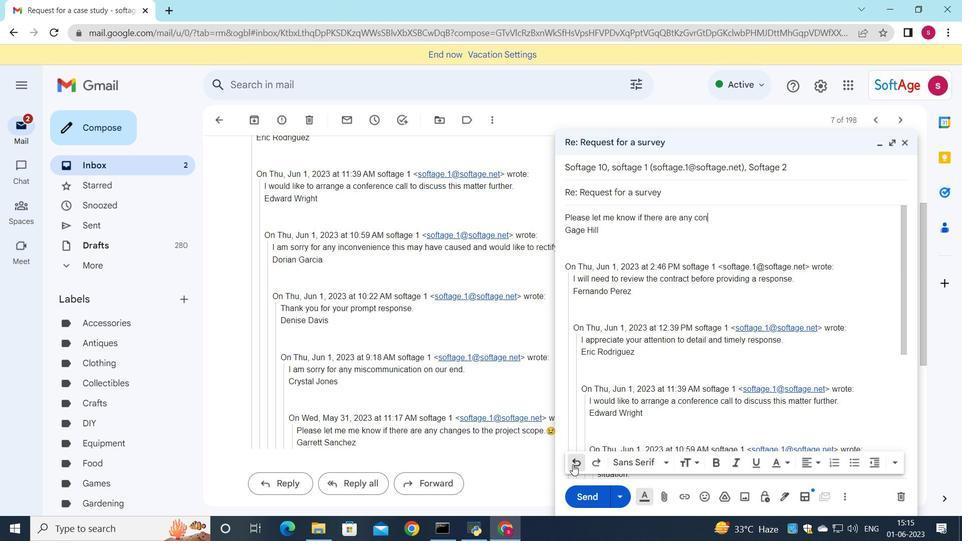 
Action: Mouse pressed left at (573, 465)
Screenshot: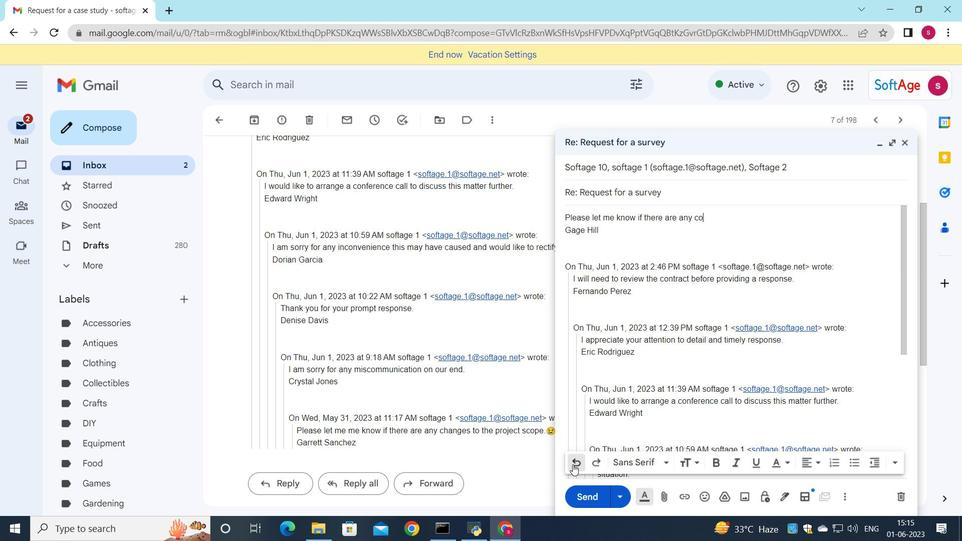 
Action: Mouse pressed left at (573, 465)
Screenshot: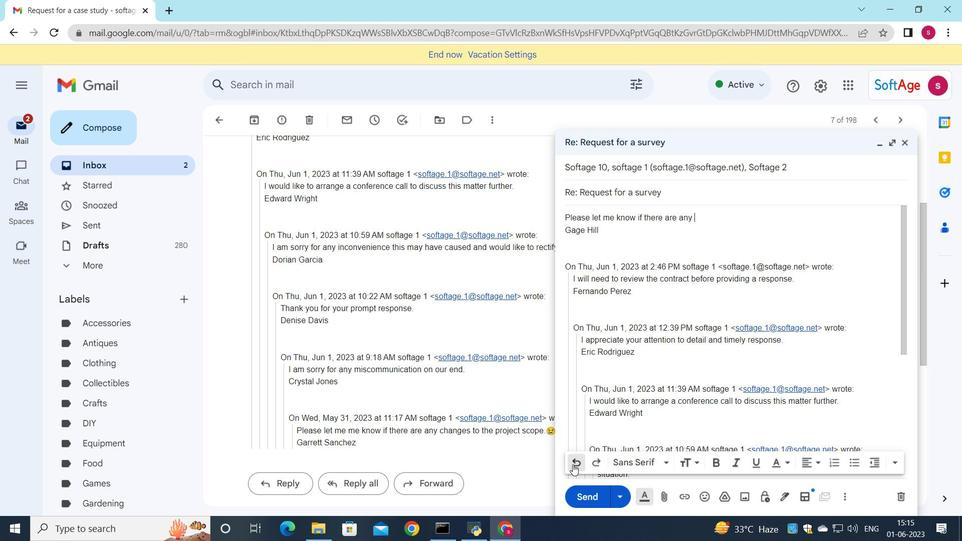 
Action: Mouse pressed left at (573, 465)
Screenshot: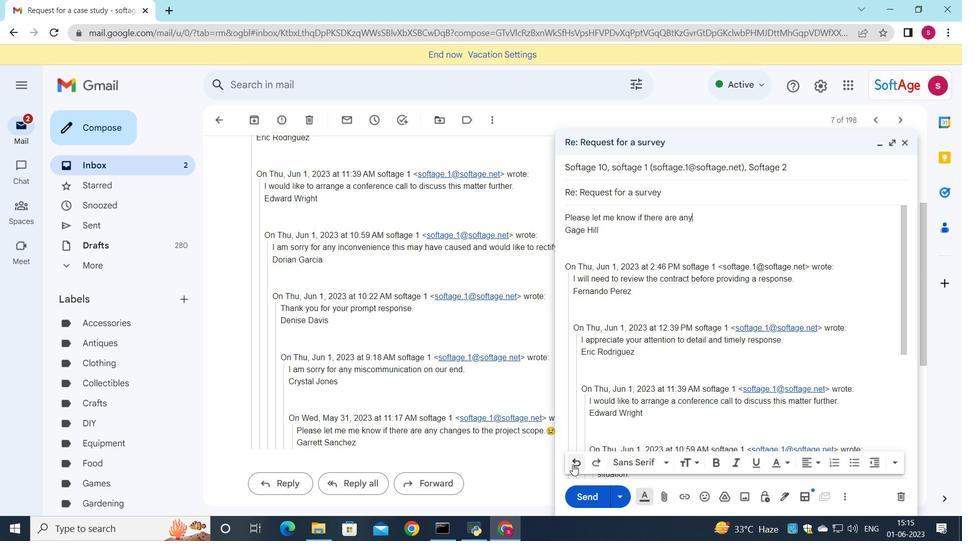 
Action: Mouse pressed left at (573, 465)
Screenshot: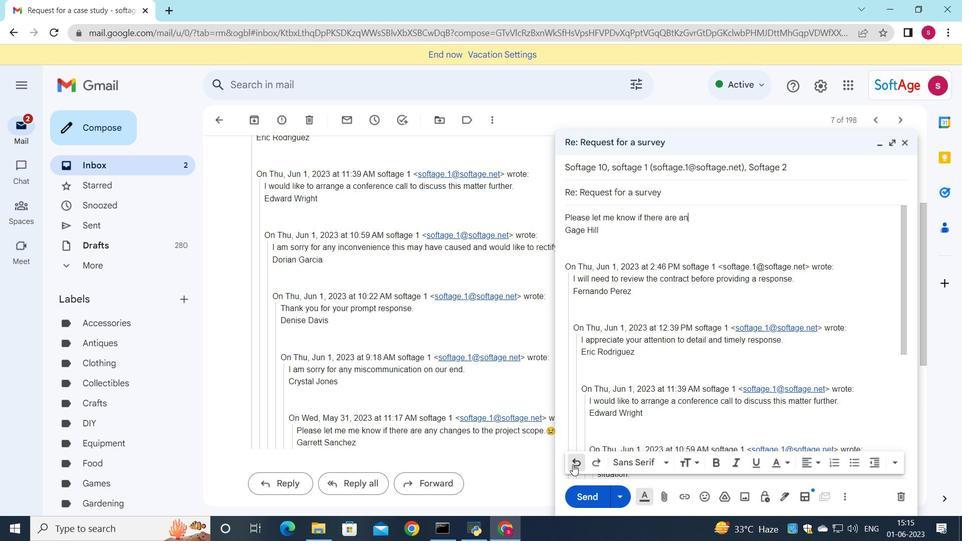 
Action: Mouse pressed left at (573, 465)
Screenshot: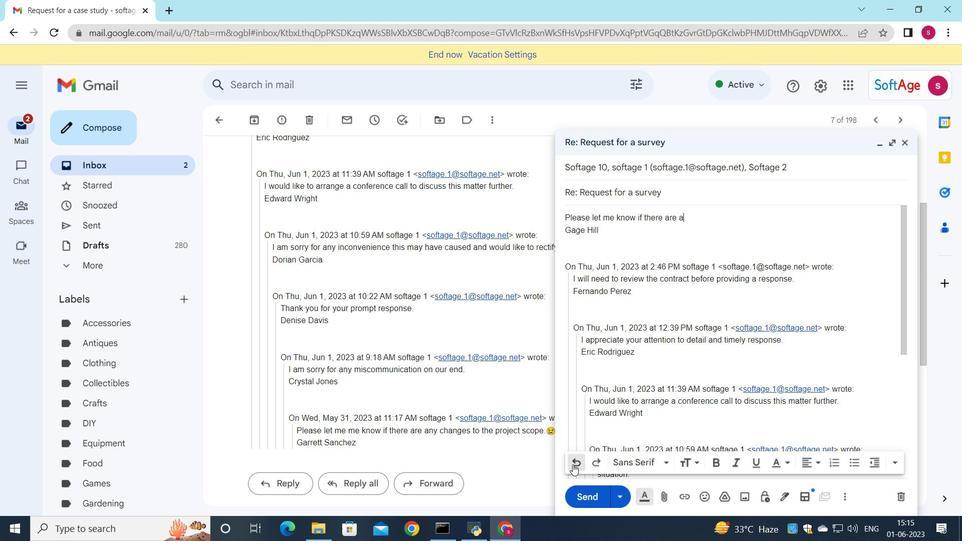 
Action: Mouse pressed left at (573, 465)
Screenshot: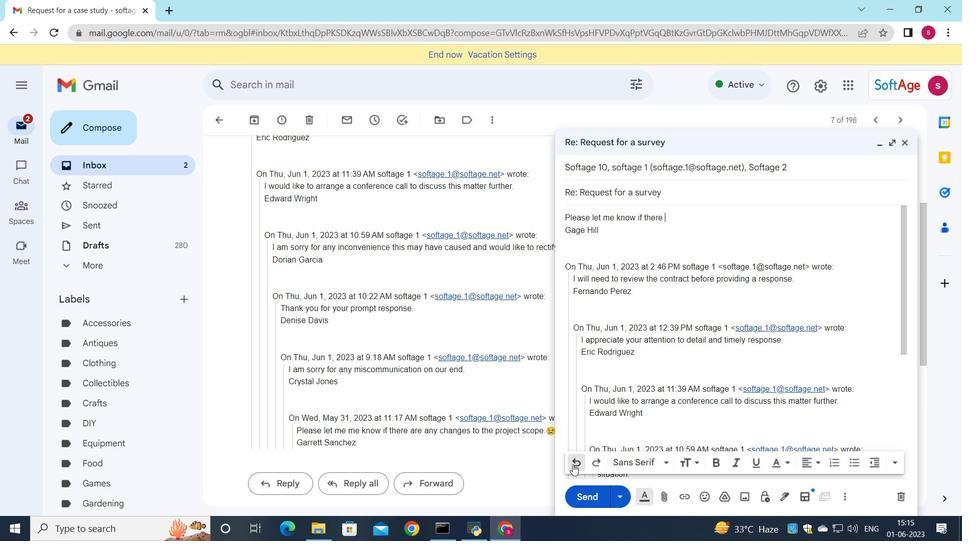 
Action: Mouse pressed left at (573, 465)
Screenshot: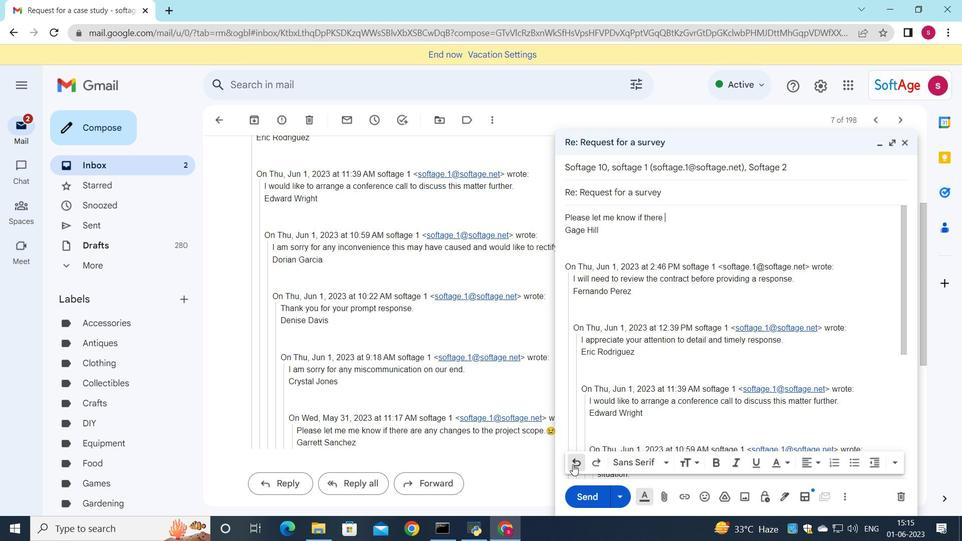 
Action: Mouse pressed left at (573, 465)
Screenshot: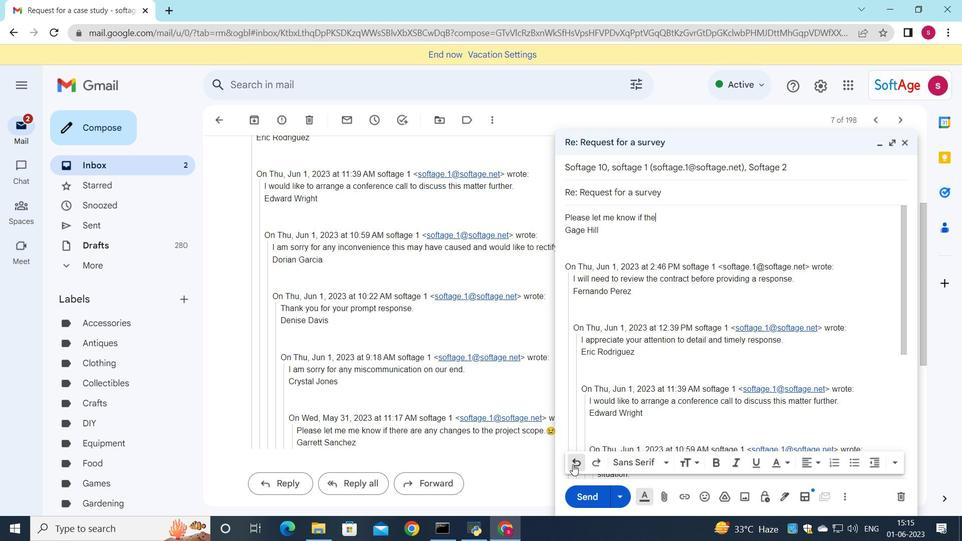 
Action: Mouse pressed left at (573, 465)
Screenshot: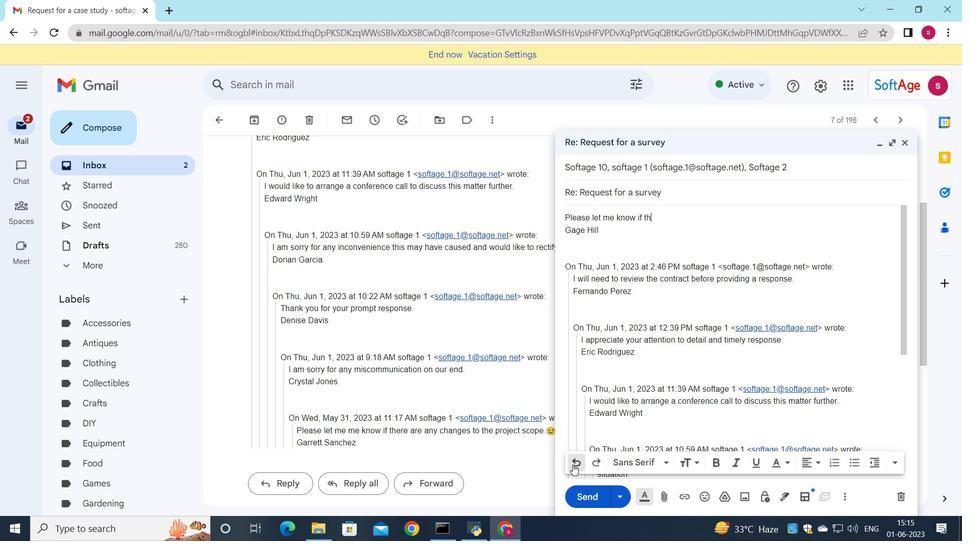 
Action: Mouse pressed left at (573, 465)
Screenshot: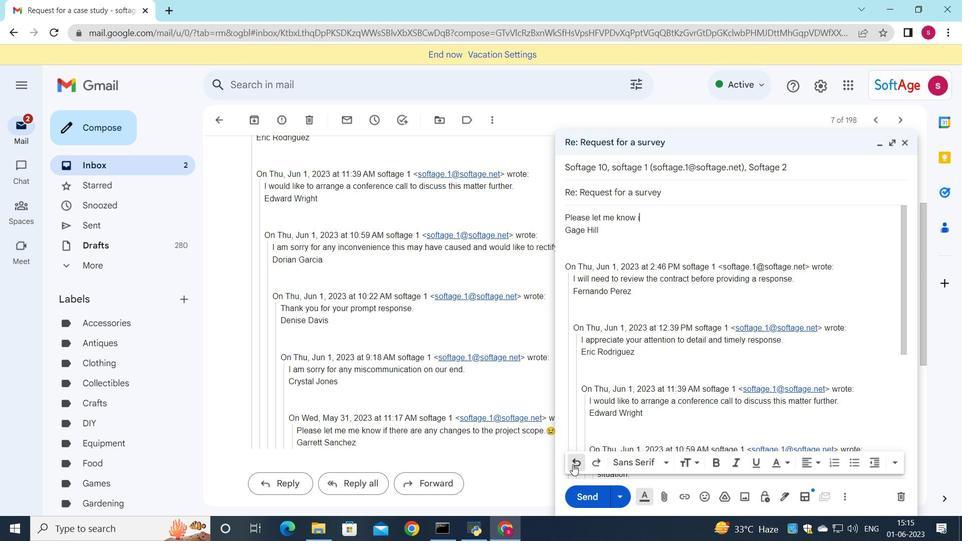 
Action: Mouse pressed left at (573, 465)
Screenshot: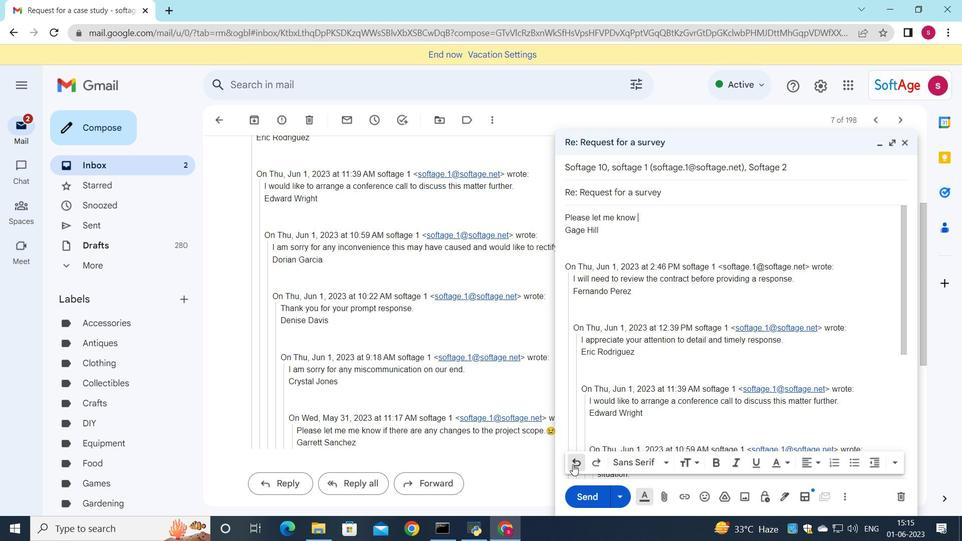 
Action: Mouse pressed left at (573, 465)
Screenshot: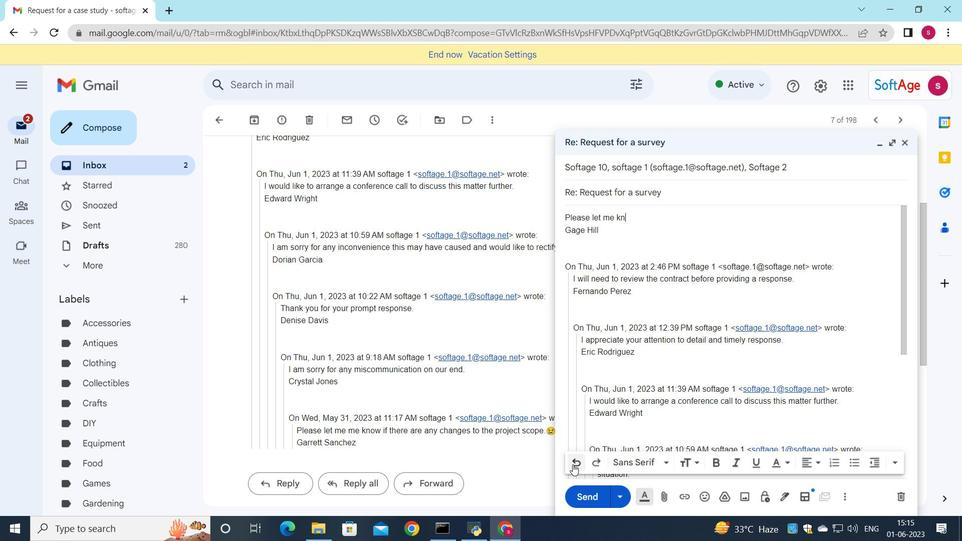 
Action: Mouse pressed left at (573, 465)
Screenshot: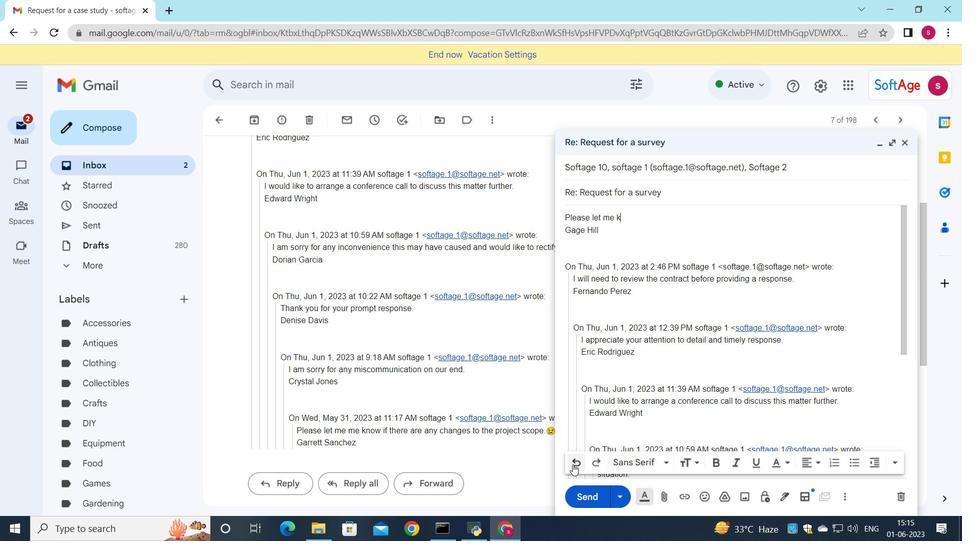 
Action: Mouse pressed left at (573, 465)
Screenshot: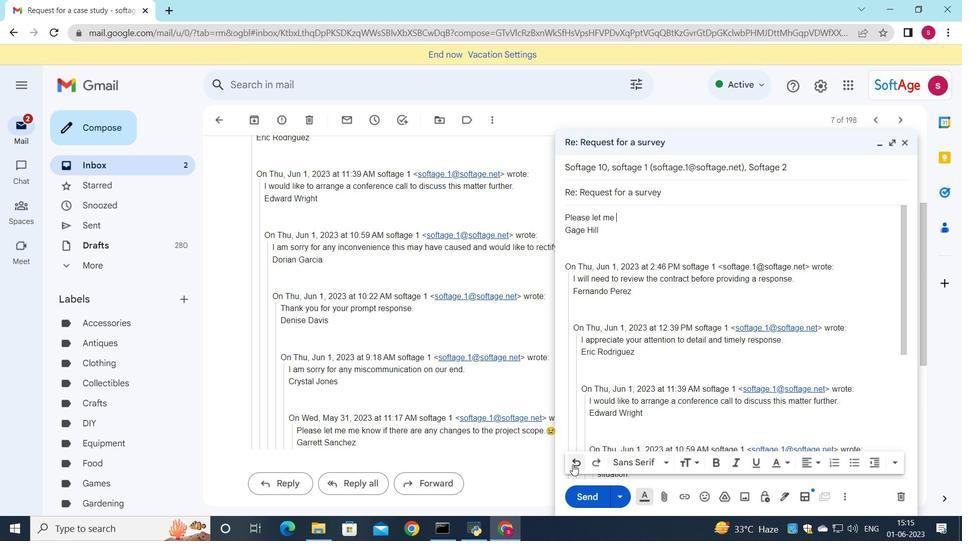
Action: Mouse pressed left at (573, 465)
Screenshot: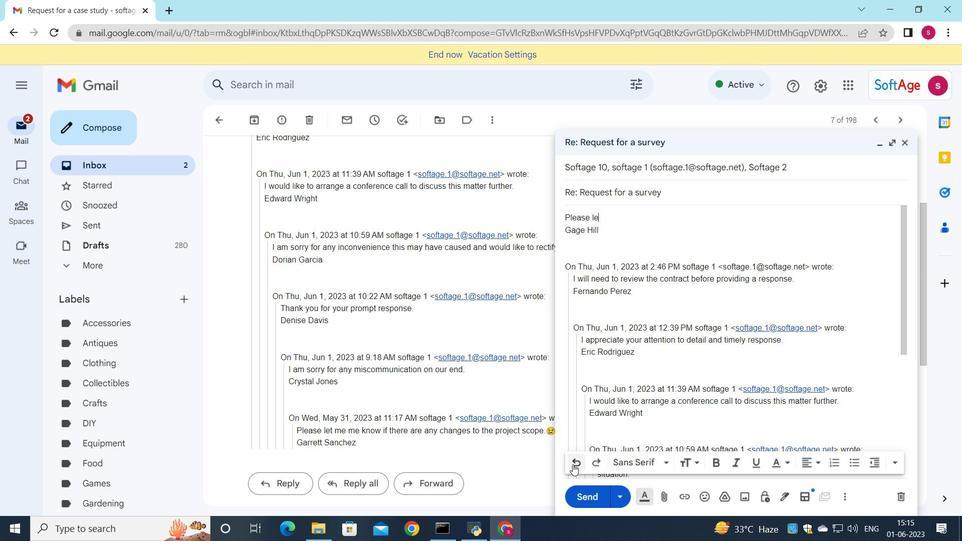 
Action: Mouse pressed left at (573, 465)
Screenshot: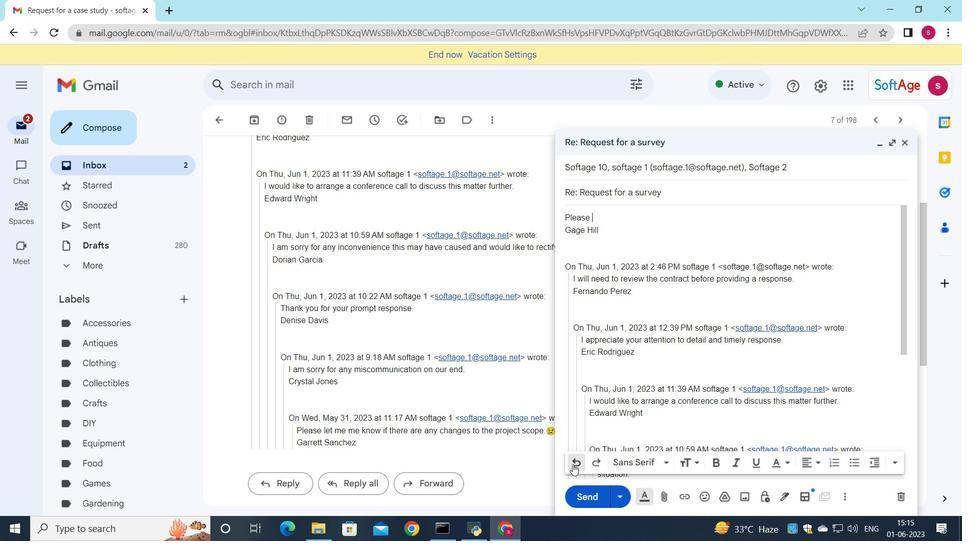 
Action: Mouse pressed left at (573, 465)
Screenshot: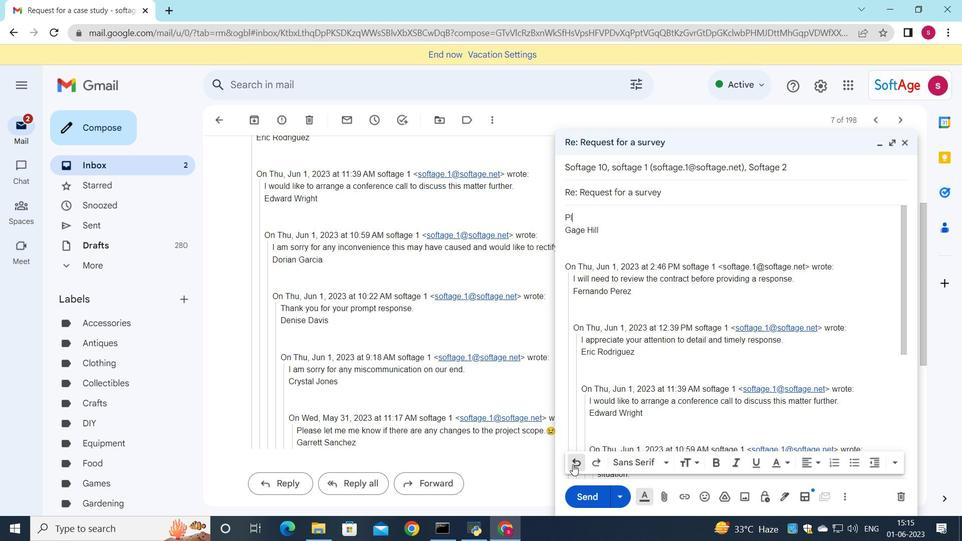 
Action: Mouse pressed left at (573, 465)
Screenshot: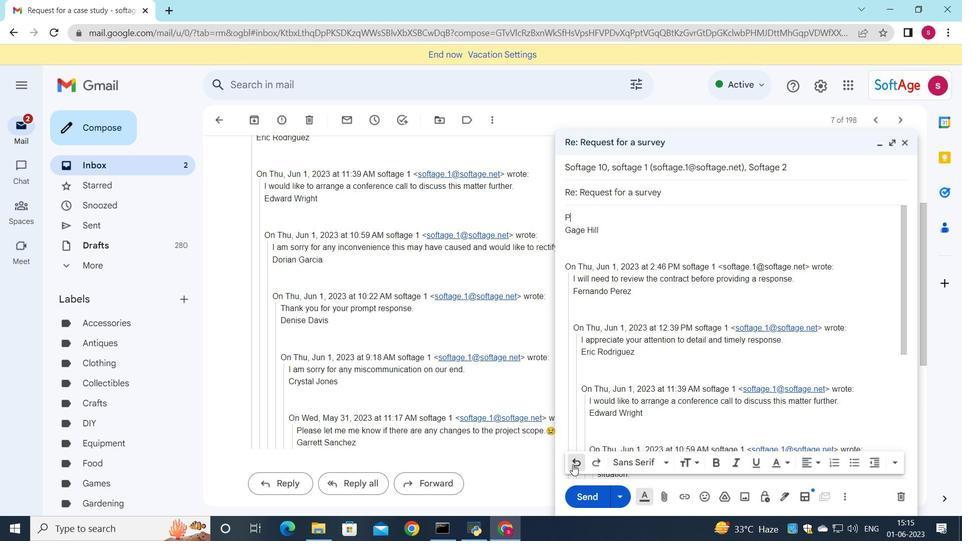 
Action: Mouse pressed left at (573, 465)
Screenshot: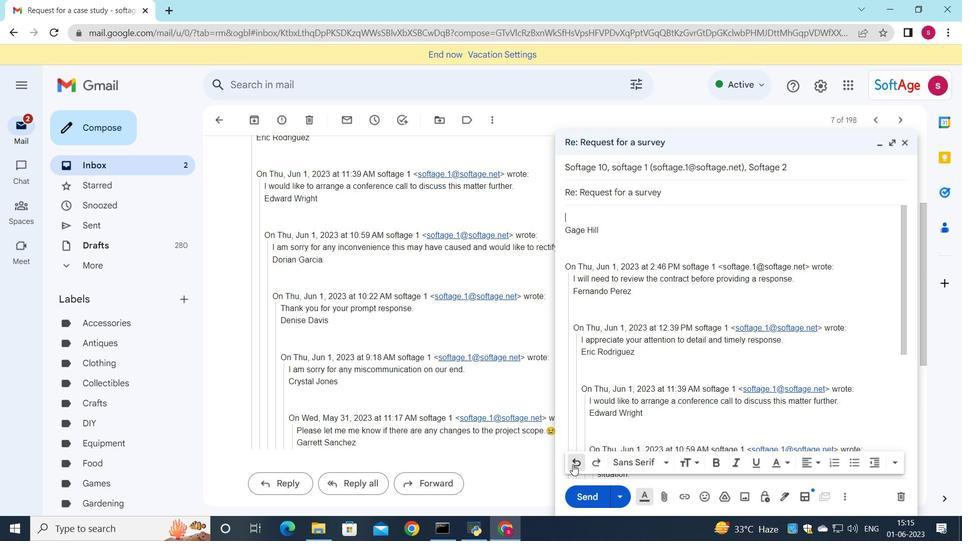 
Action: Mouse pressed left at (573, 465)
Screenshot: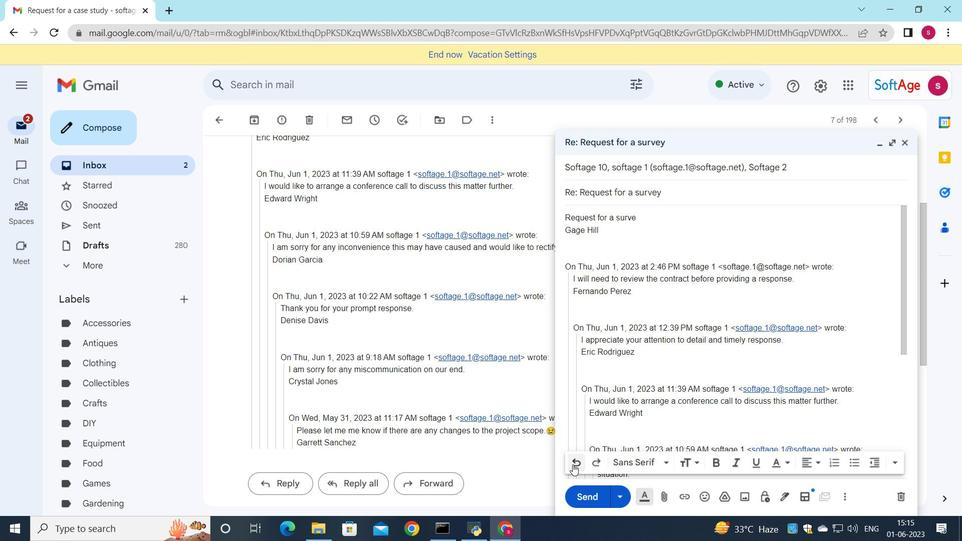 
Action: Mouse pressed left at (573, 465)
Screenshot: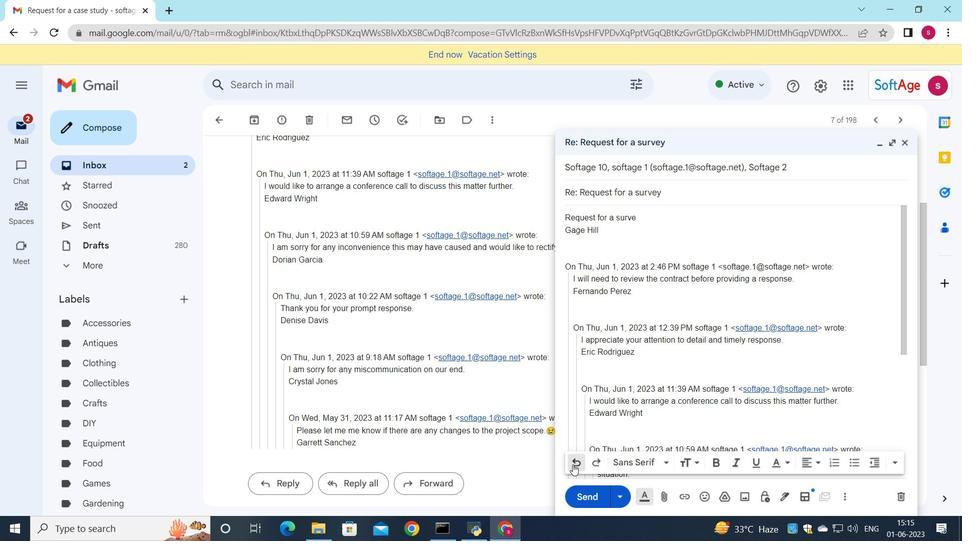
Action: Mouse pressed left at (573, 465)
Screenshot: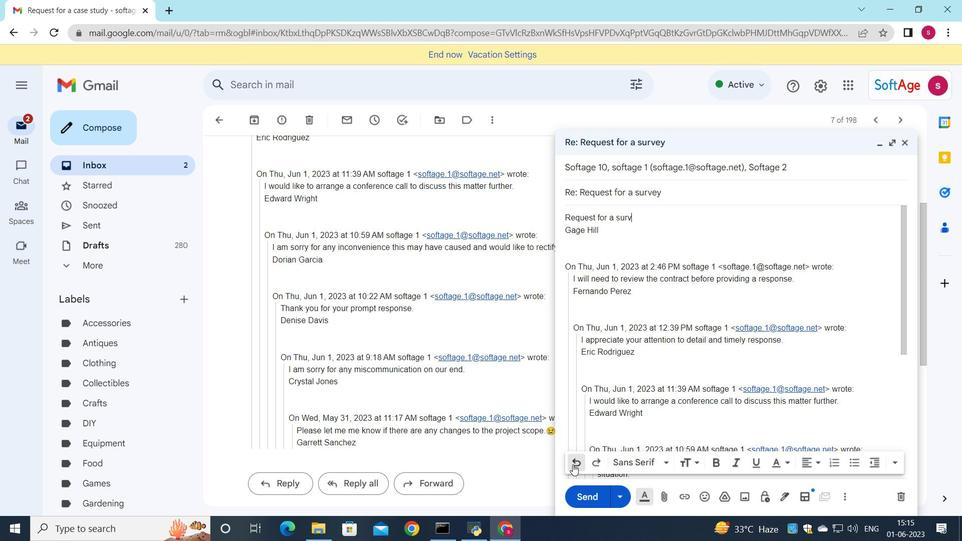 
Action: Mouse pressed left at (573, 465)
Screenshot: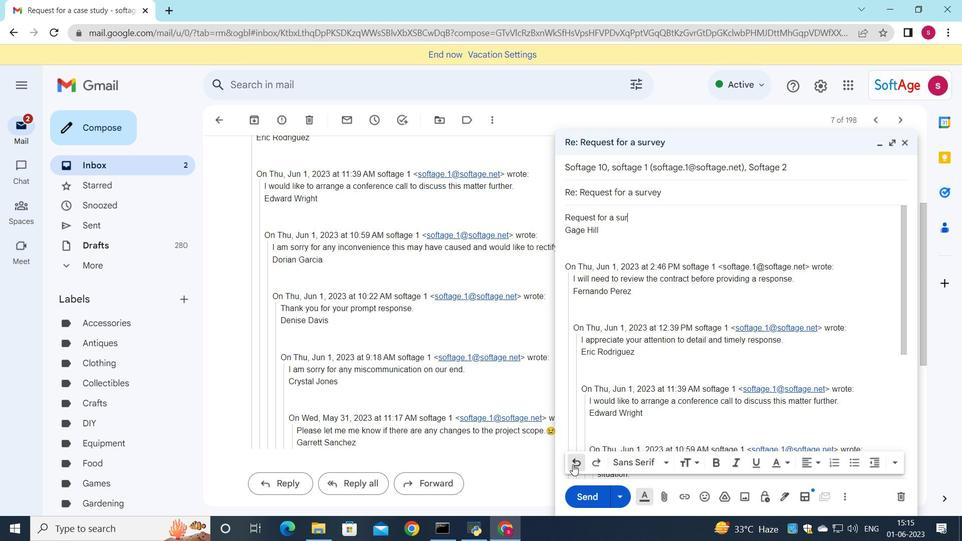 
Action: Mouse pressed left at (573, 465)
Screenshot: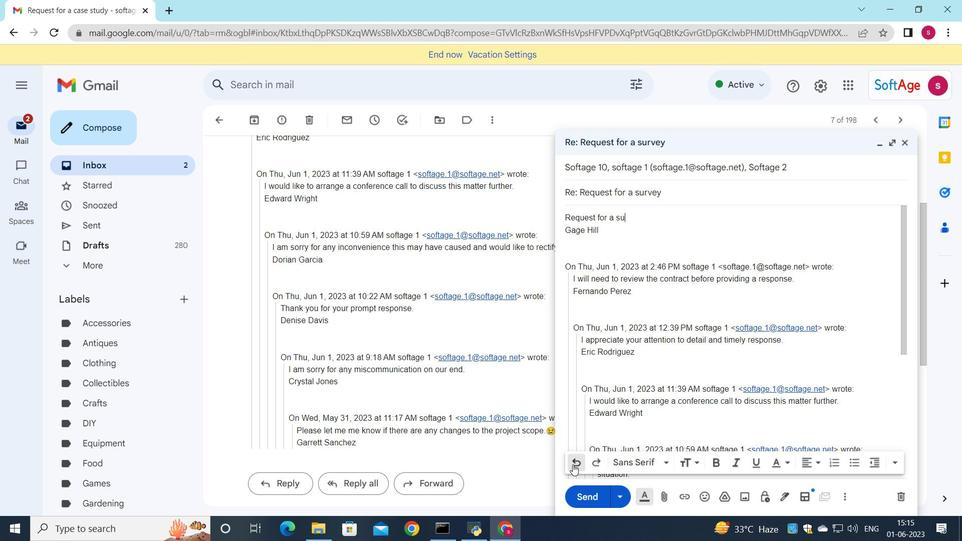 
Action: Mouse pressed left at (573, 465)
Screenshot: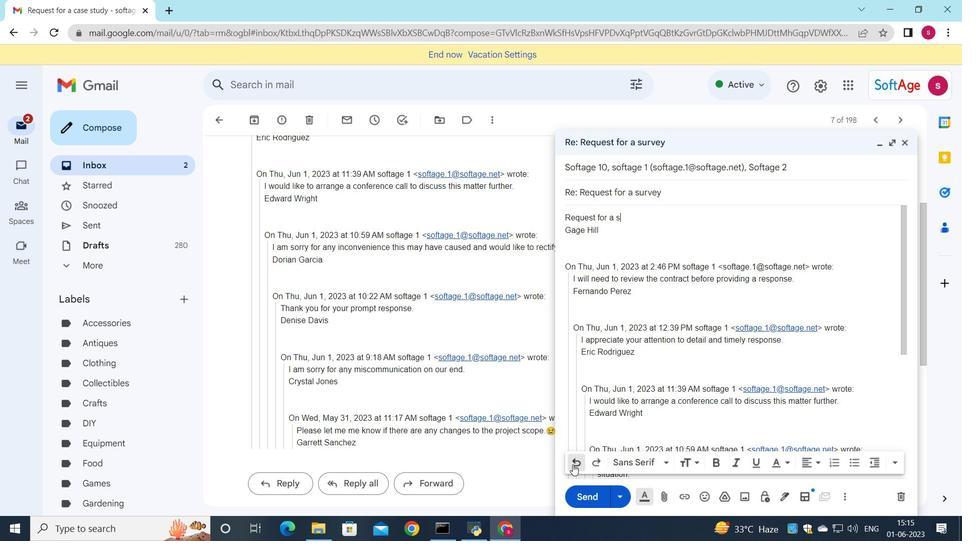 
Action: Mouse pressed left at (573, 465)
Screenshot: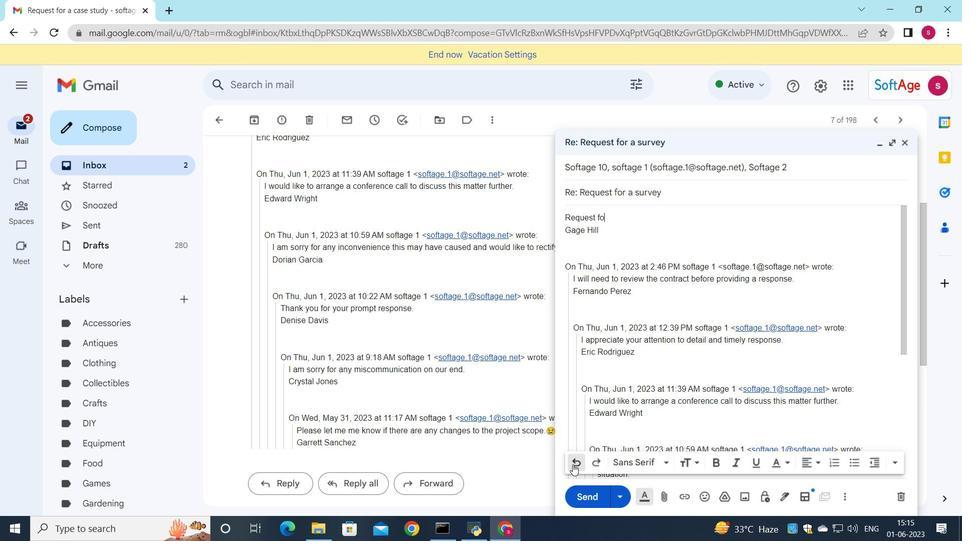 
Action: Mouse pressed left at (573, 465)
Screenshot: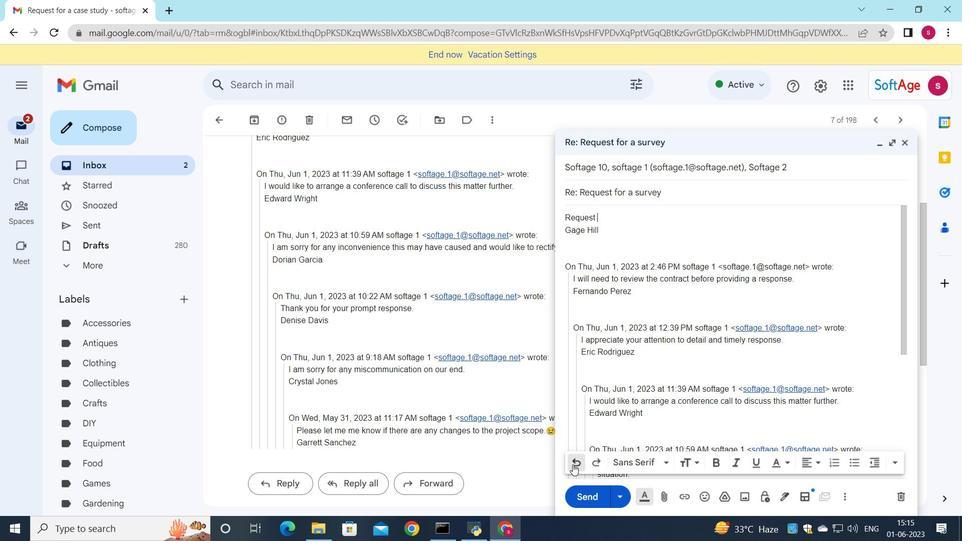 
Action: Mouse pressed left at (573, 465)
Screenshot: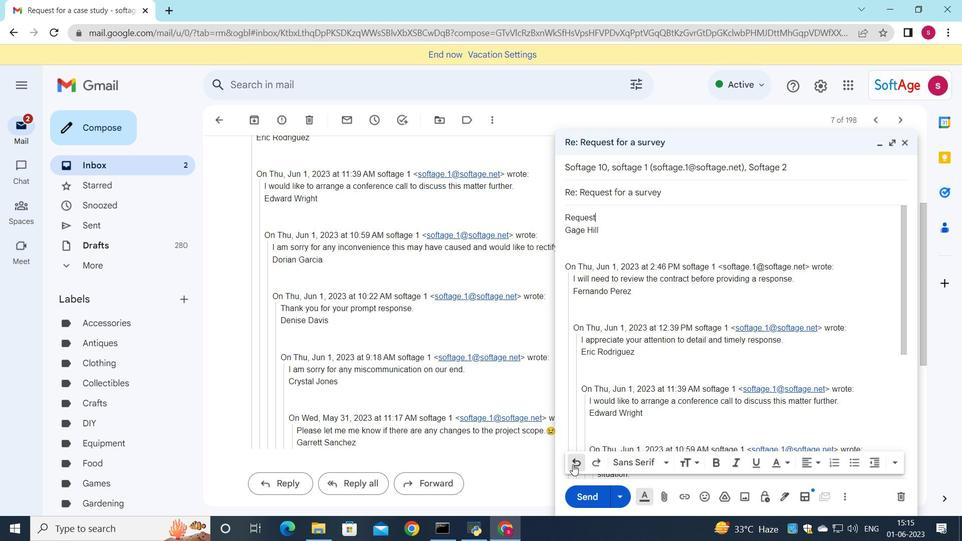 
Action: Mouse pressed left at (573, 465)
Screenshot: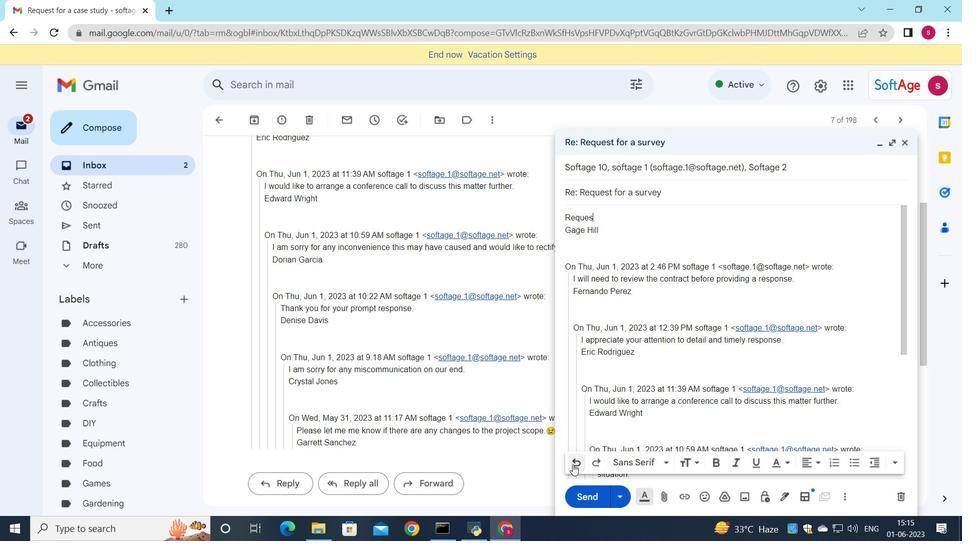 
Action: Mouse pressed left at (573, 465)
Screenshot: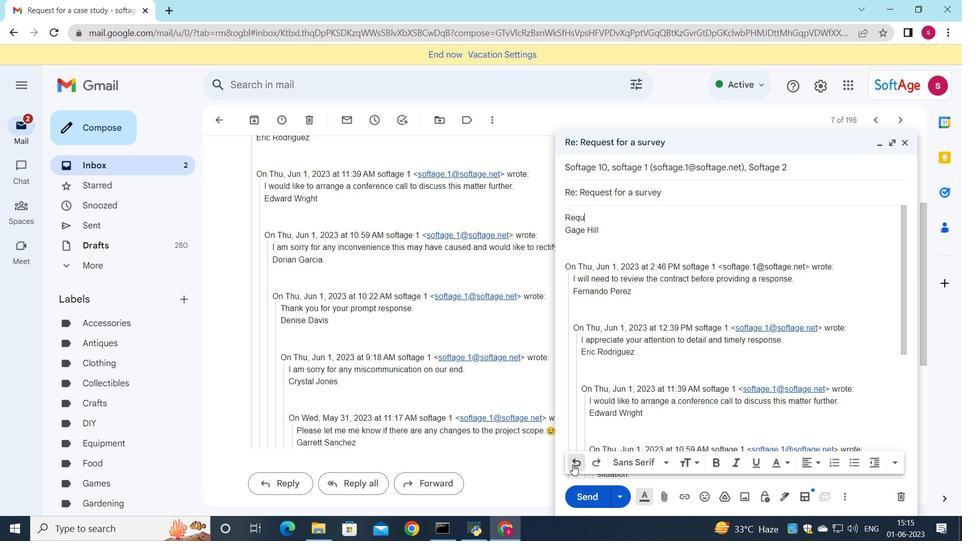 
Action: Mouse pressed left at (573, 465)
Screenshot: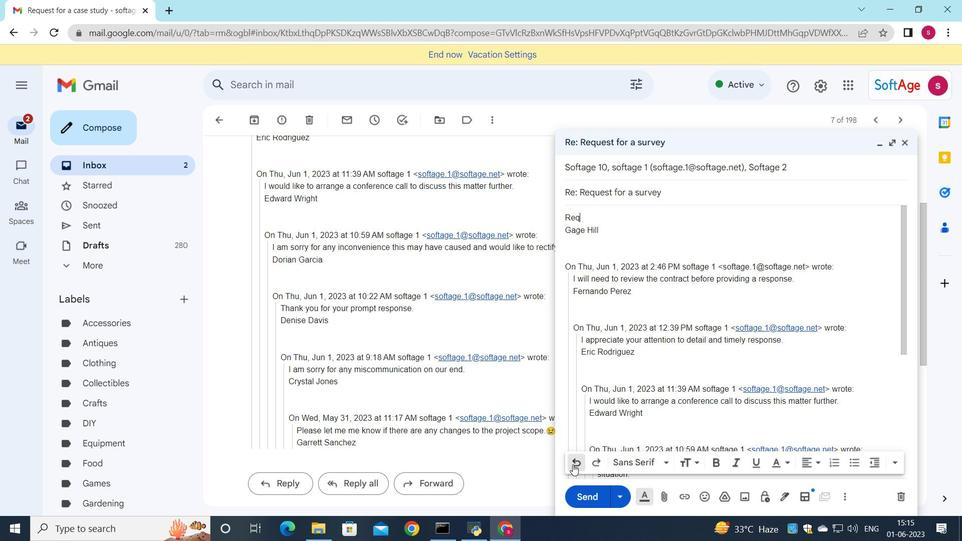 
Action: Key pressed <Key.shift>Ol<Key.backspace><Key.backspace><Key.shift>Please<Key.space>let<Key.space>me<Key.space>know<Key.space>i<Key.space><Key.backspace>f<Key.space>there<Key.space>are<Key.space>any<Key.space>changes<Key.space>toi<Key.backspace><Key.space>the<Key.space>project<Key.space>scope.
Screenshot: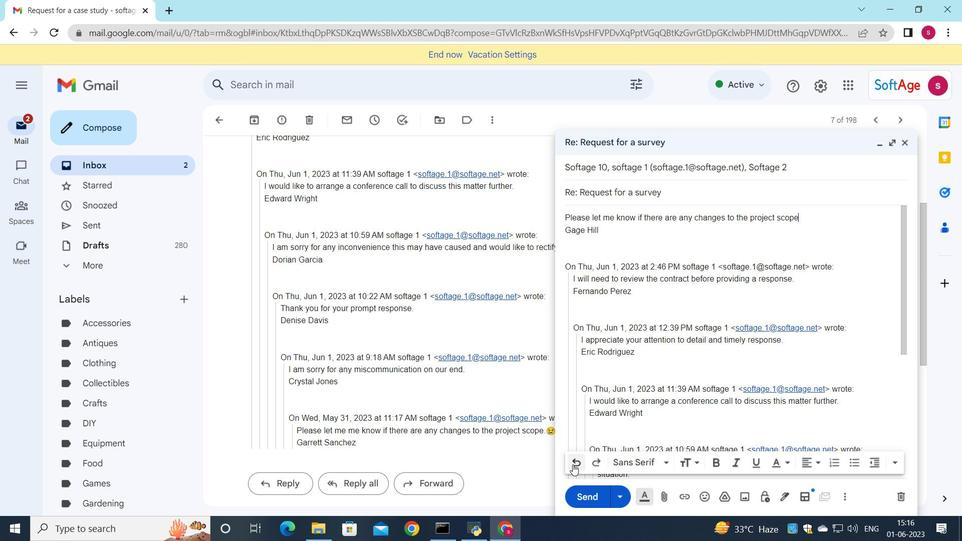 
Action: Mouse moved to (579, 493)
Screenshot: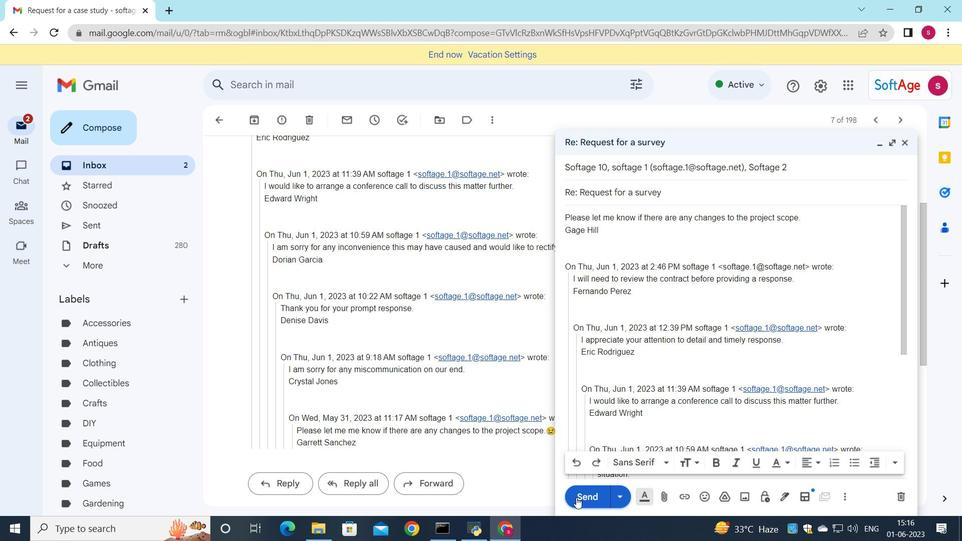 
Action: Mouse pressed left at (579, 493)
Screenshot: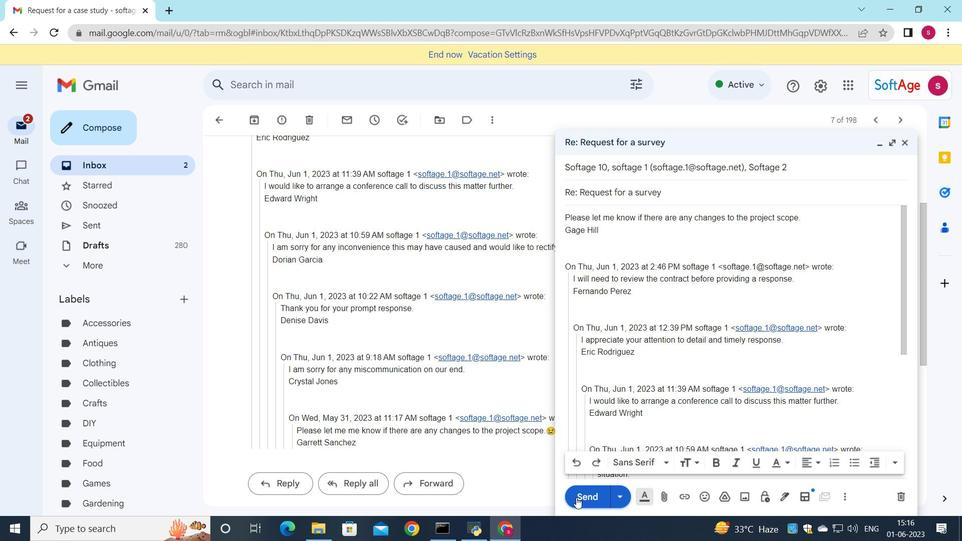 
Action: Mouse moved to (159, 161)
Screenshot: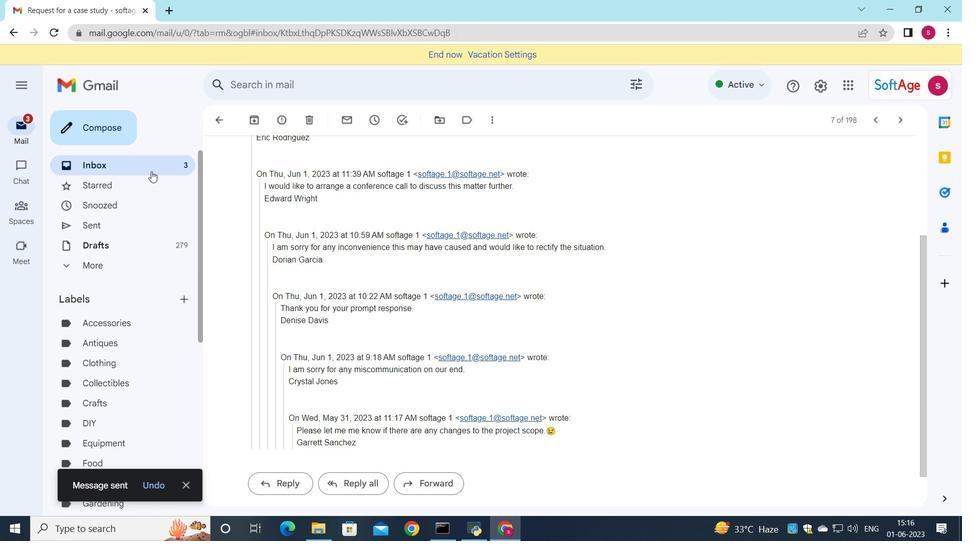 
Action: Mouse pressed left at (159, 161)
Screenshot: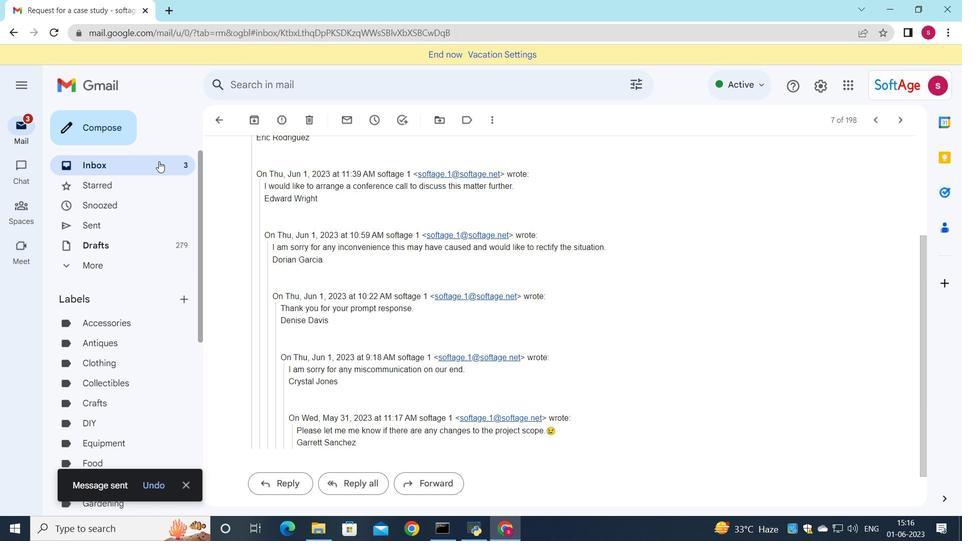 
Action: Mouse moved to (298, 143)
Screenshot: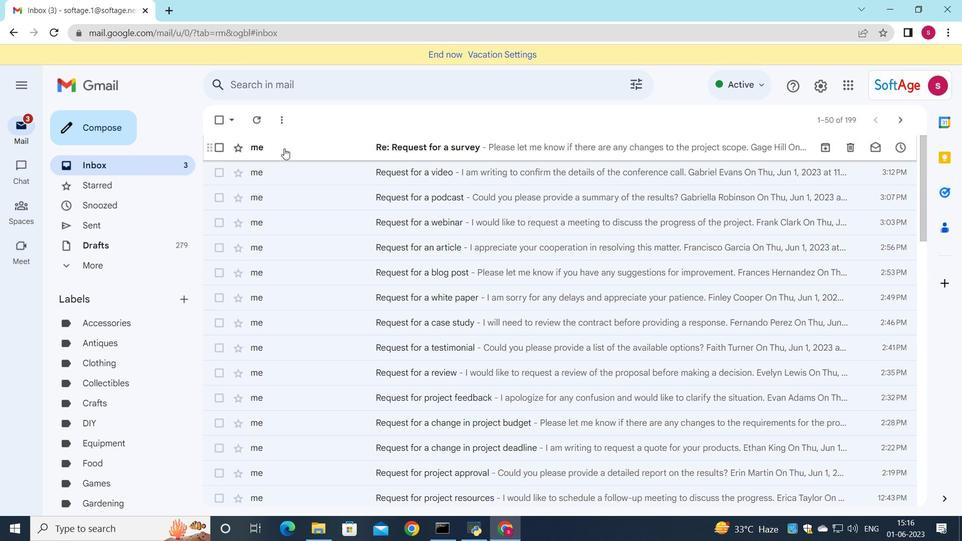 
Action: Mouse pressed left at (298, 143)
Screenshot: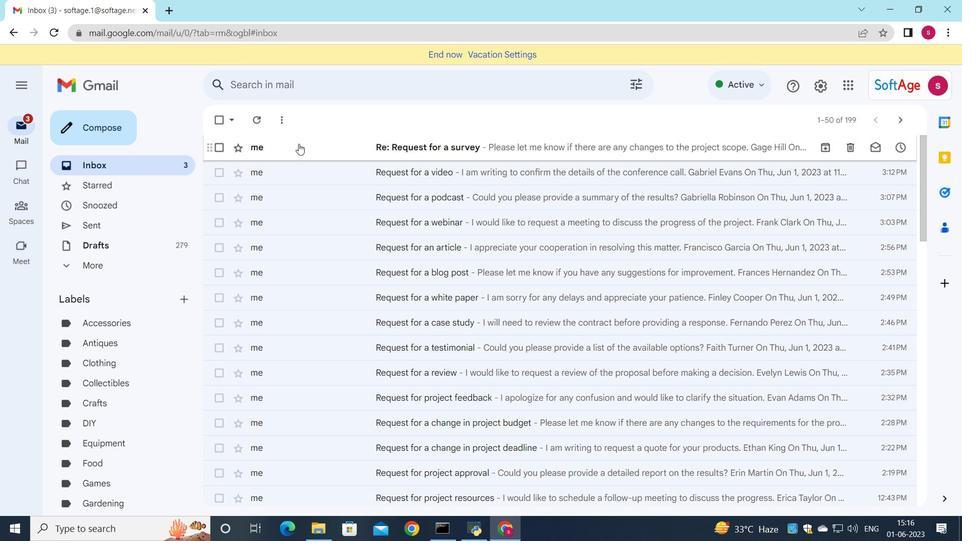 
Action: Mouse moved to (720, 197)
Screenshot: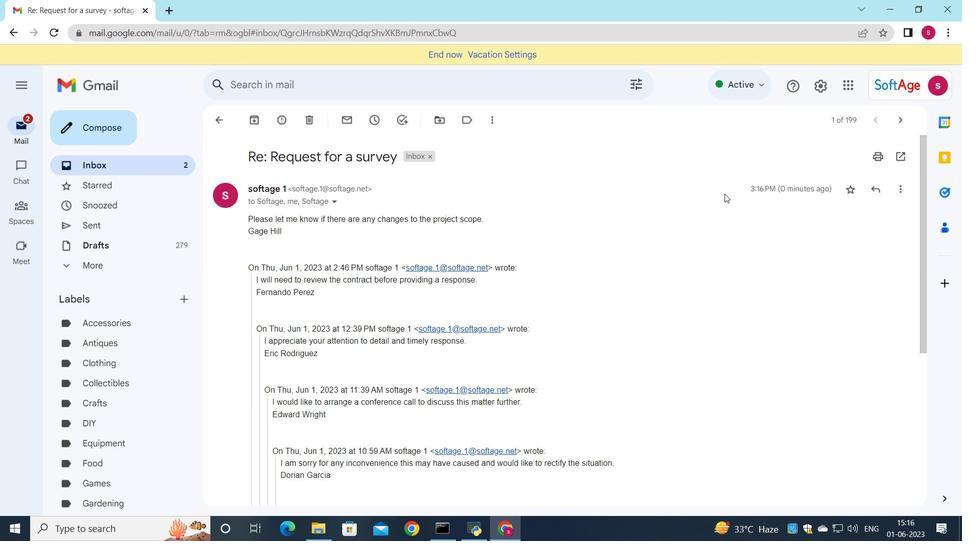 
